 Task: Search one way flight ticket for 5 adults, 2 children, 1 infant in seat and 1 infant on lap in economy from Kodiak: Kodiak Airport (benny Bensonstate Airport) to South Bend: South Bend International Airport on 8-6-2023. Choice of flights is United. Number of bags: 10 checked bags. Price is upto 93000. Outbound departure time preference is 19:30.
Action: Mouse moved to (388, 162)
Screenshot: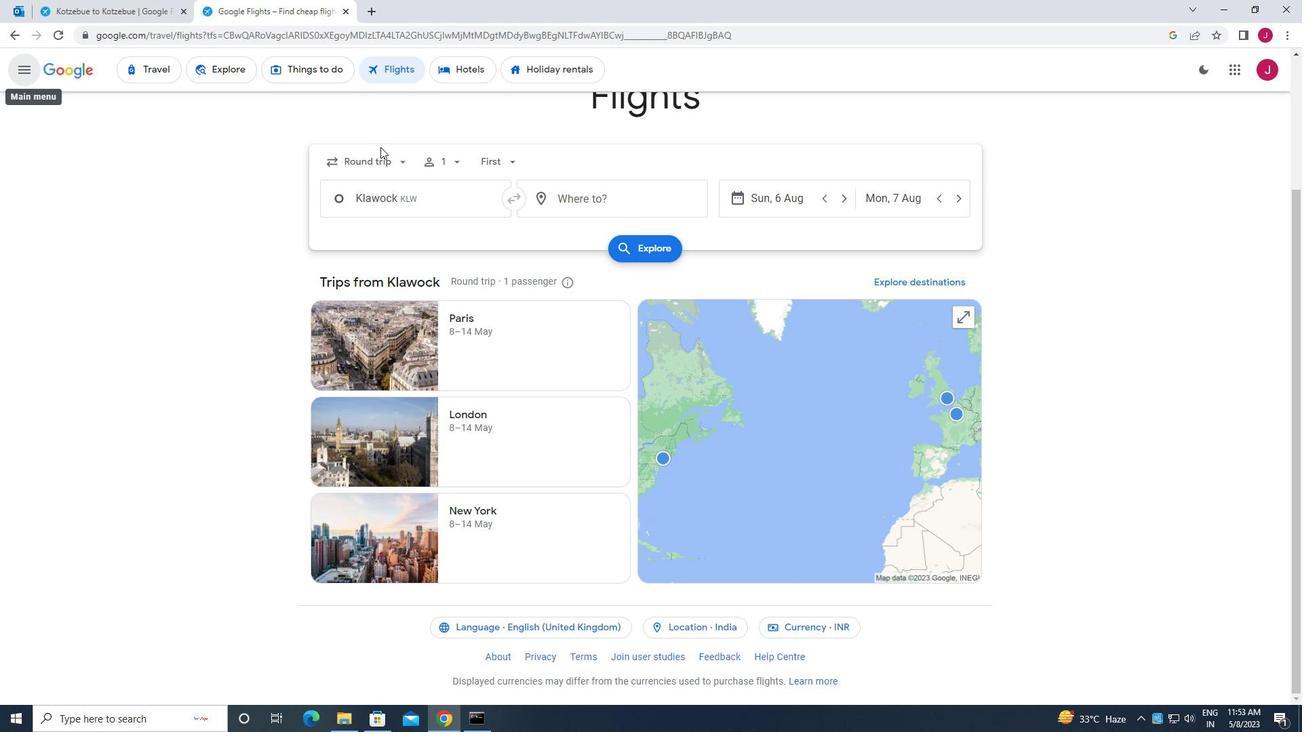
Action: Mouse pressed left at (388, 162)
Screenshot: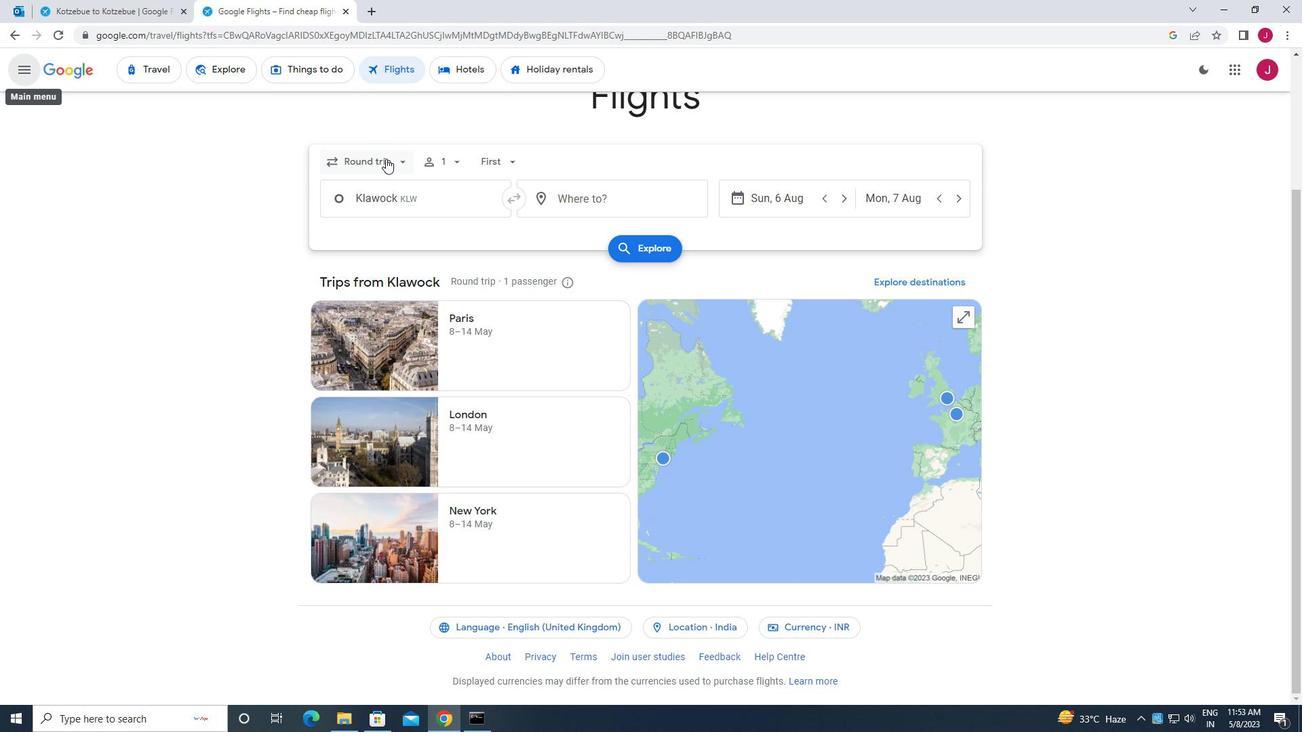 
Action: Mouse moved to (392, 225)
Screenshot: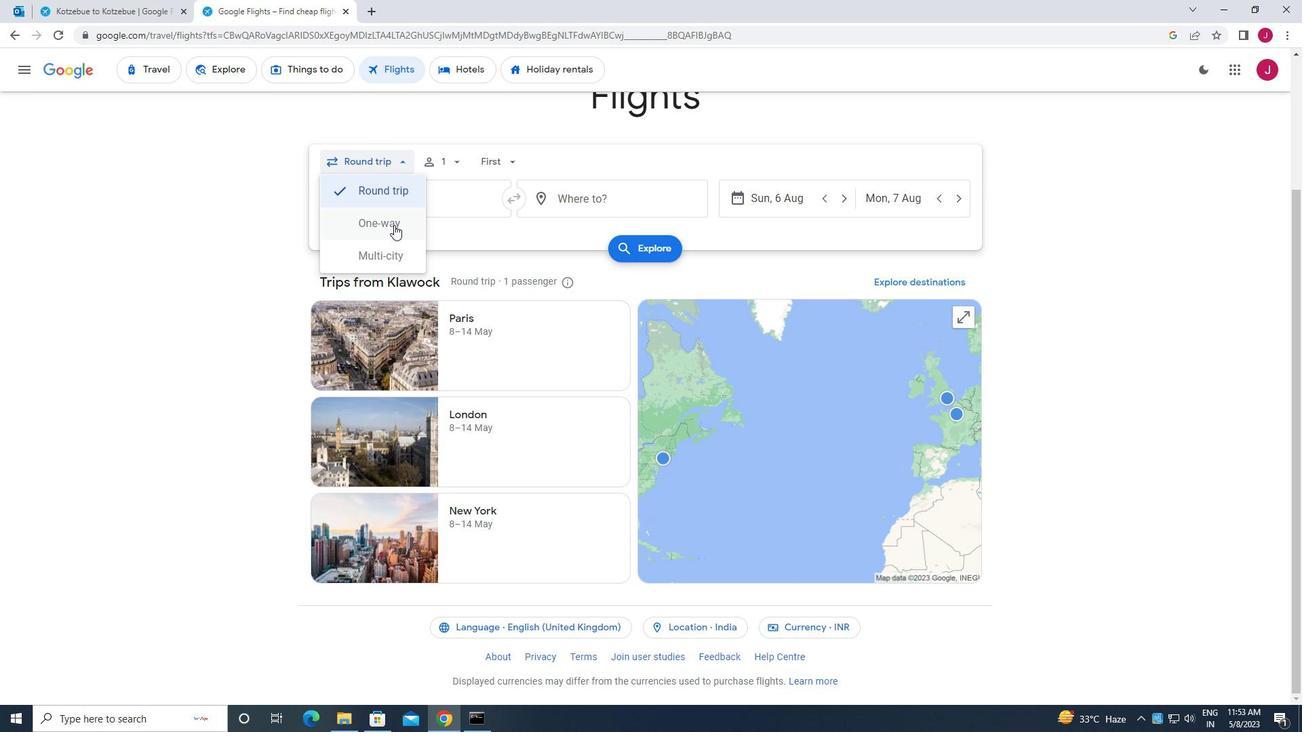 
Action: Mouse pressed left at (392, 225)
Screenshot: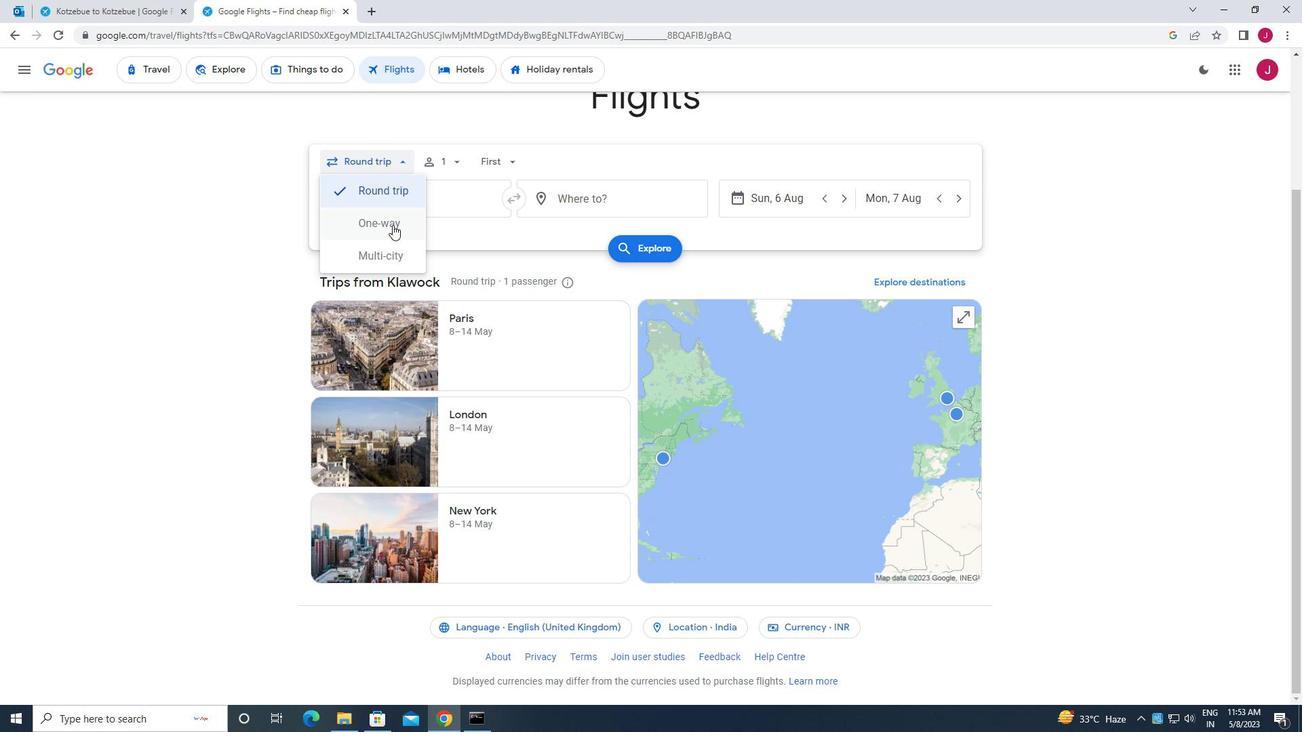 
Action: Mouse moved to (439, 158)
Screenshot: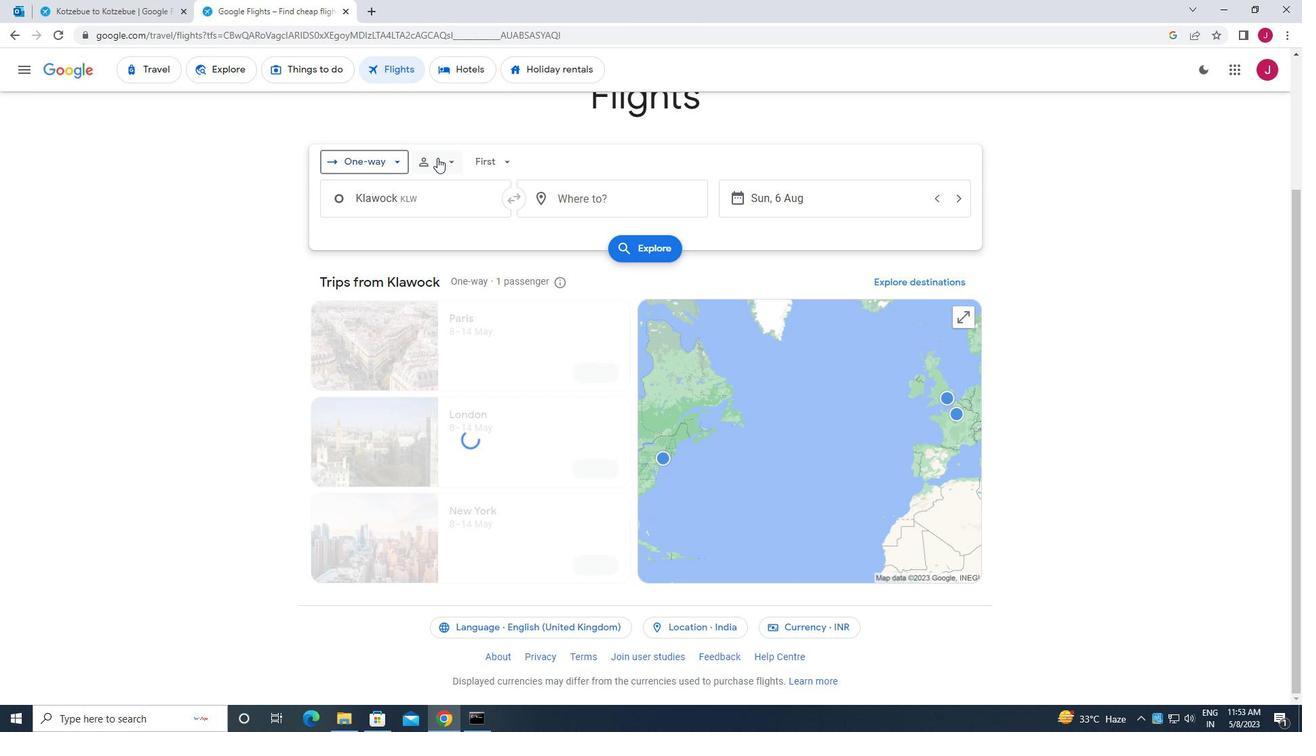 
Action: Mouse pressed left at (439, 158)
Screenshot: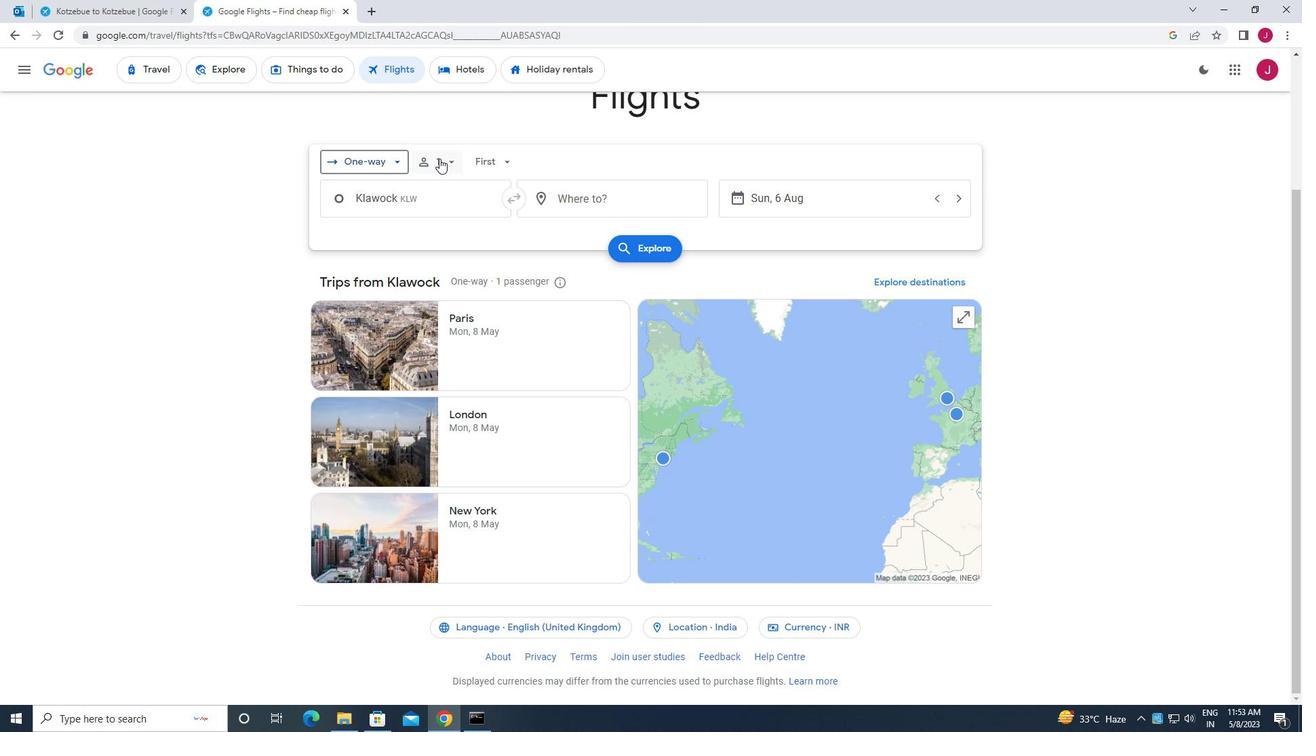 
Action: Mouse moved to (554, 200)
Screenshot: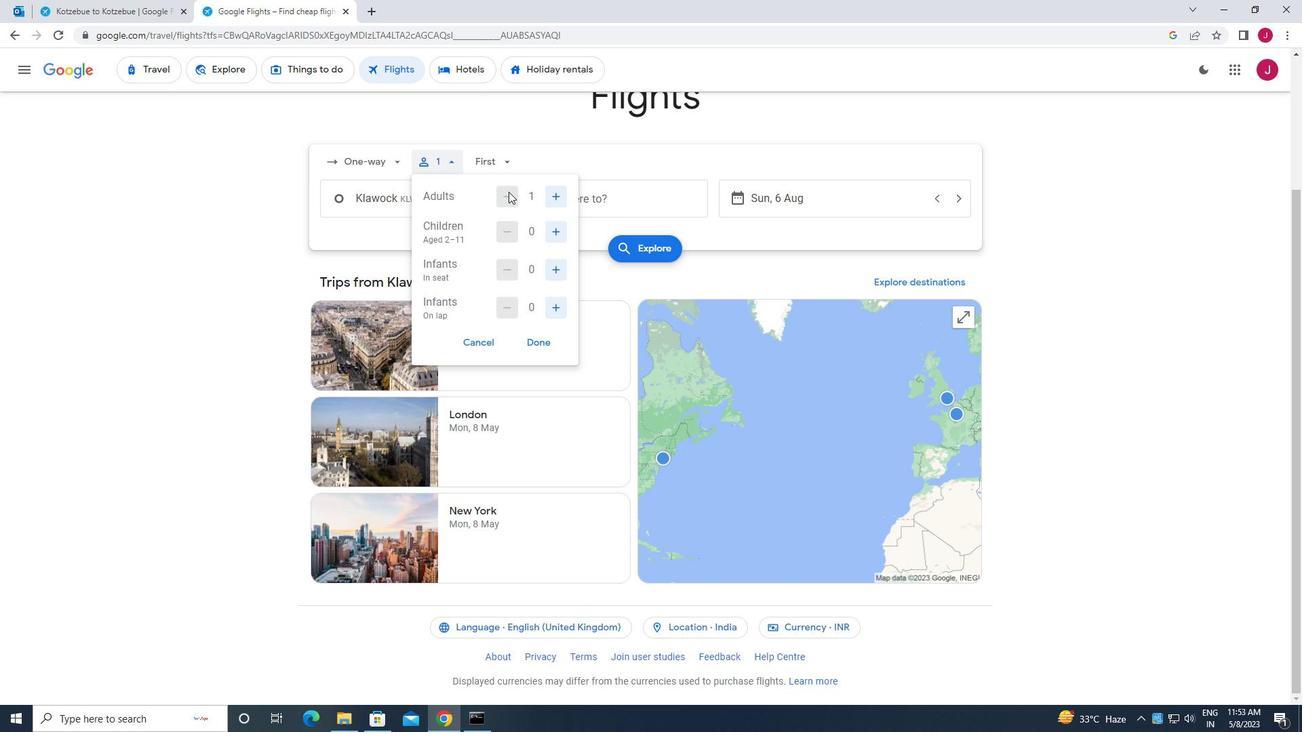 
Action: Mouse pressed left at (554, 200)
Screenshot: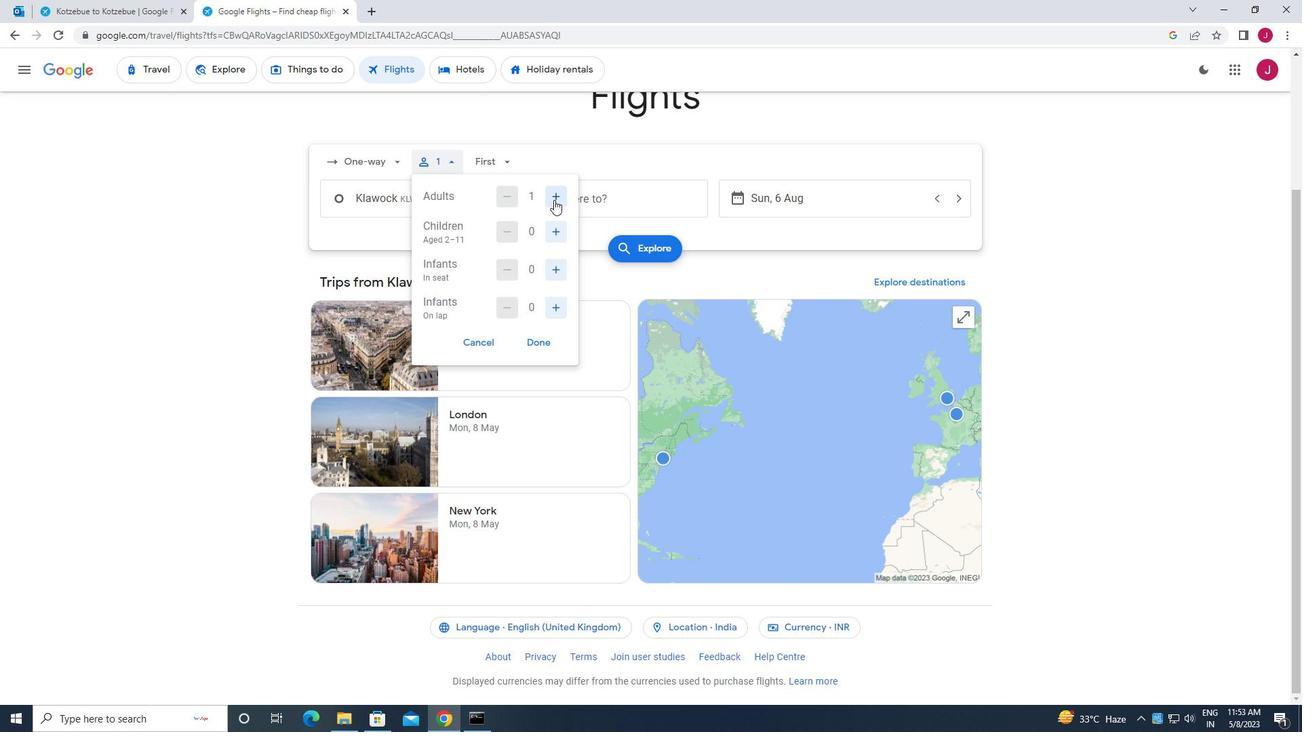 
Action: Mouse pressed left at (554, 200)
Screenshot: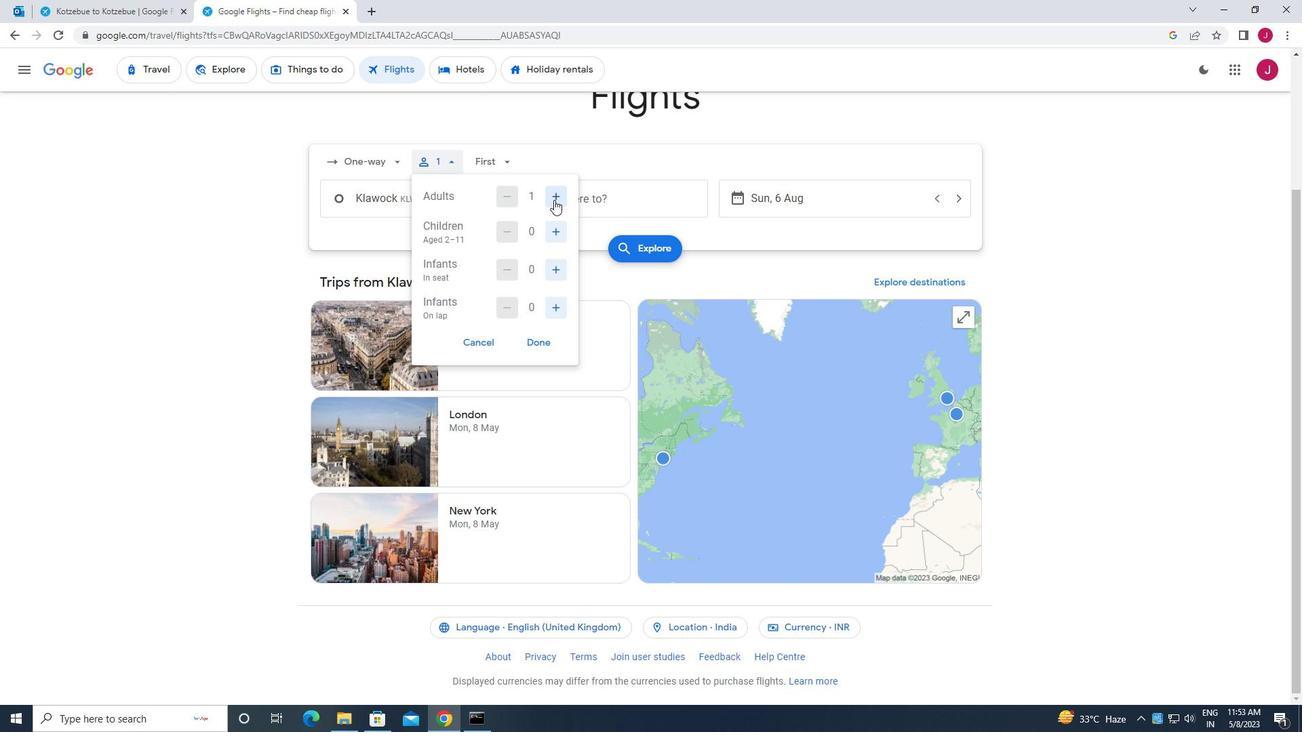 
Action: Mouse pressed left at (554, 200)
Screenshot: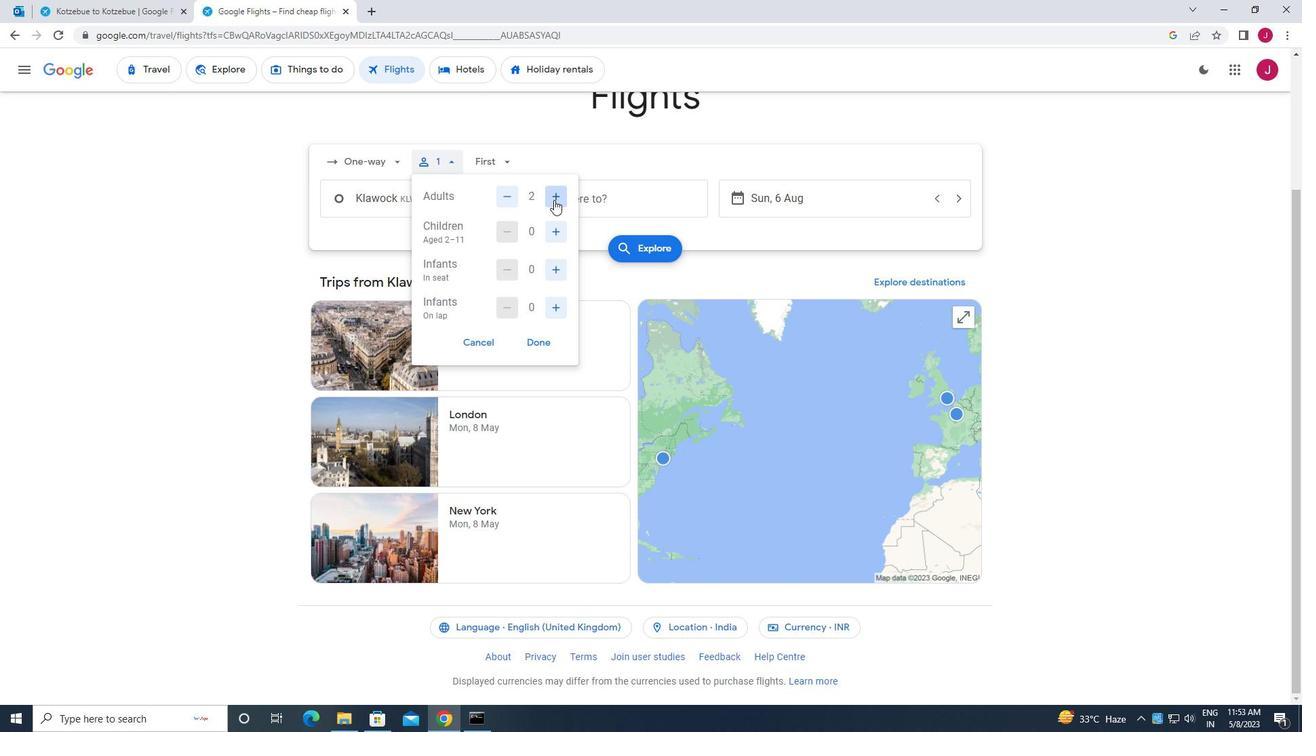 
Action: Mouse pressed left at (554, 200)
Screenshot: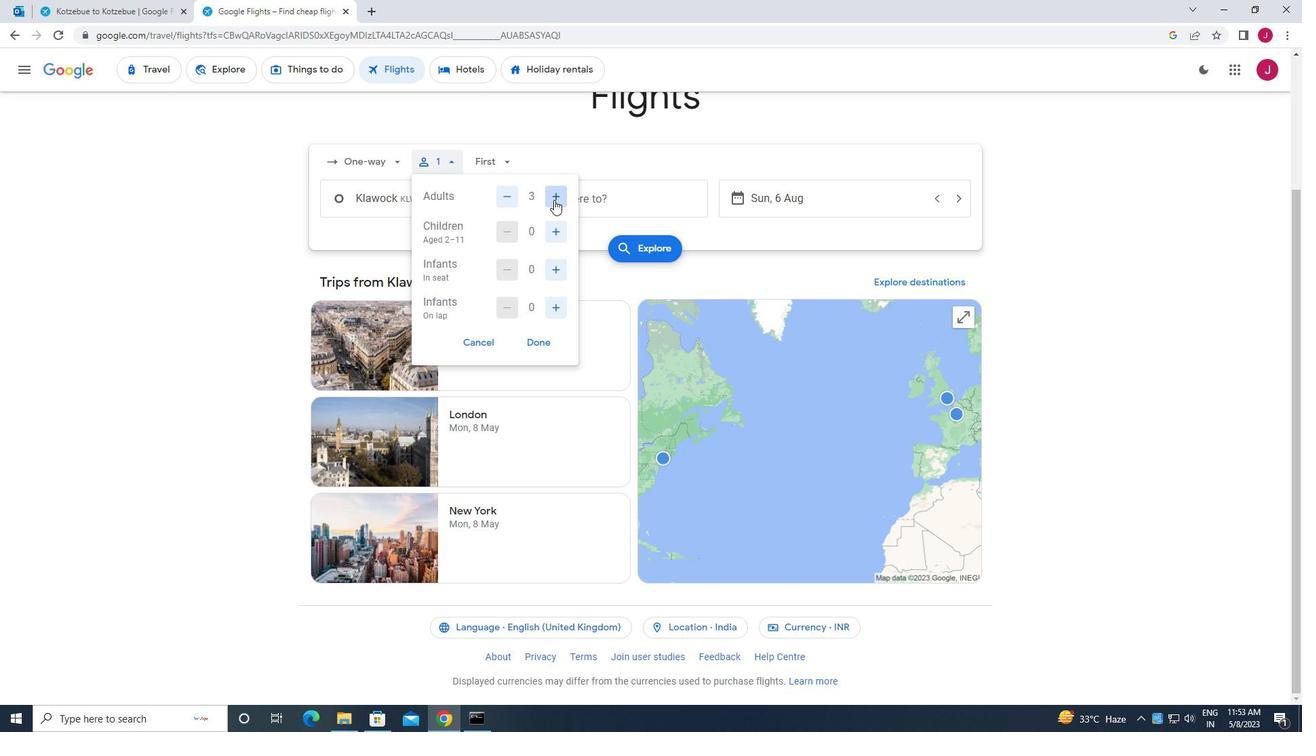 
Action: Mouse moved to (556, 233)
Screenshot: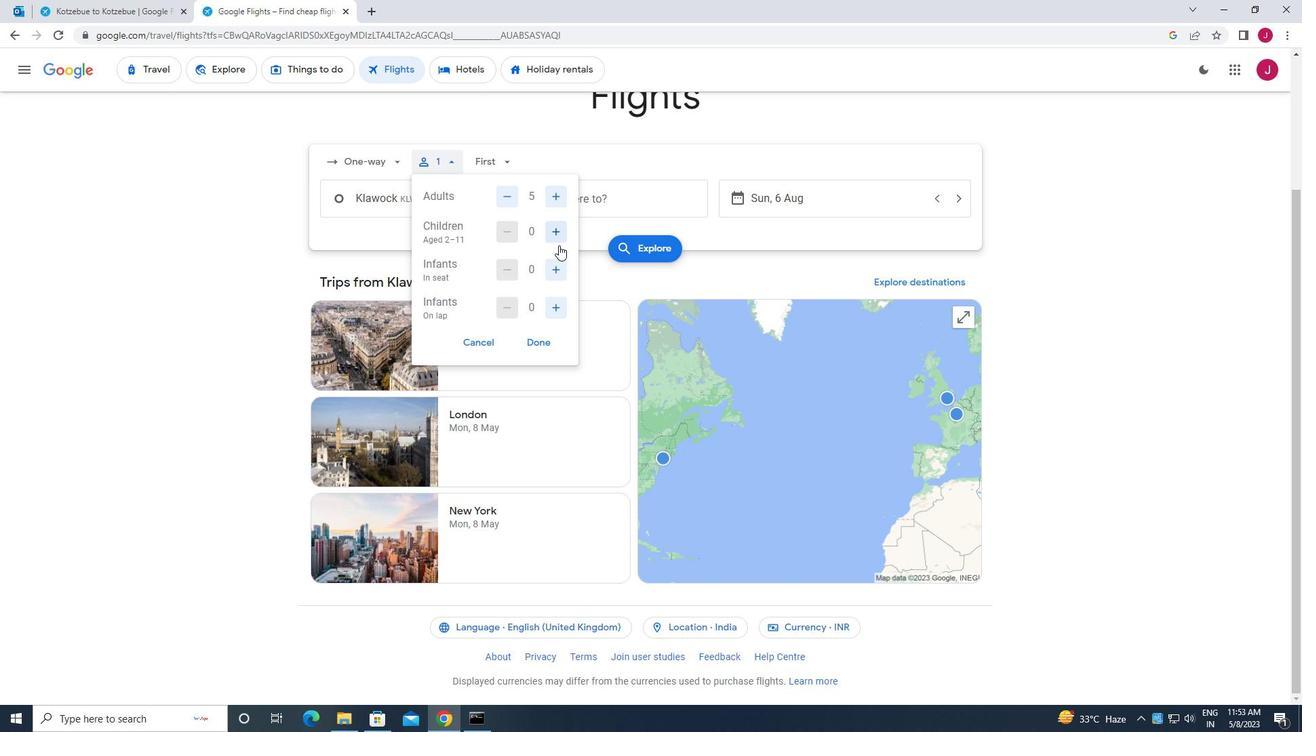 
Action: Mouse pressed left at (556, 233)
Screenshot: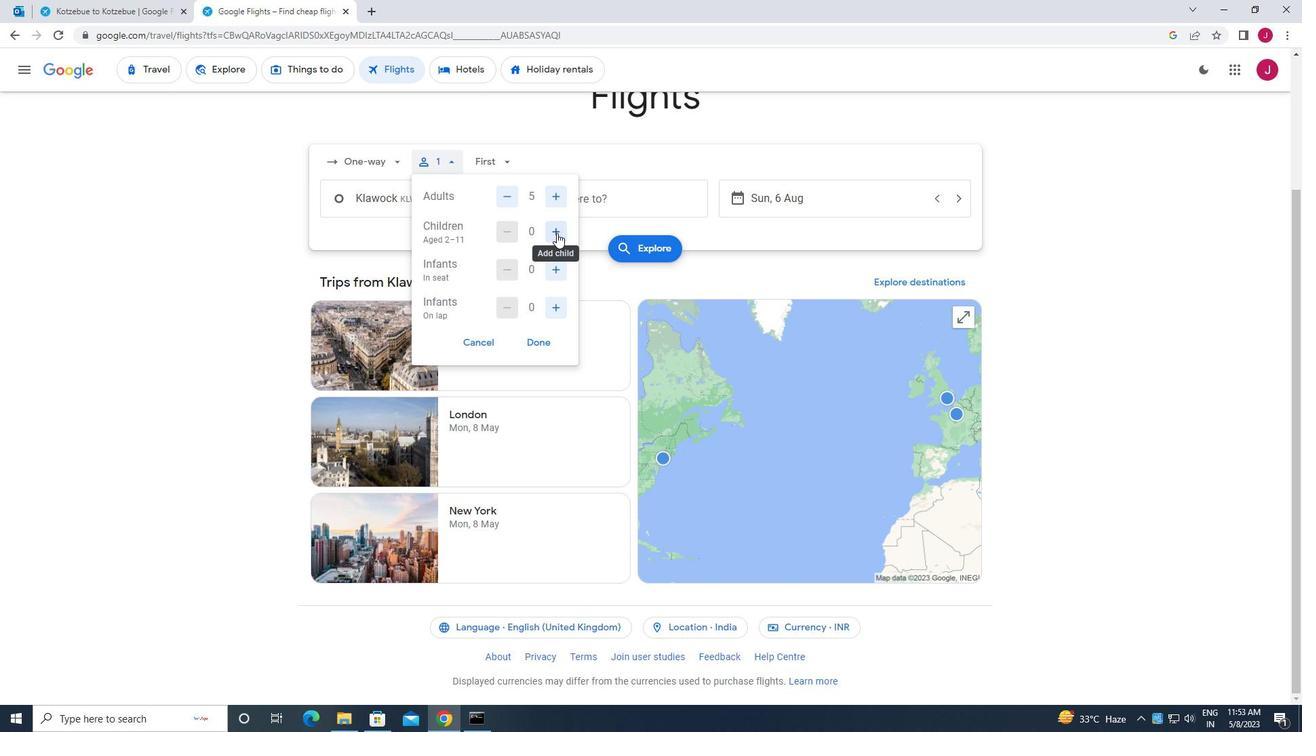 
Action: Mouse pressed left at (556, 233)
Screenshot: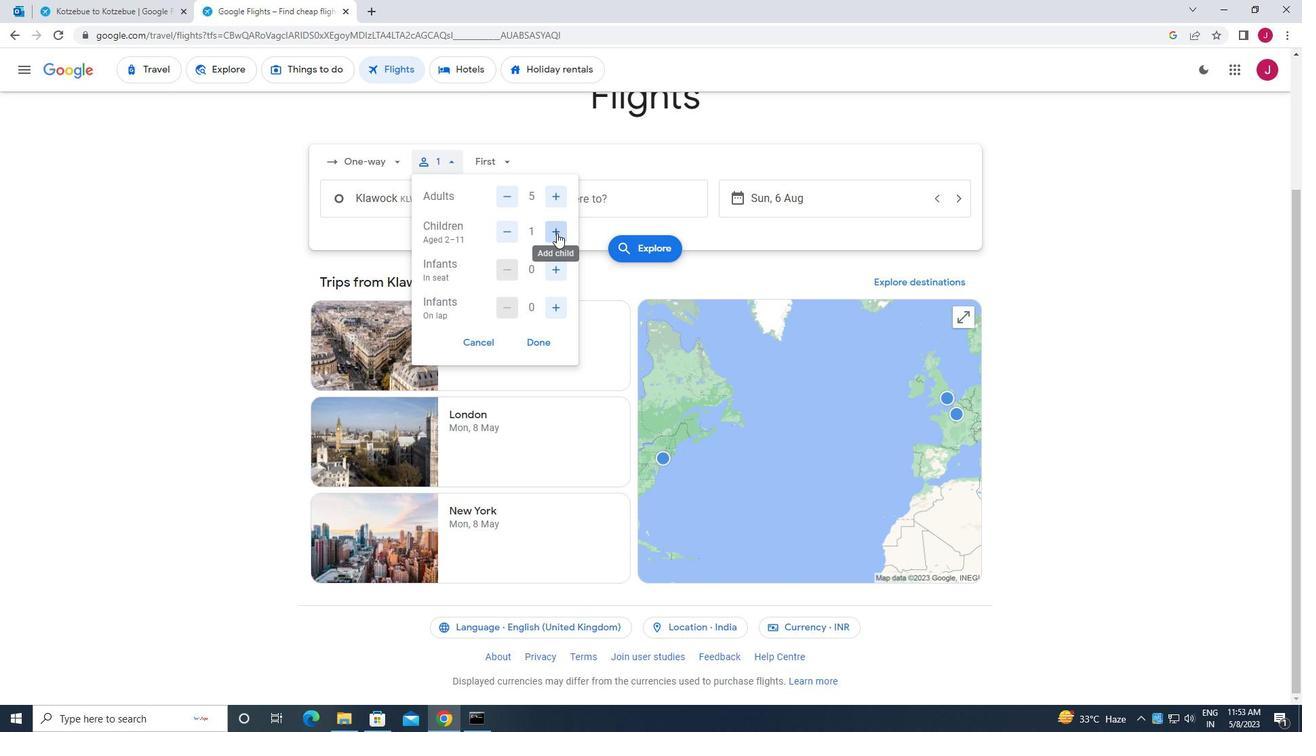 
Action: Mouse moved to (558, 269)
Screenshot: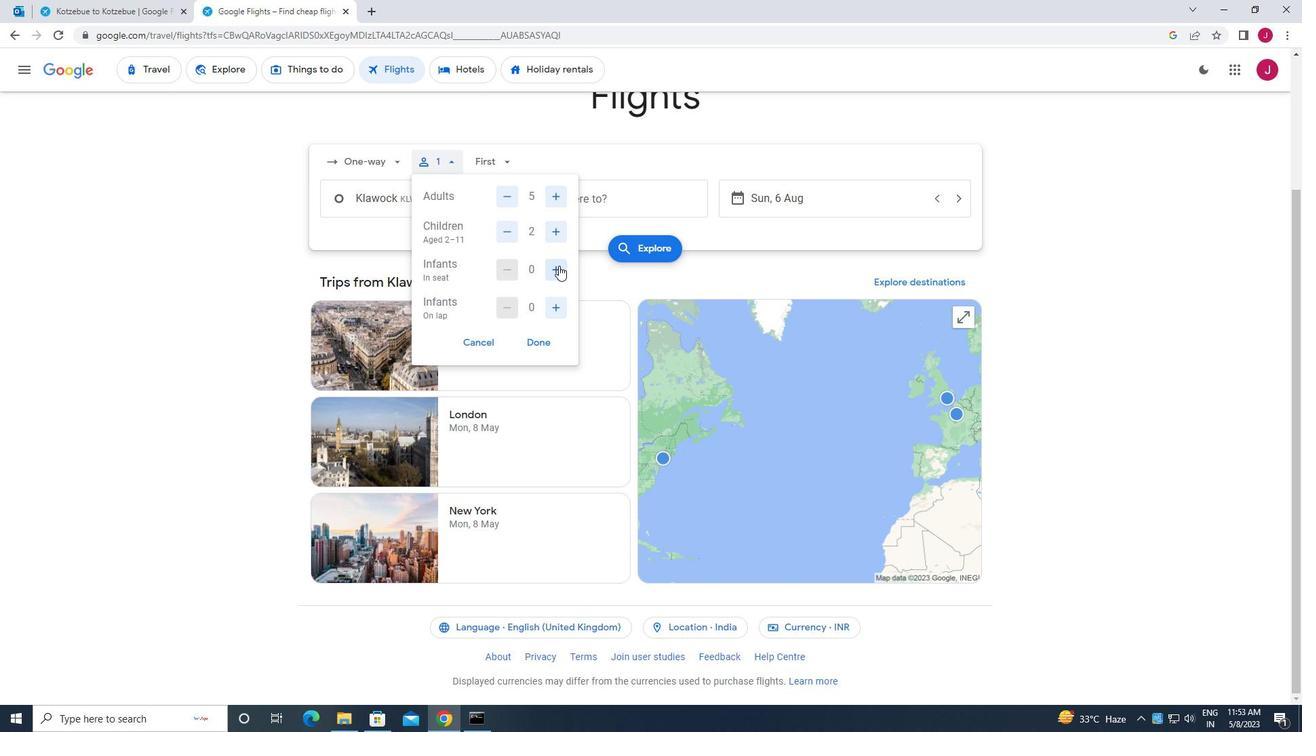
Action: Mouse pressed left at (558, 269)
Screenshot: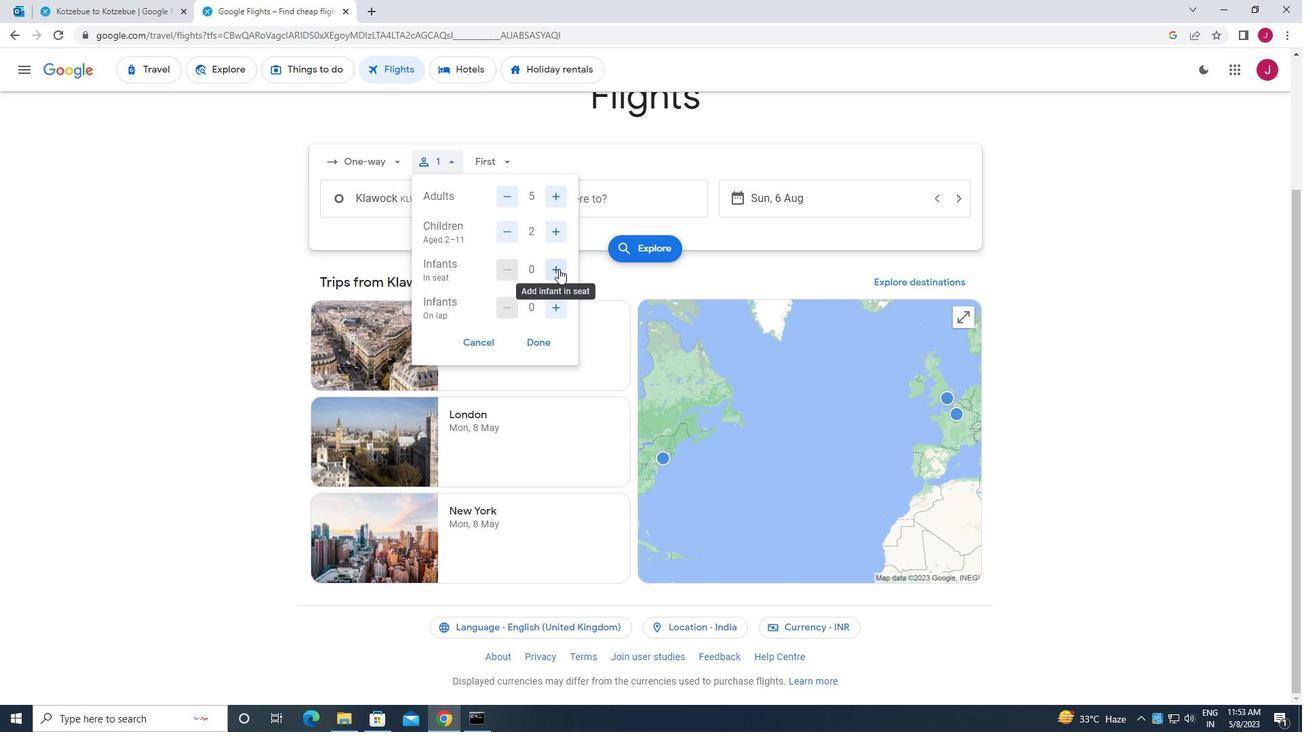 
Action: Mouse moved to (558, 308)
Screenshot: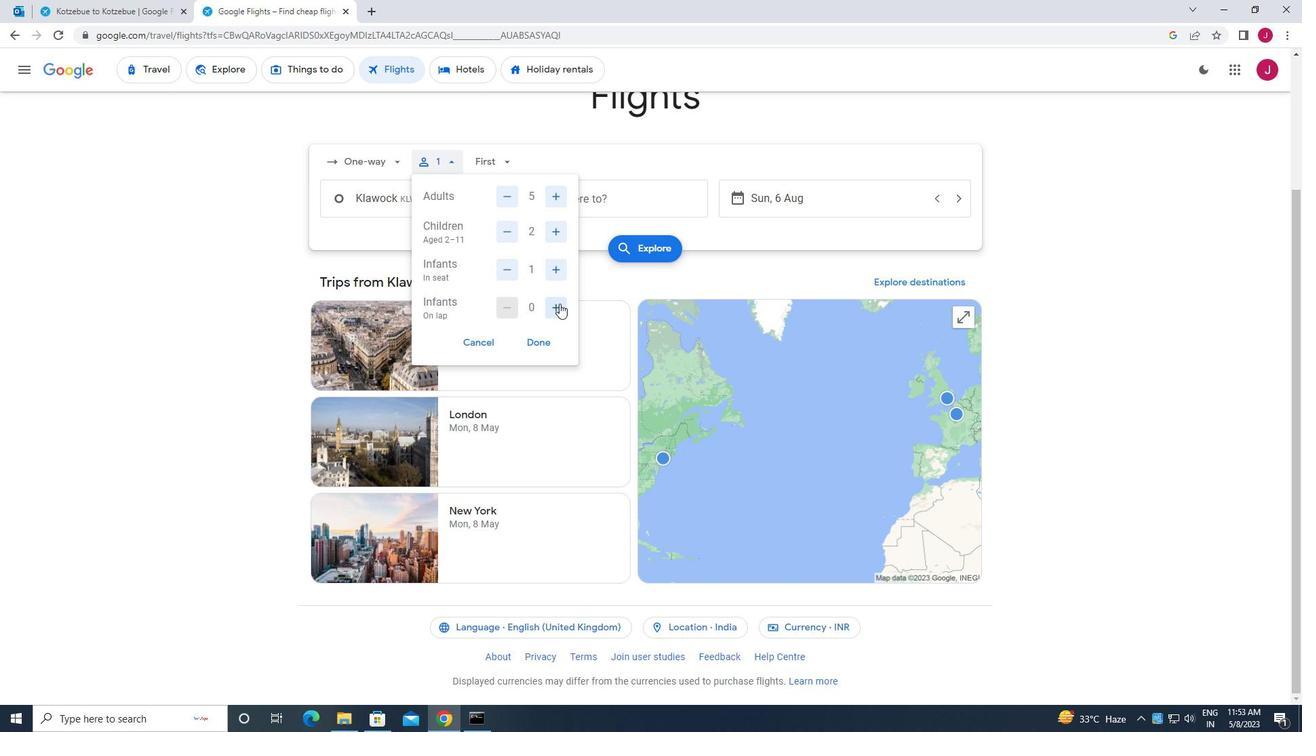 
Action: Mouse pressed left at (558, 308)
Screenshot: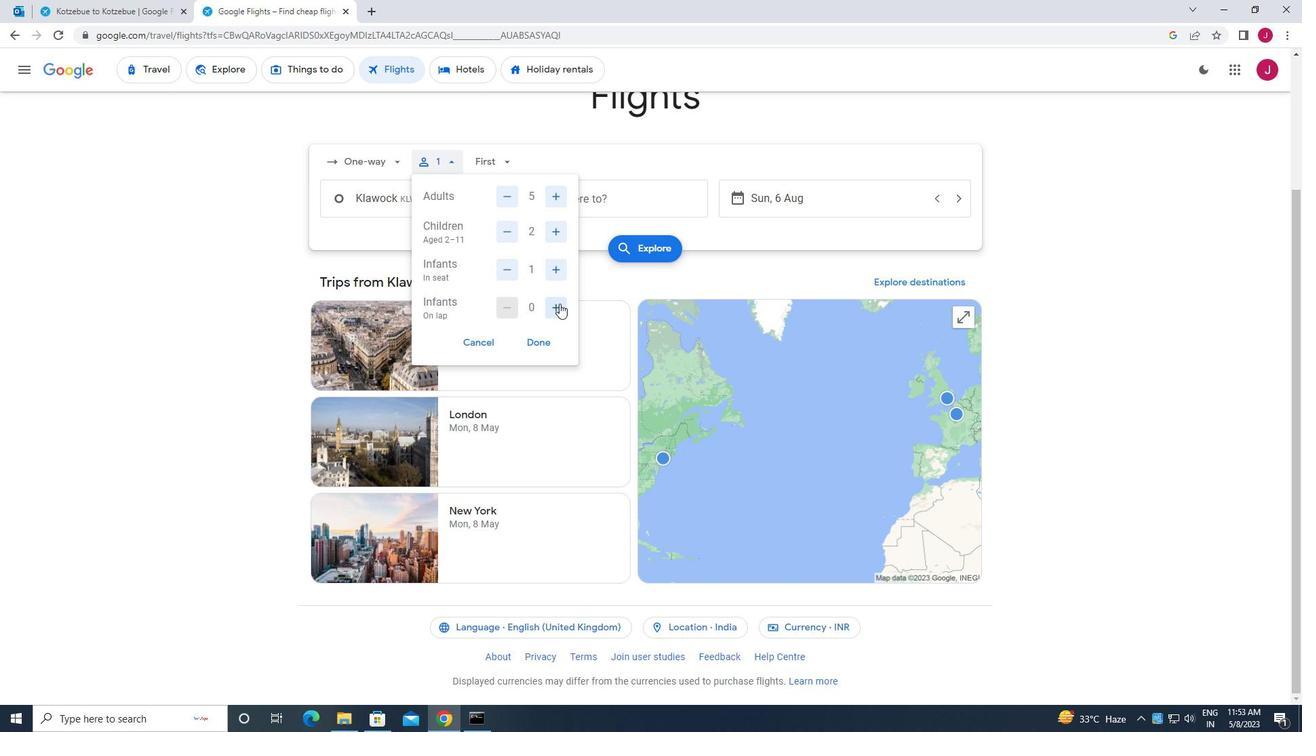 
Action: Mouse moved to (528, 344)
Screenshot: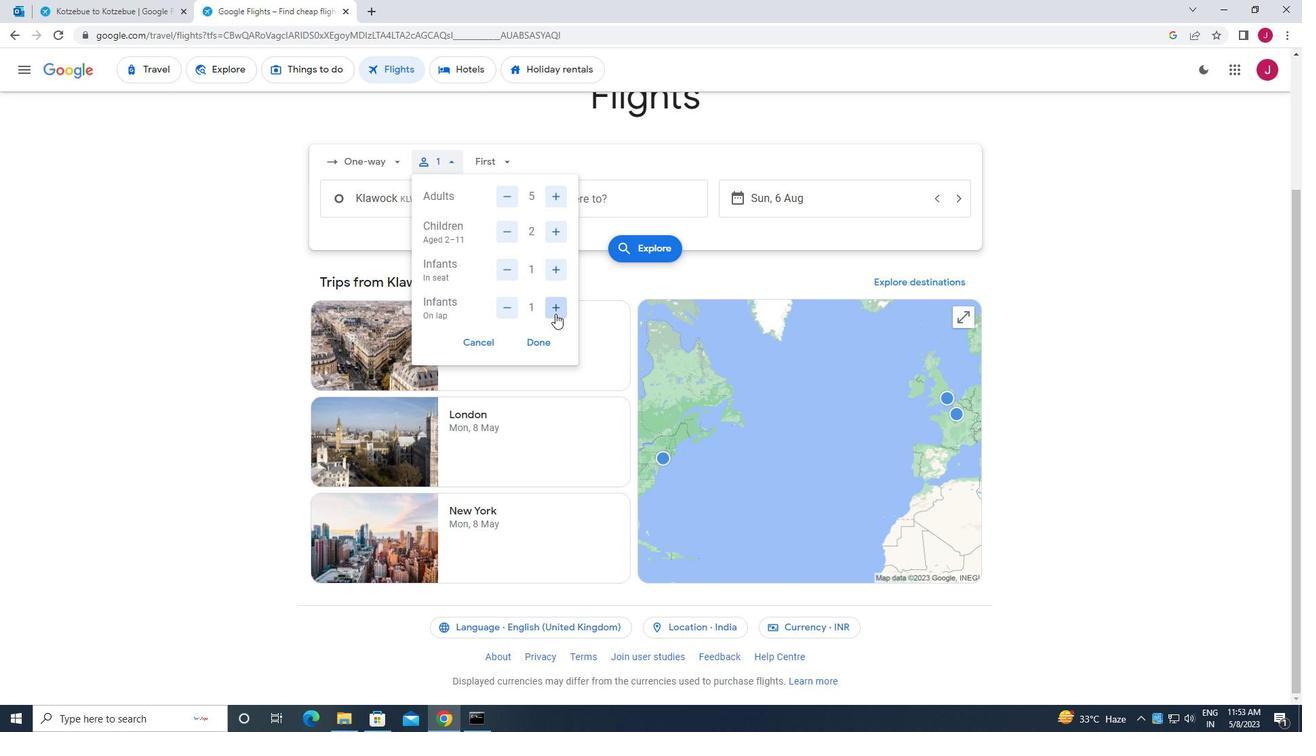 
Action: Mouse pressed left at (528, 344)
Screenshot: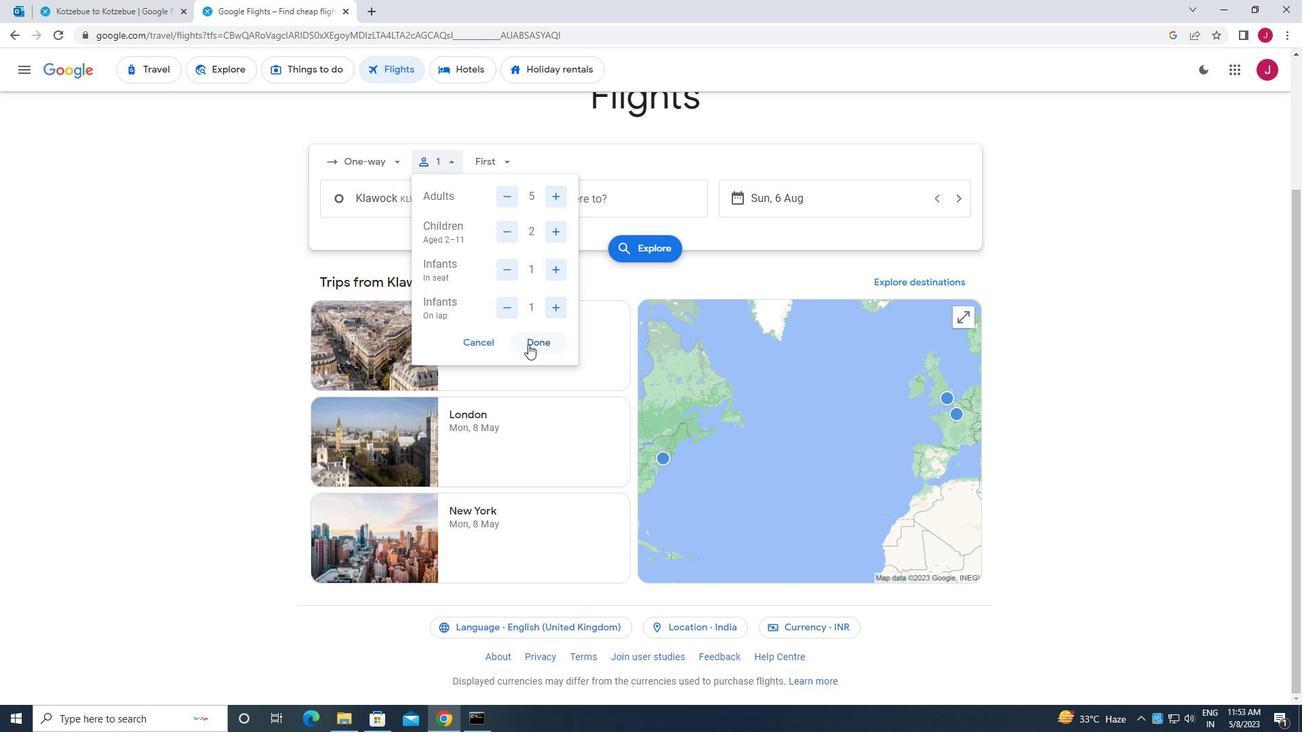 
Action: Mouse moved to (512, 160)
Screenshot: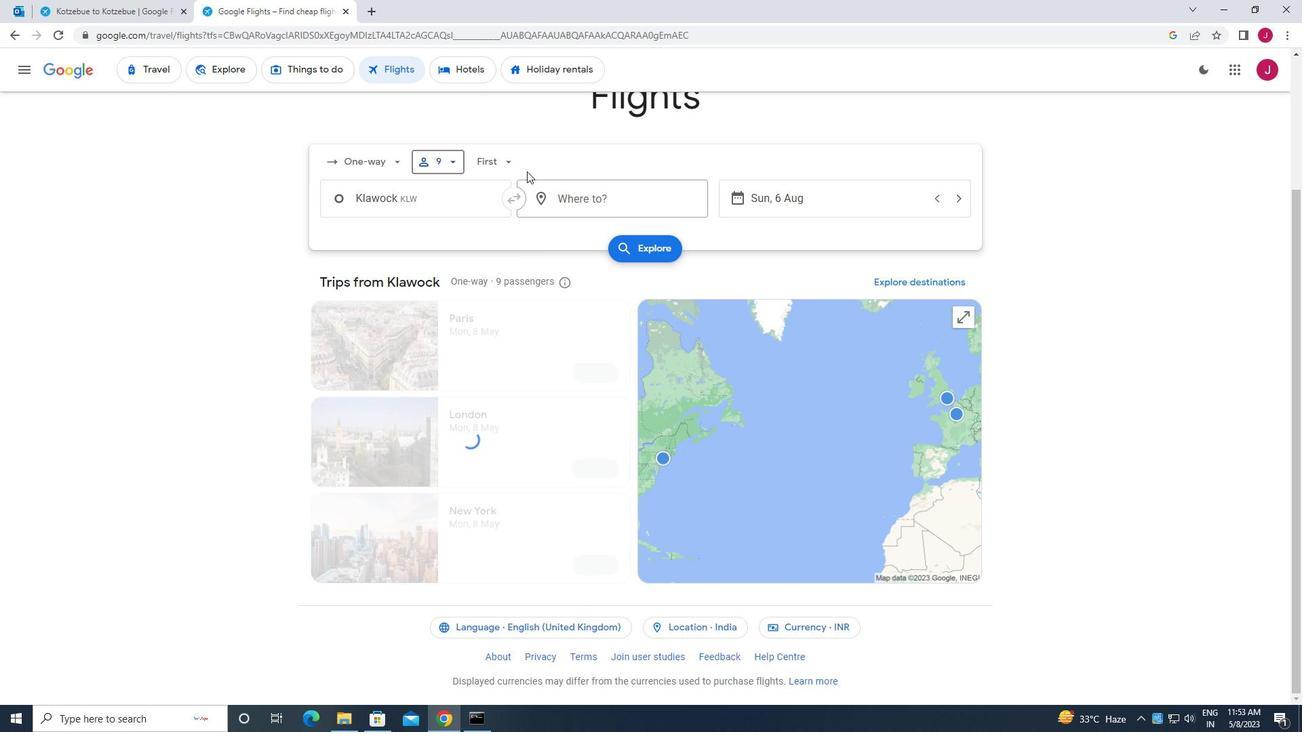 
Action: Mouse pressed left at (512, 160)
Screenshot: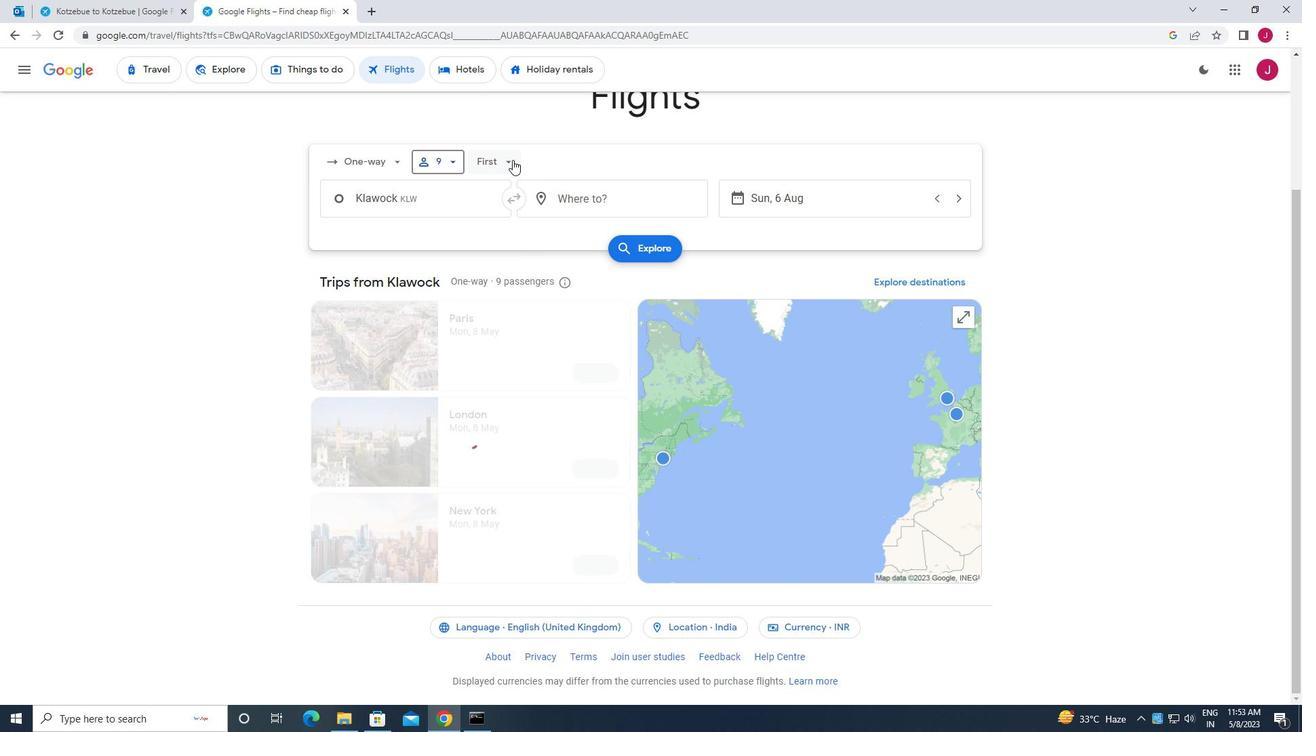 
Action: Mouse moved to (531, 195)
Screenshot: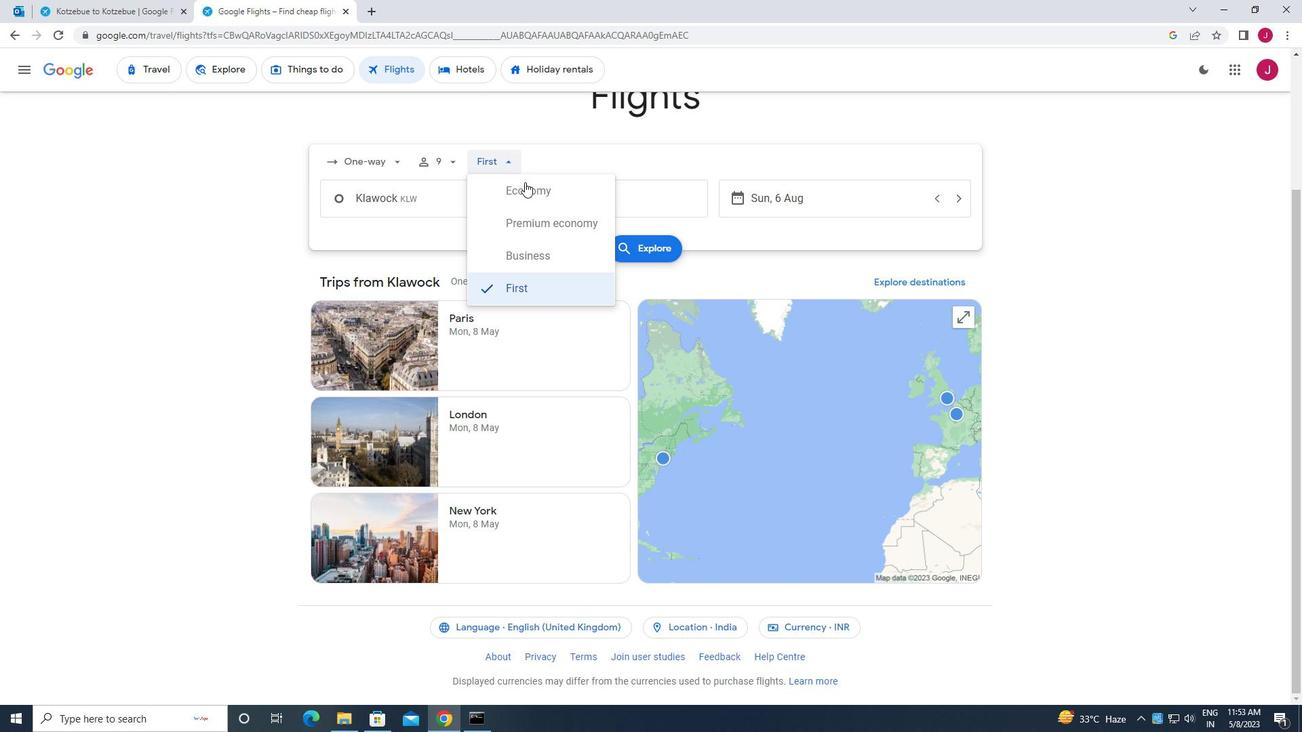 
Action: Mouse pressed left at (531, 195)
Screenshot: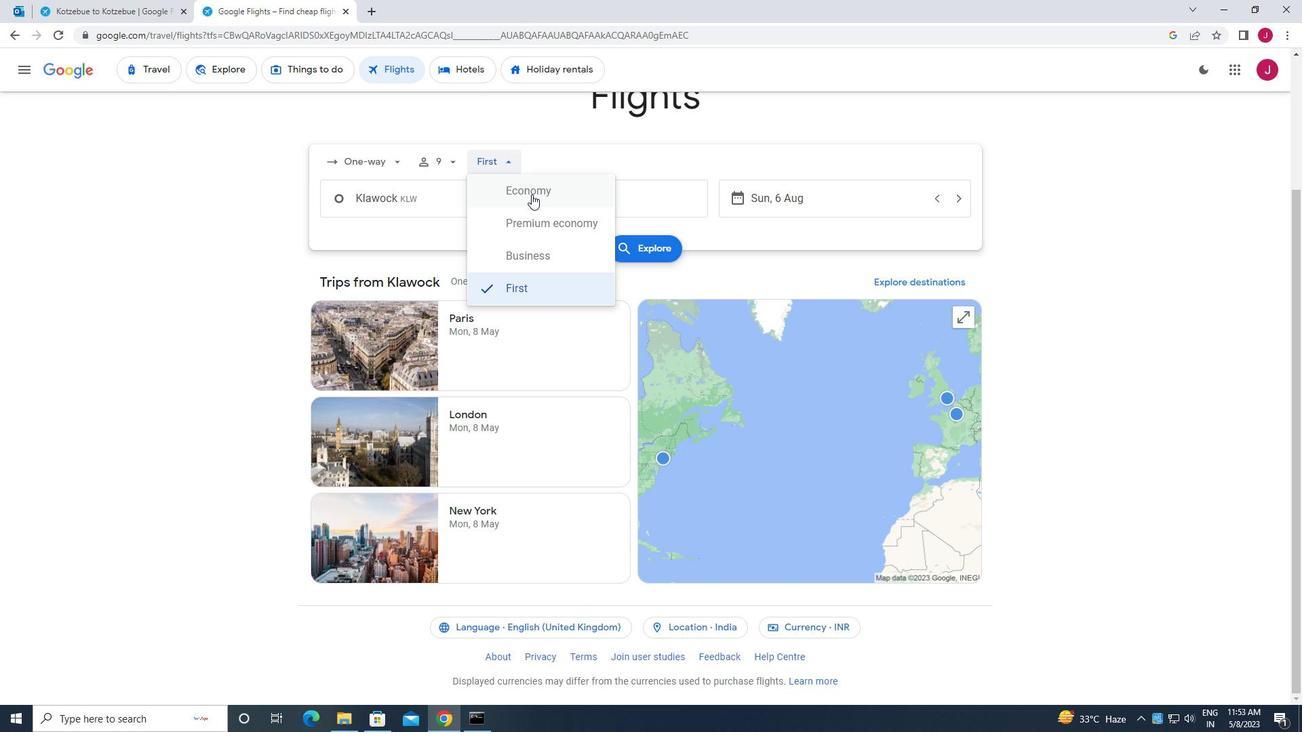 
Action: Mouse moved to (447, 197)
Screenshot: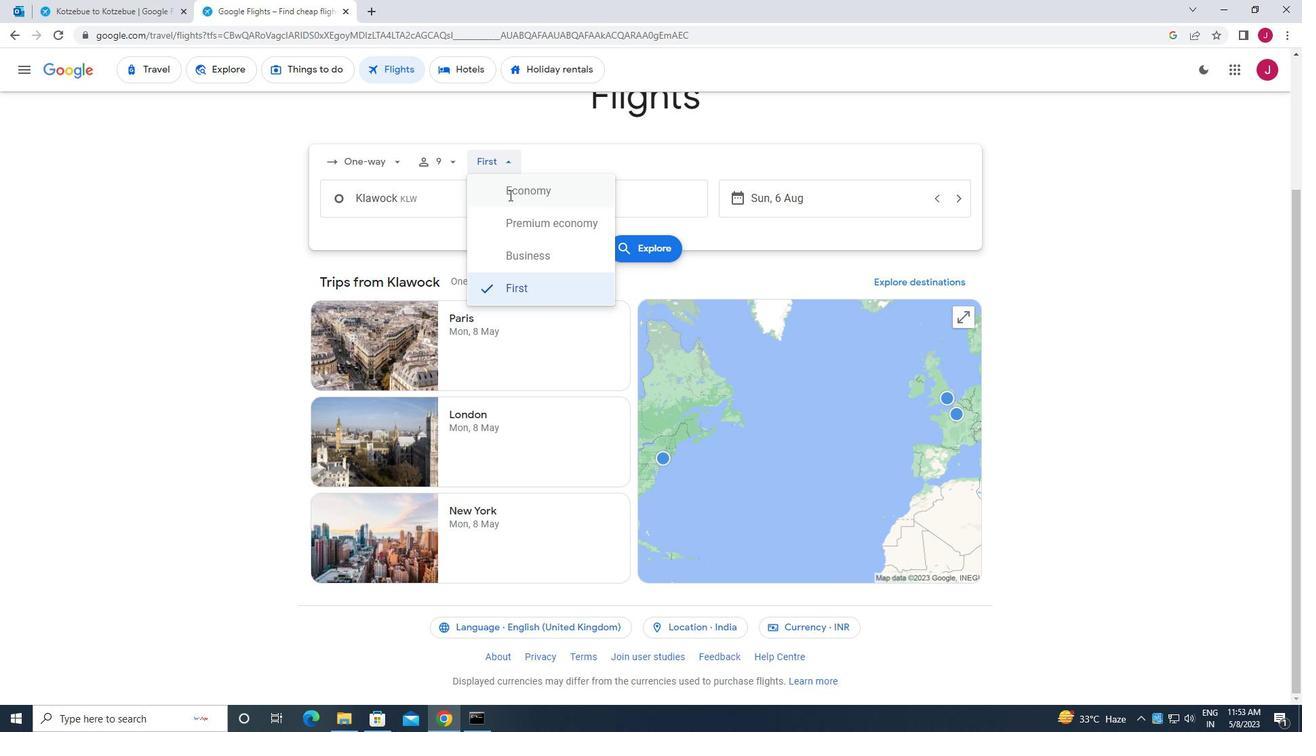 
Action: Mouse pressed left at (447, 197)
Screenshot: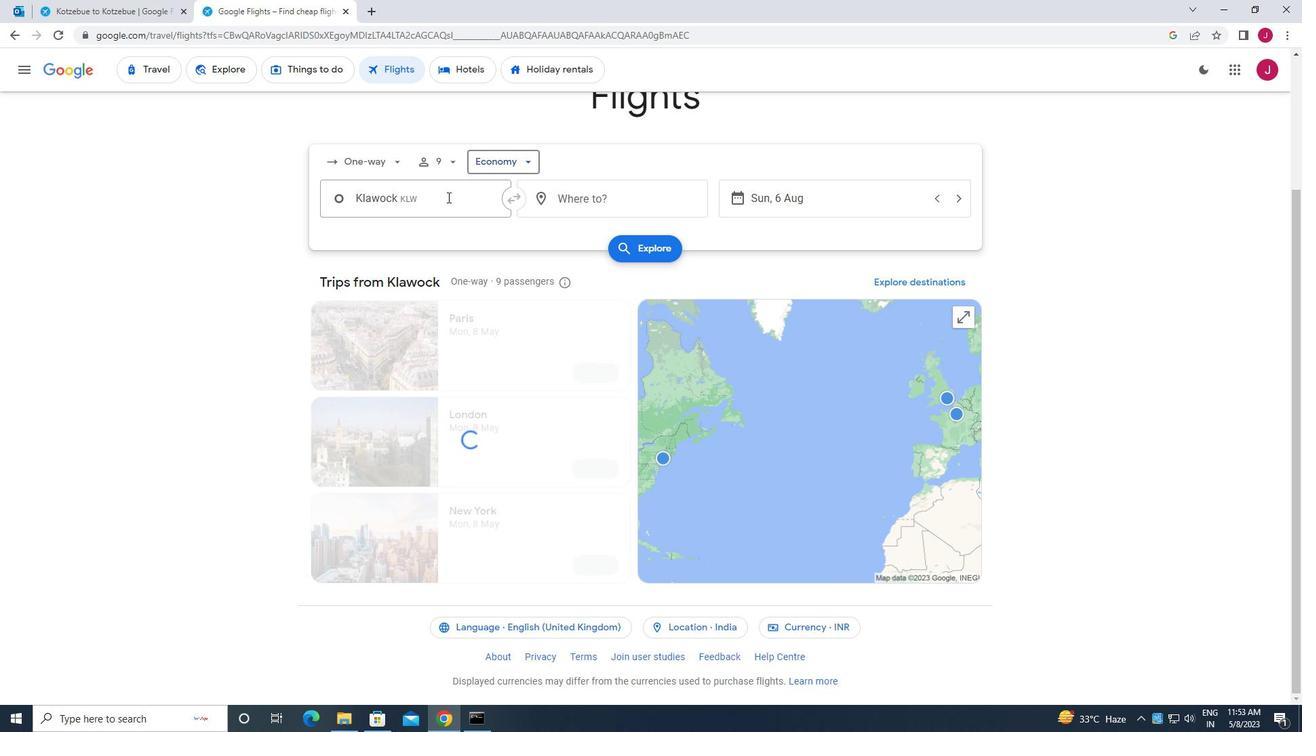 
Action: Key pressed koidak
Screenshot: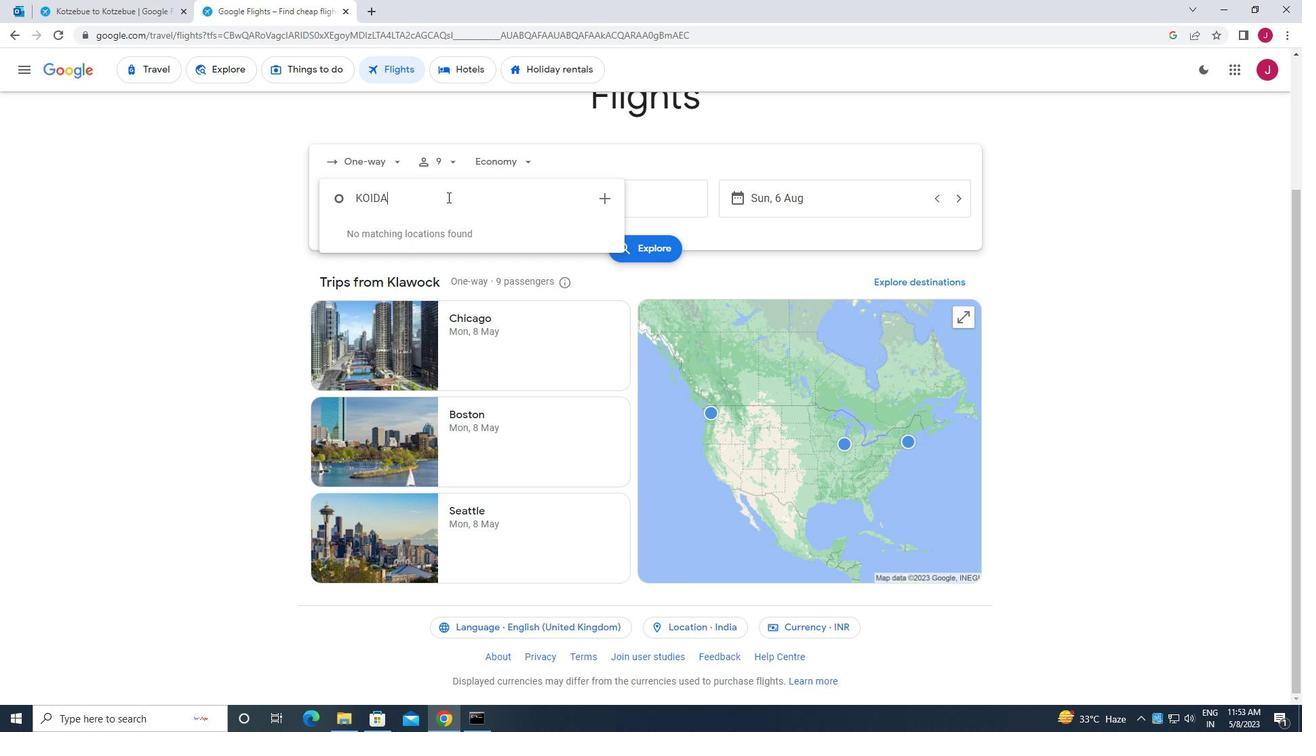 
Action: Mouse moved to (472, 192)
Screenshot: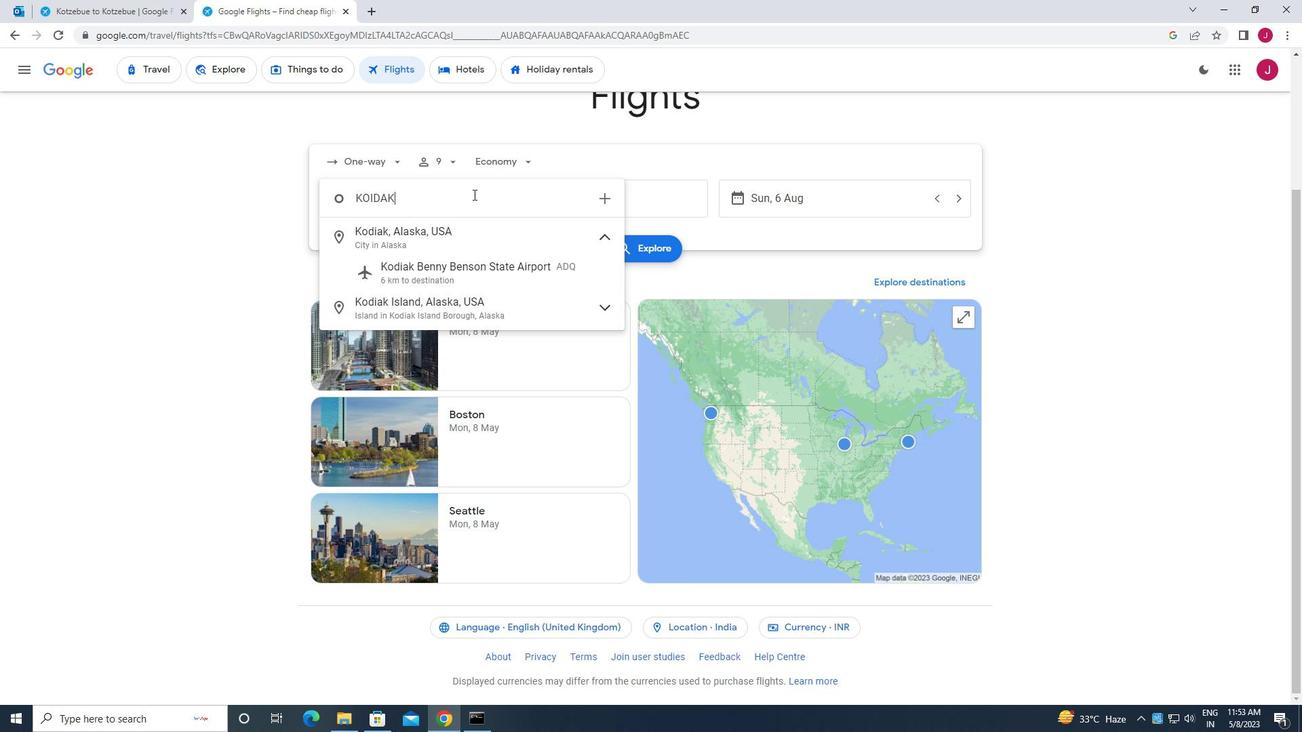 
Action: Key pressed <Key.space><Key.backspace><Key.backspace><Key.backspace><Key.backspace><Key.backspace>diak
Screenshot: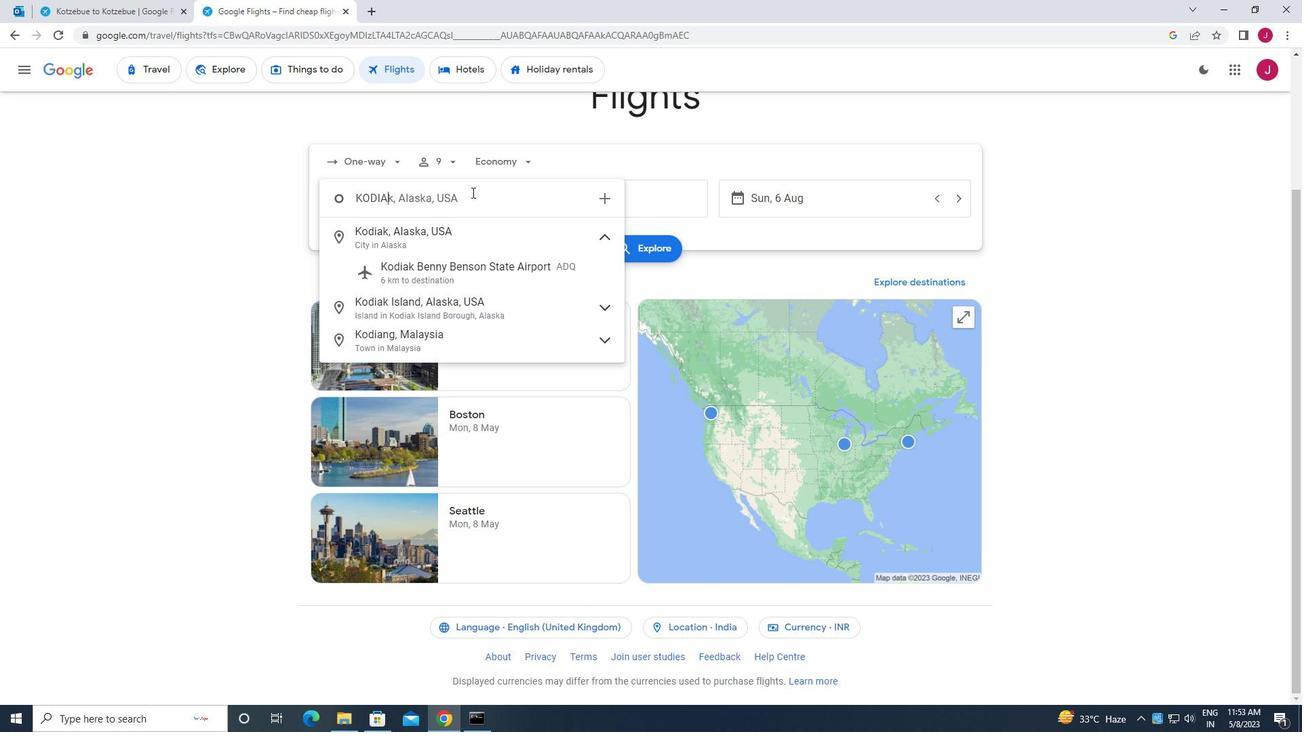 
Action: Mouse moved to (486, 265)
Screenshot: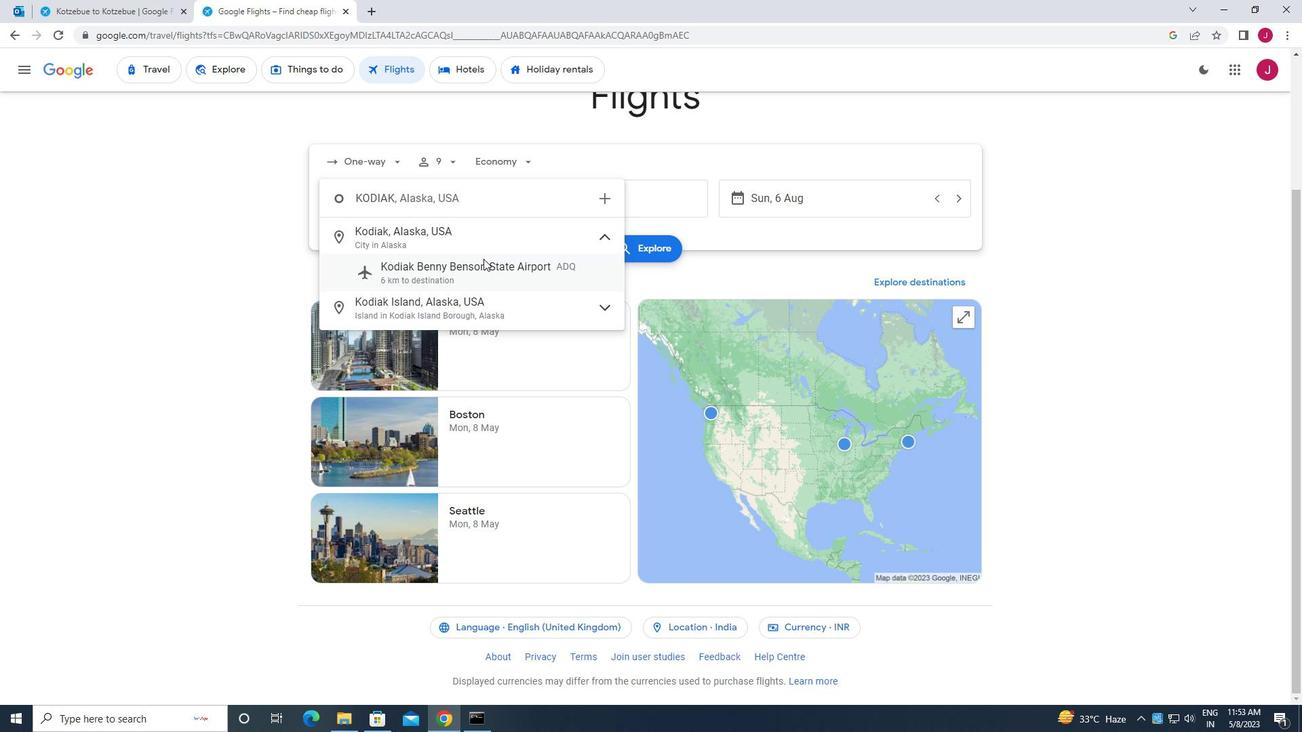 
Action: Mouse pressed left at (486, 265)
Screenshot: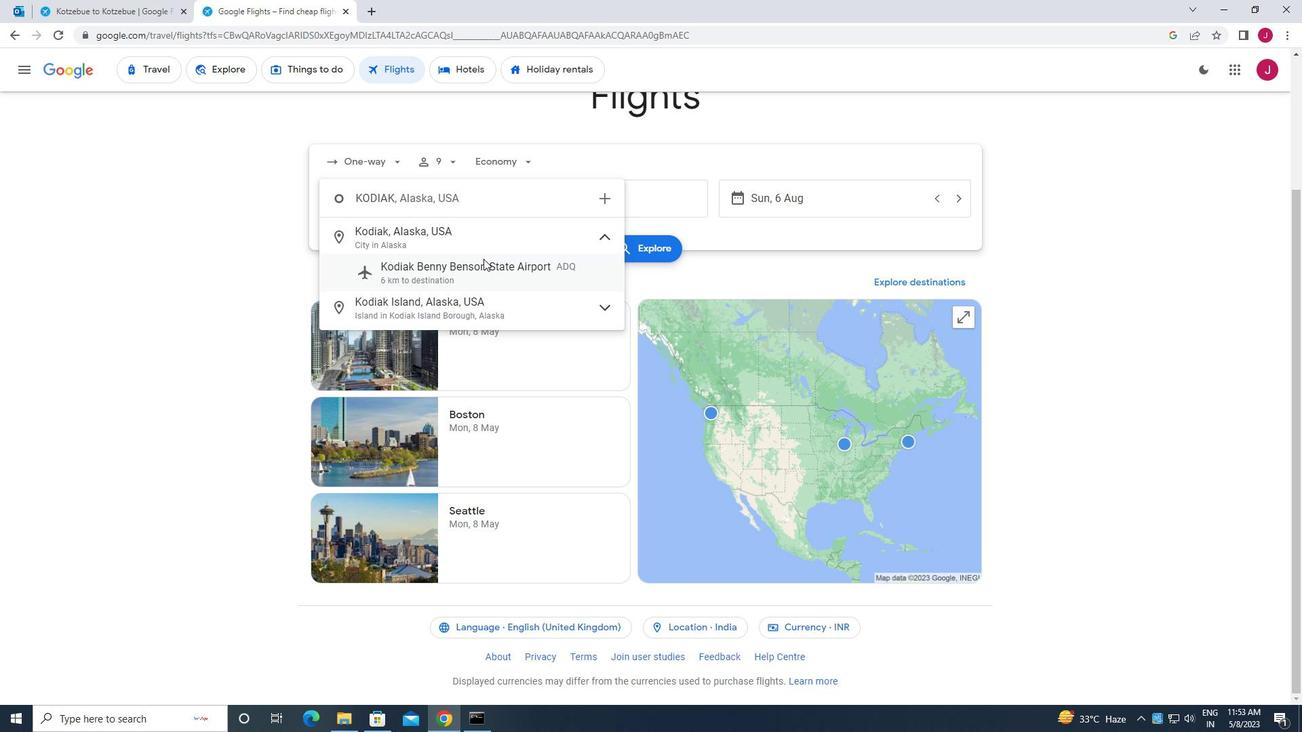 
Action: Mouse moved to (655, 187)
Screenshot: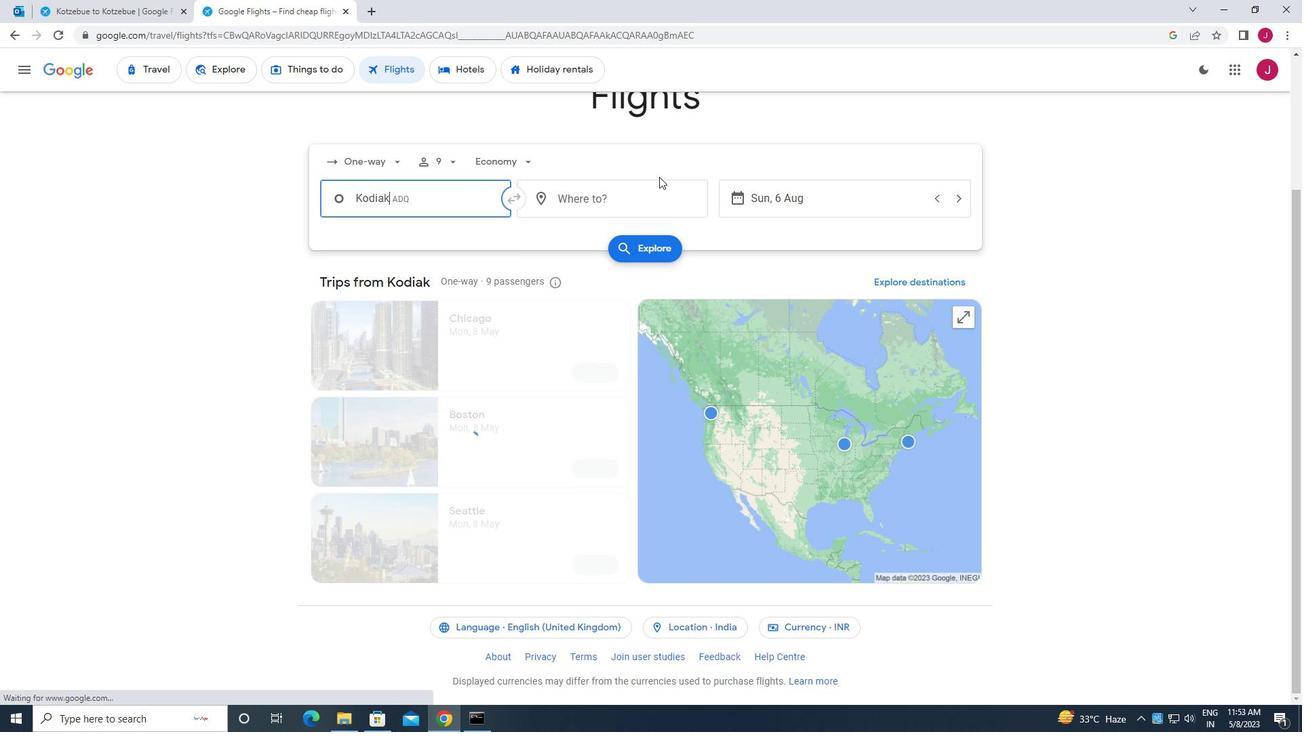 
Action: Mouse pressed left at (655, 187)
Screenshot: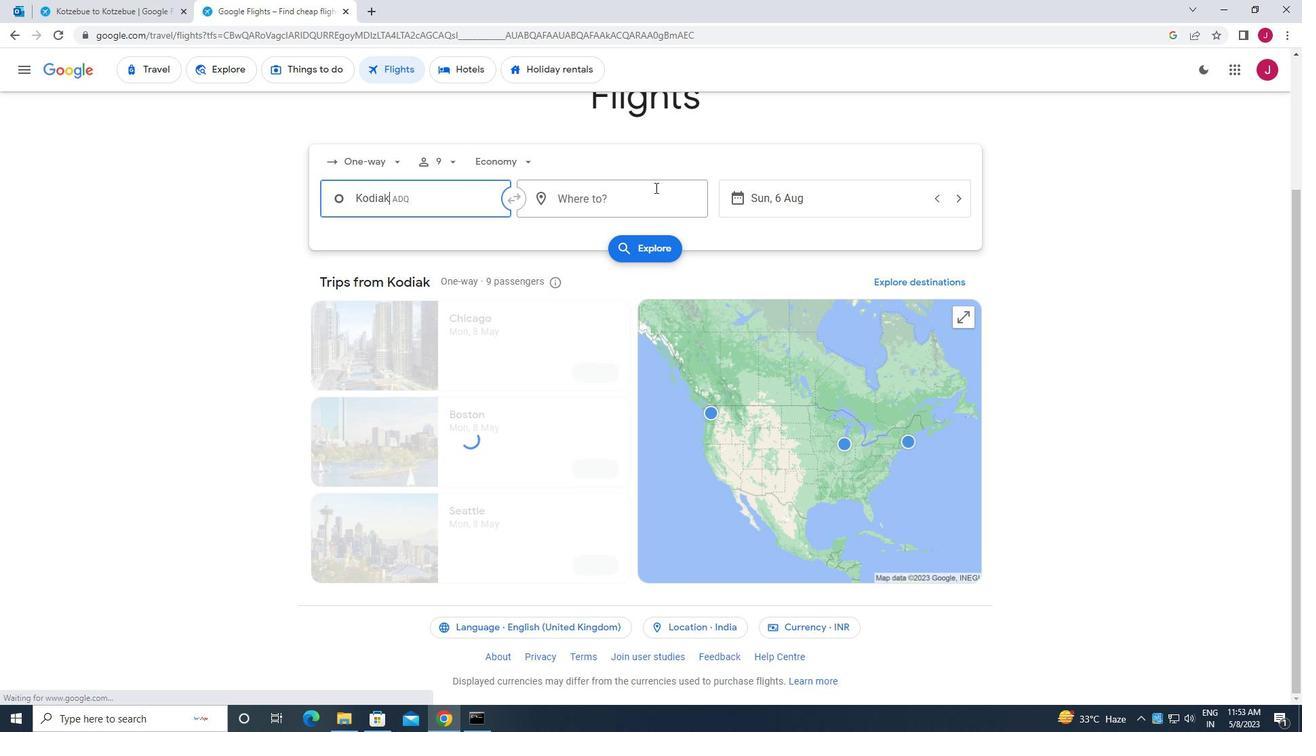 
Action: Key pressed south<Key.space>bend
Screenshot: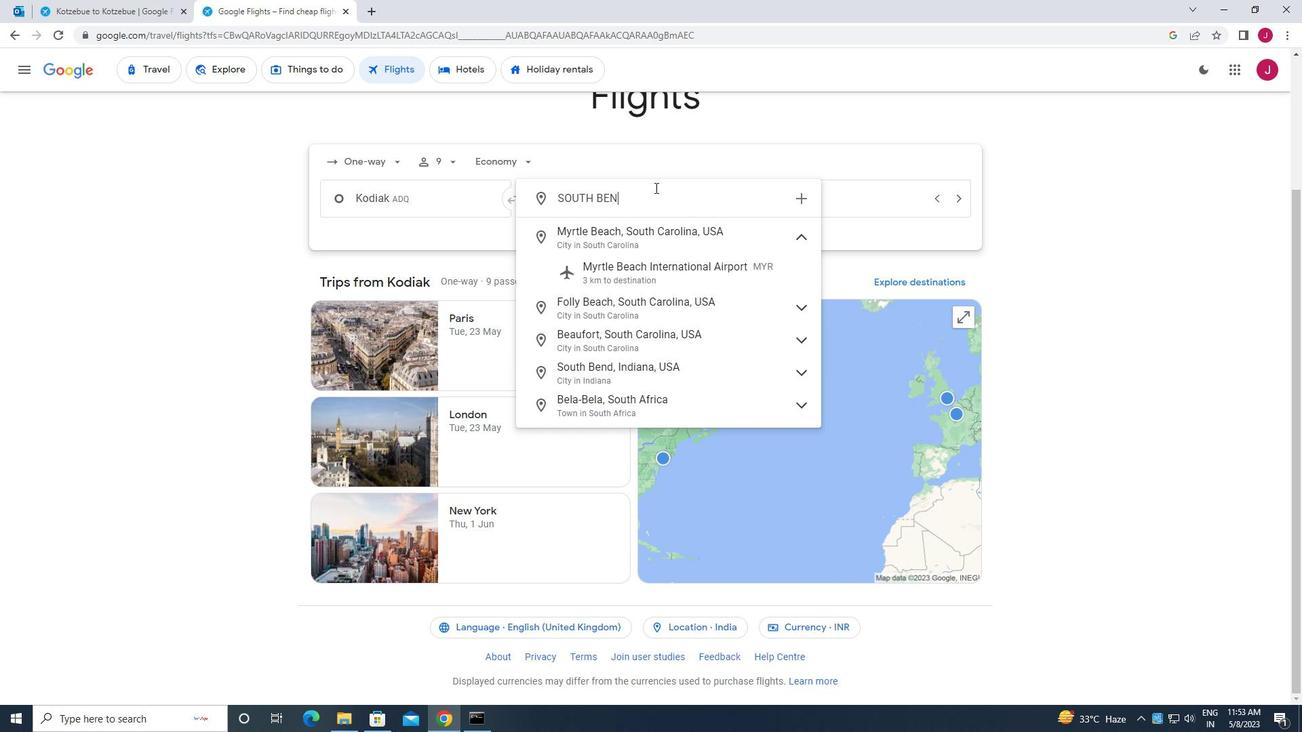 
Action: Mouse moved to (670, 275)
Screenshot: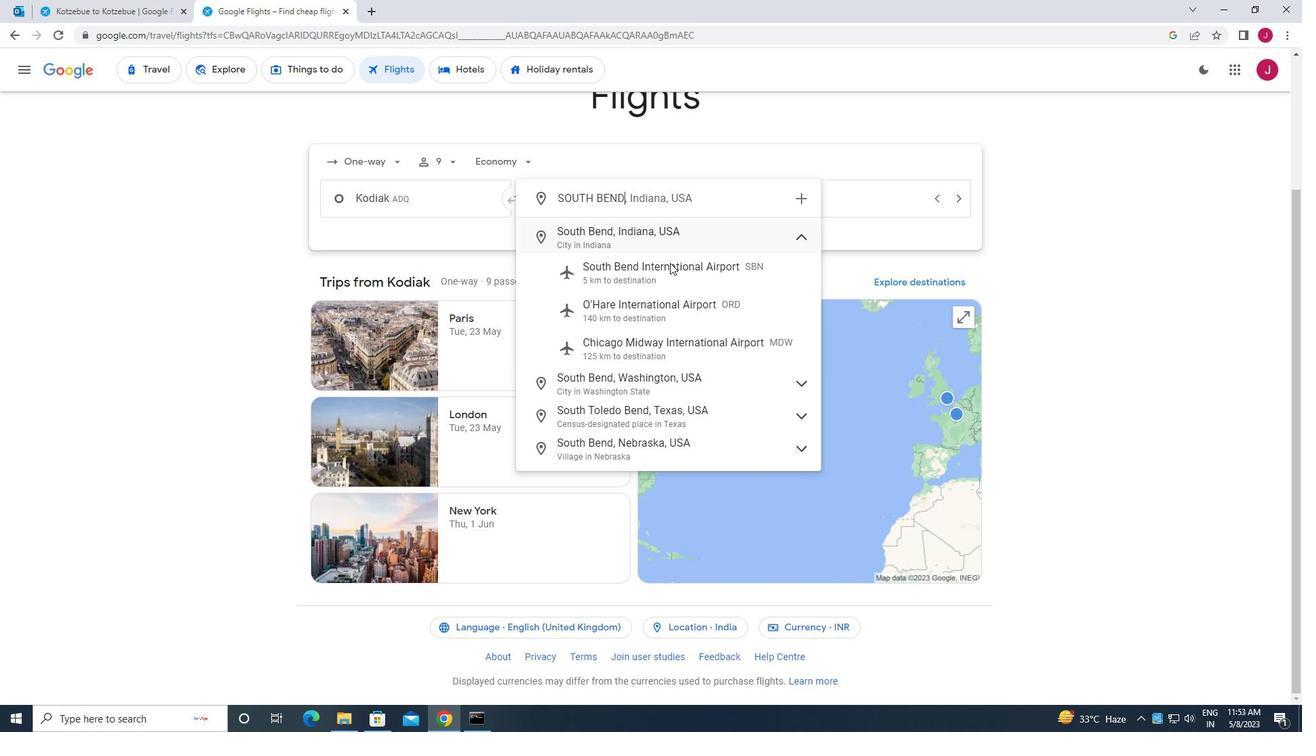
Action: Mouse pressed left at (670, 275)
Screenshot: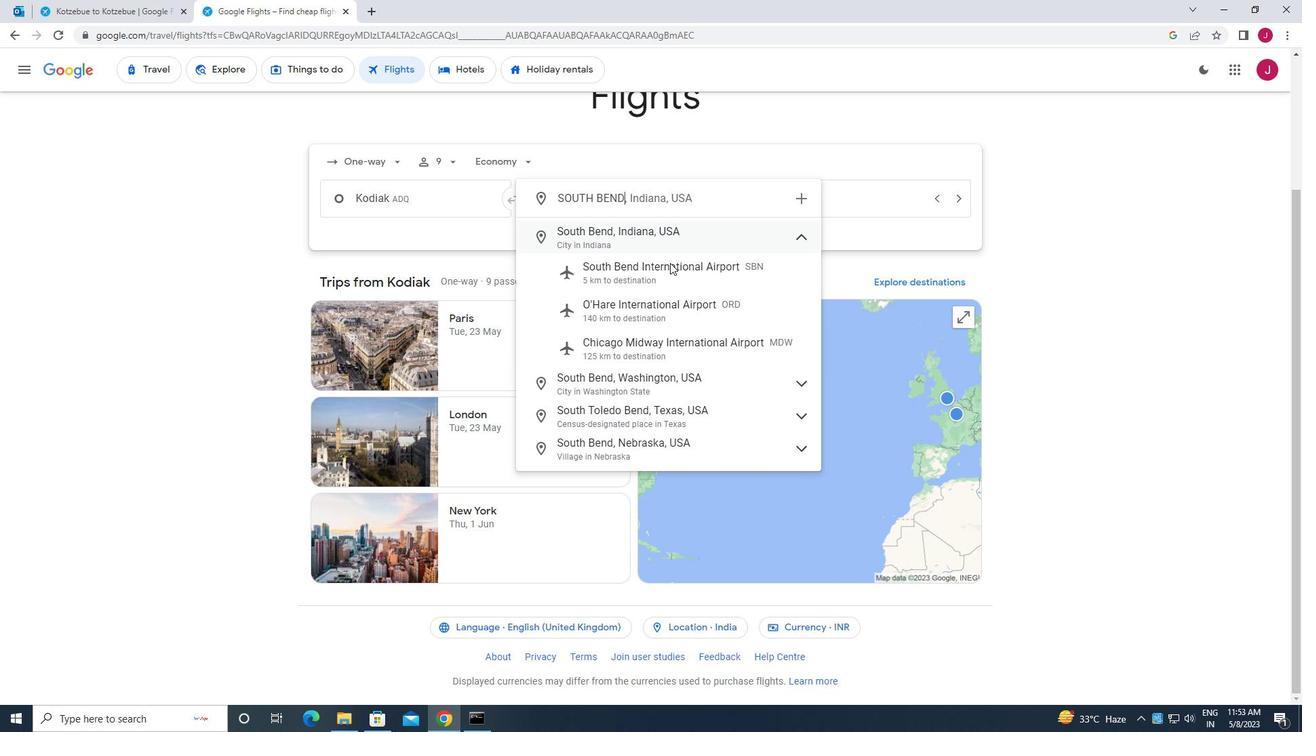 
Action: Mouse moved to (795, 210)
Screenshot: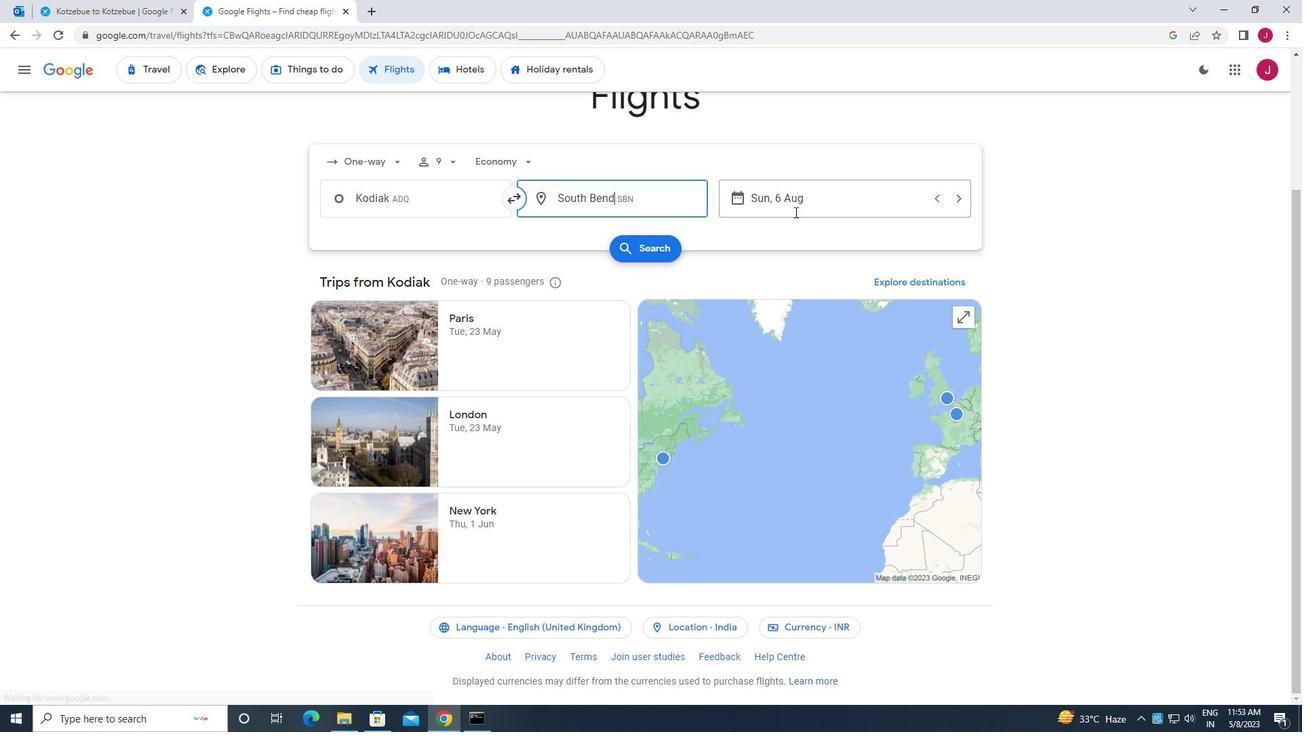 
Action: Mouse pressed left at (795, 210)
Screenshot: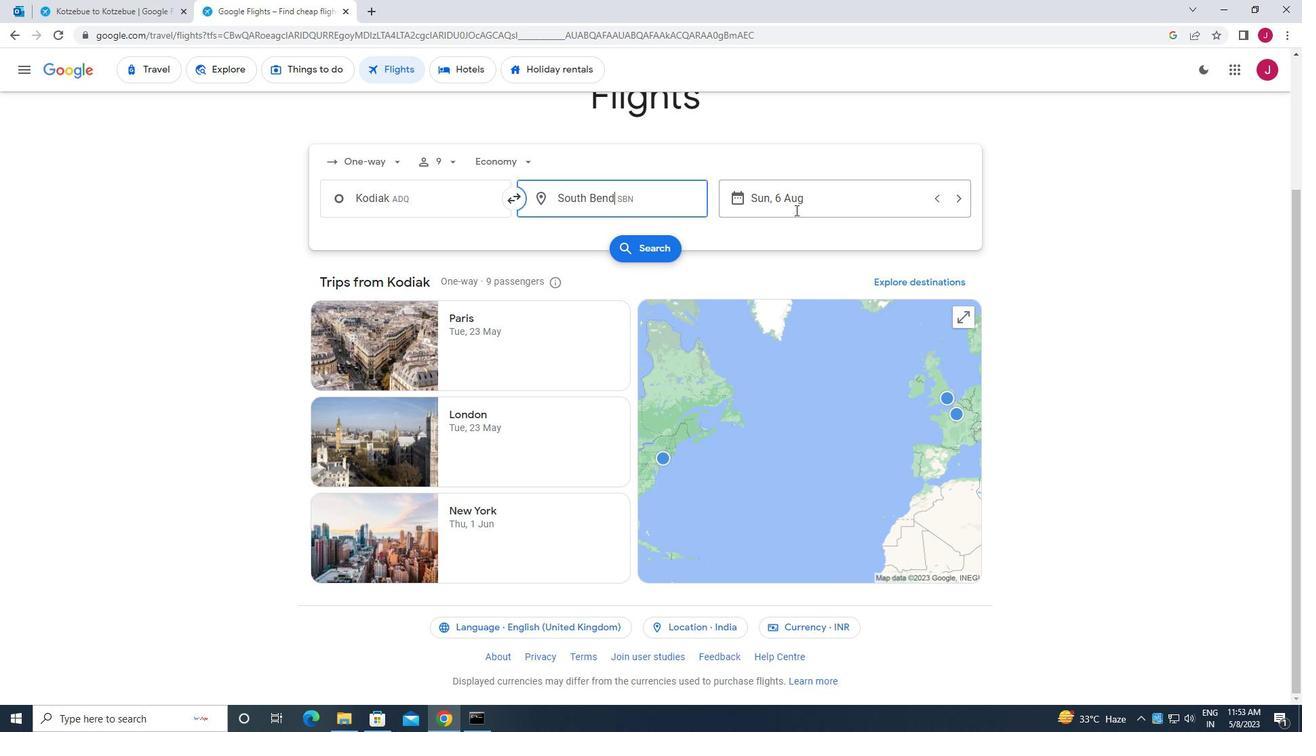 
Action: Mouse moved to (491, 345)
Screenshot: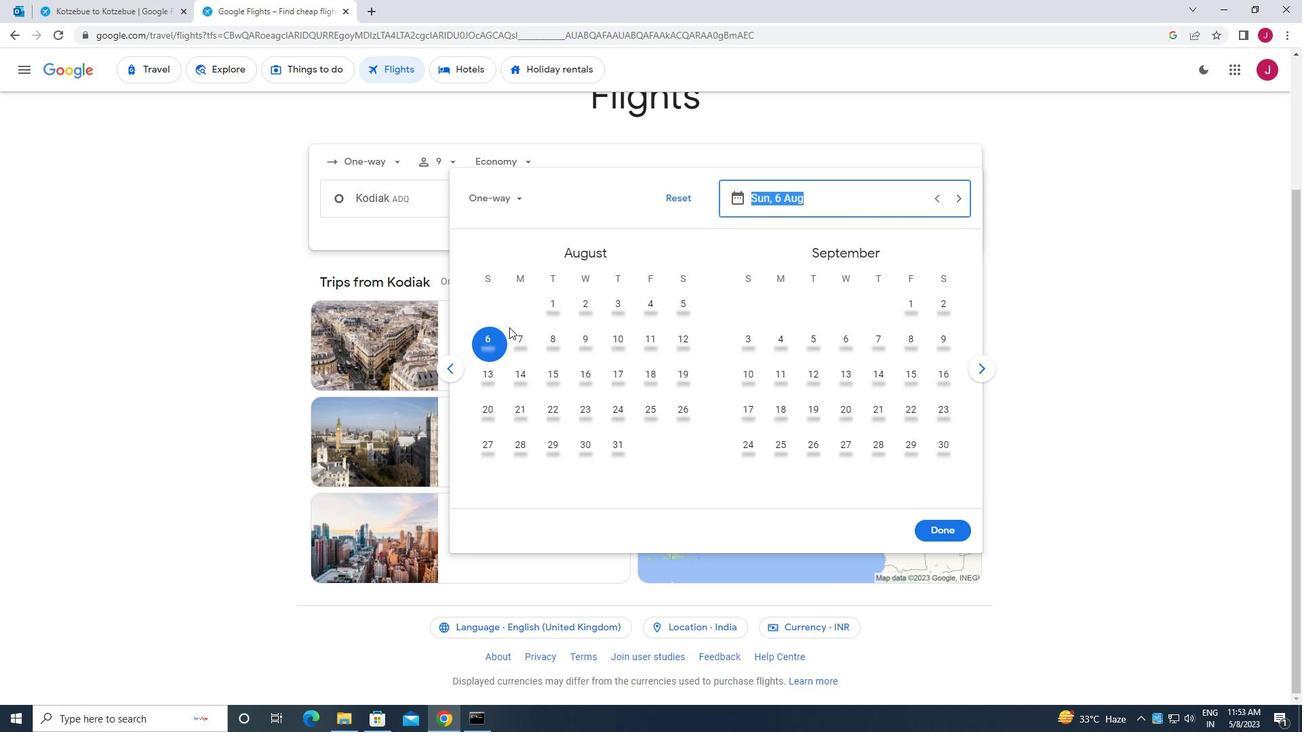 
Action: Mouse pressed left at (491, 345)
Screenshot: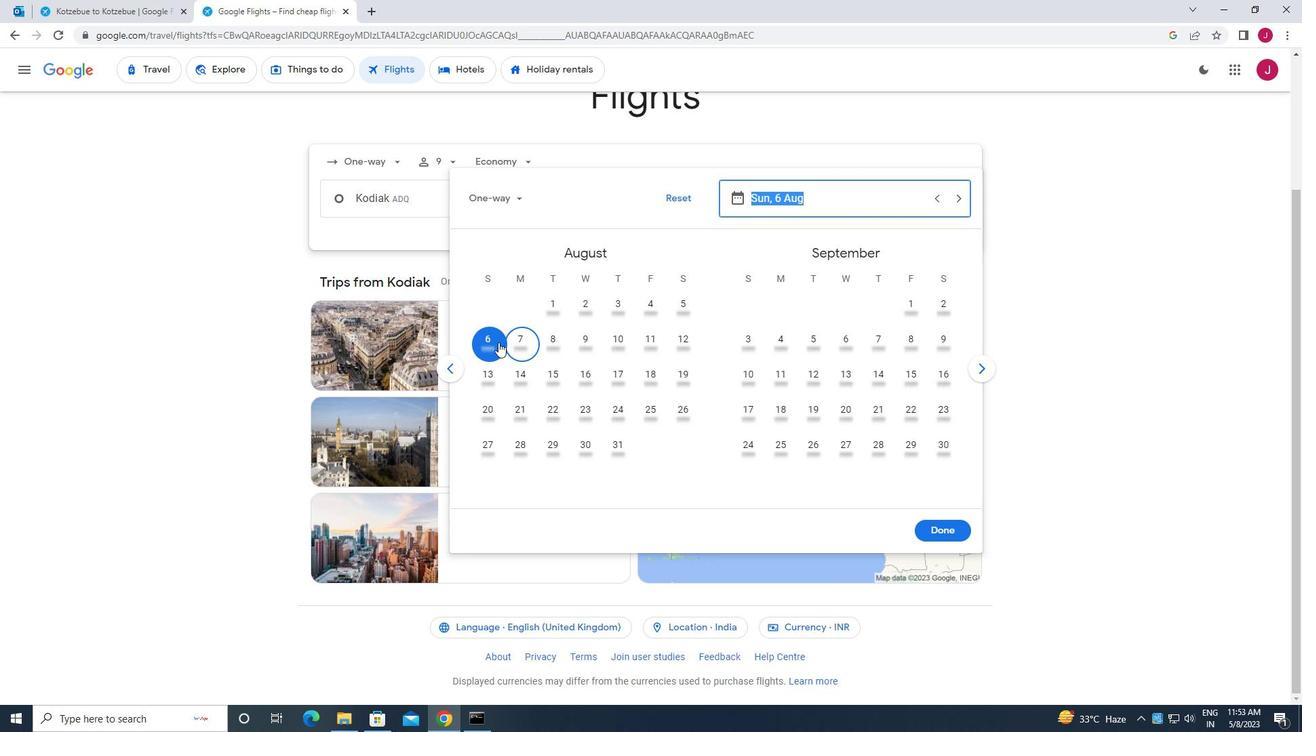 
Action: Mouse moved to (925, 529)
Screenshot: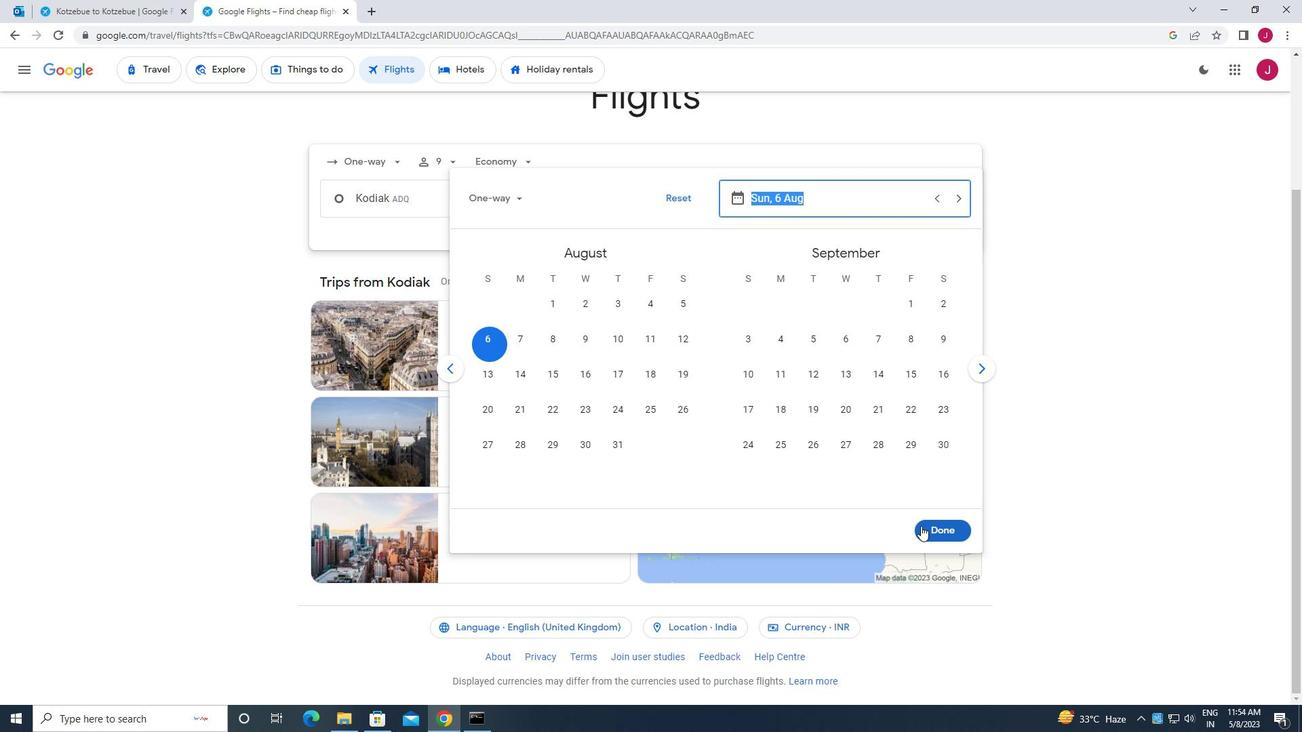 
Action: Mouse pressed left at (925, 529)
Screenshot: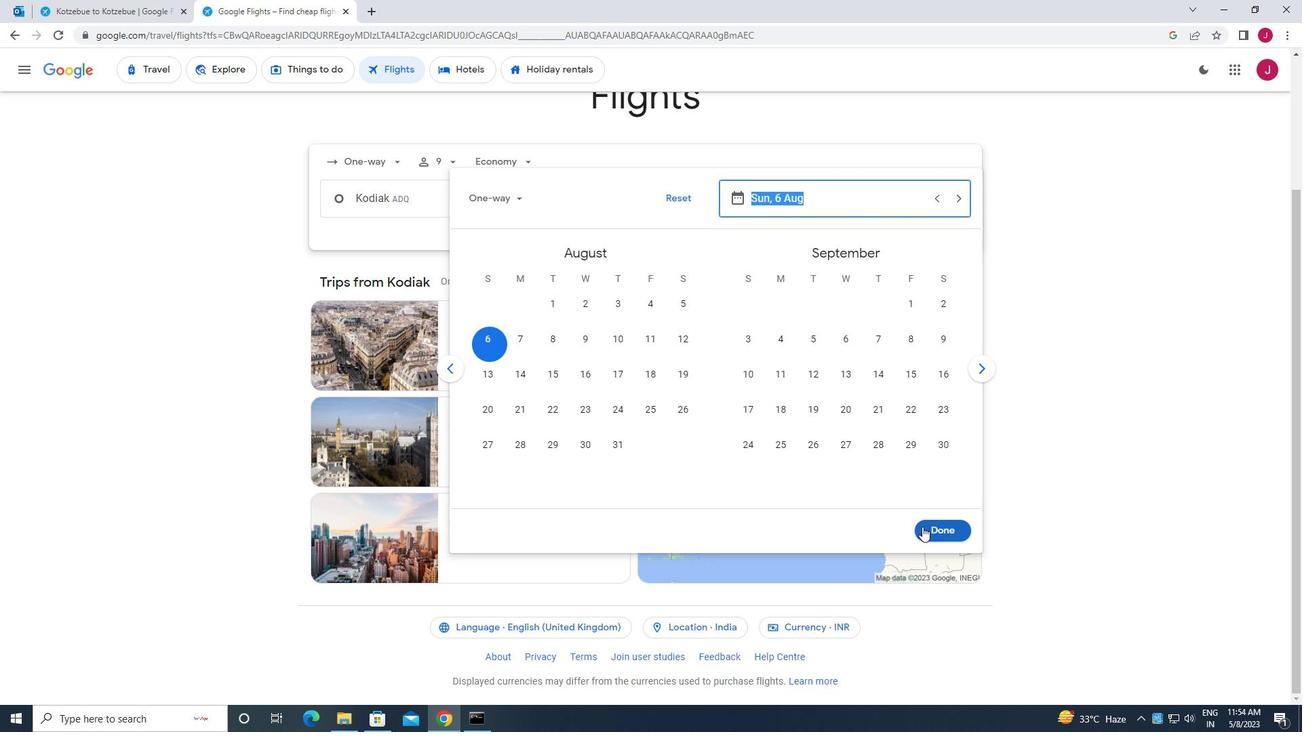 
Action: Mouse moved to (666, 239)
Screenshot: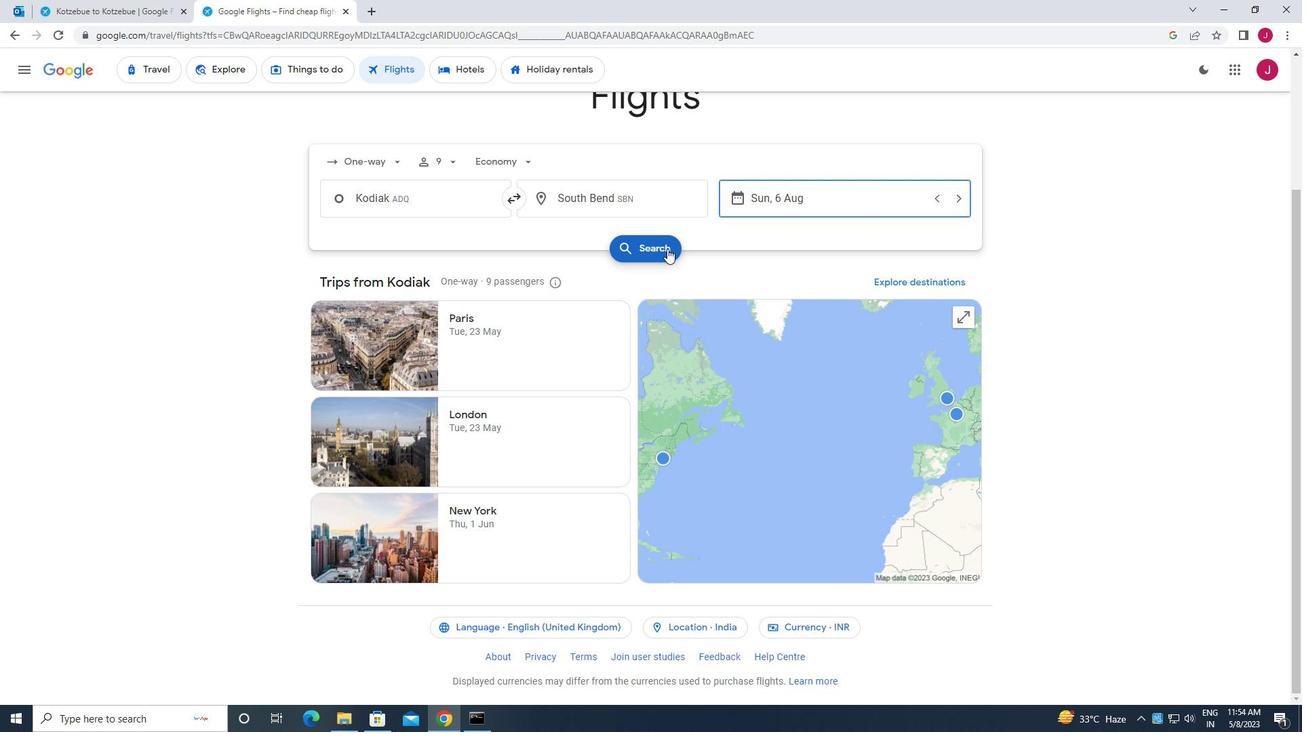 
Action: Mouse pressed left at (666, 239)
Screenshot: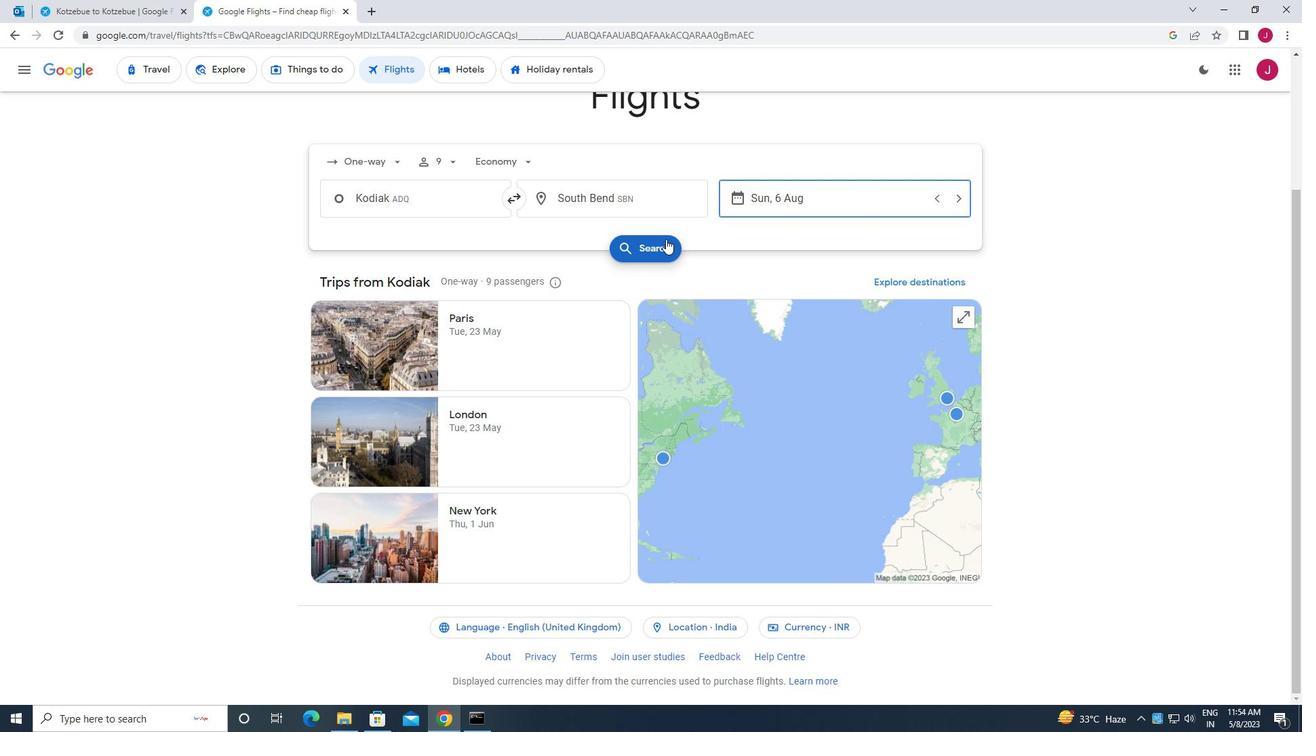
Action: Mouse moved to (345, 189)
Screenshot: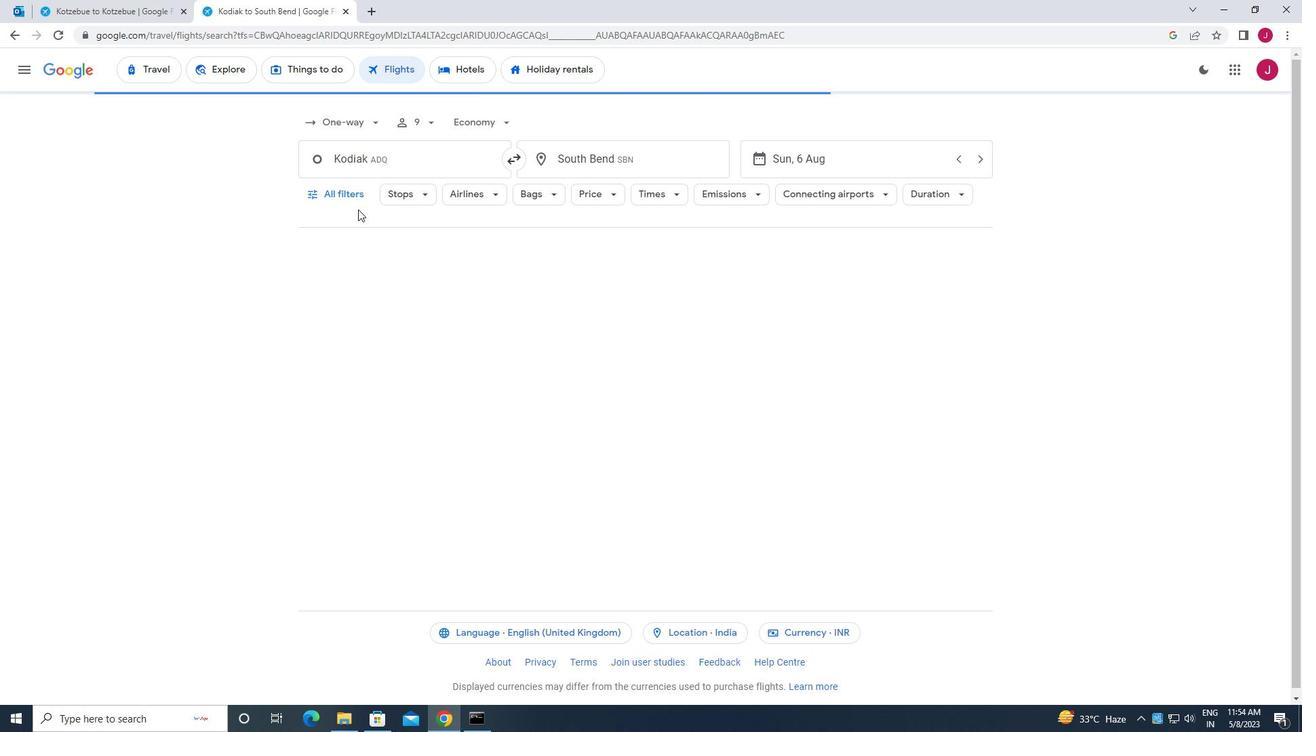 
Action: Mouse pressed left at (345, 189)
Screenshot: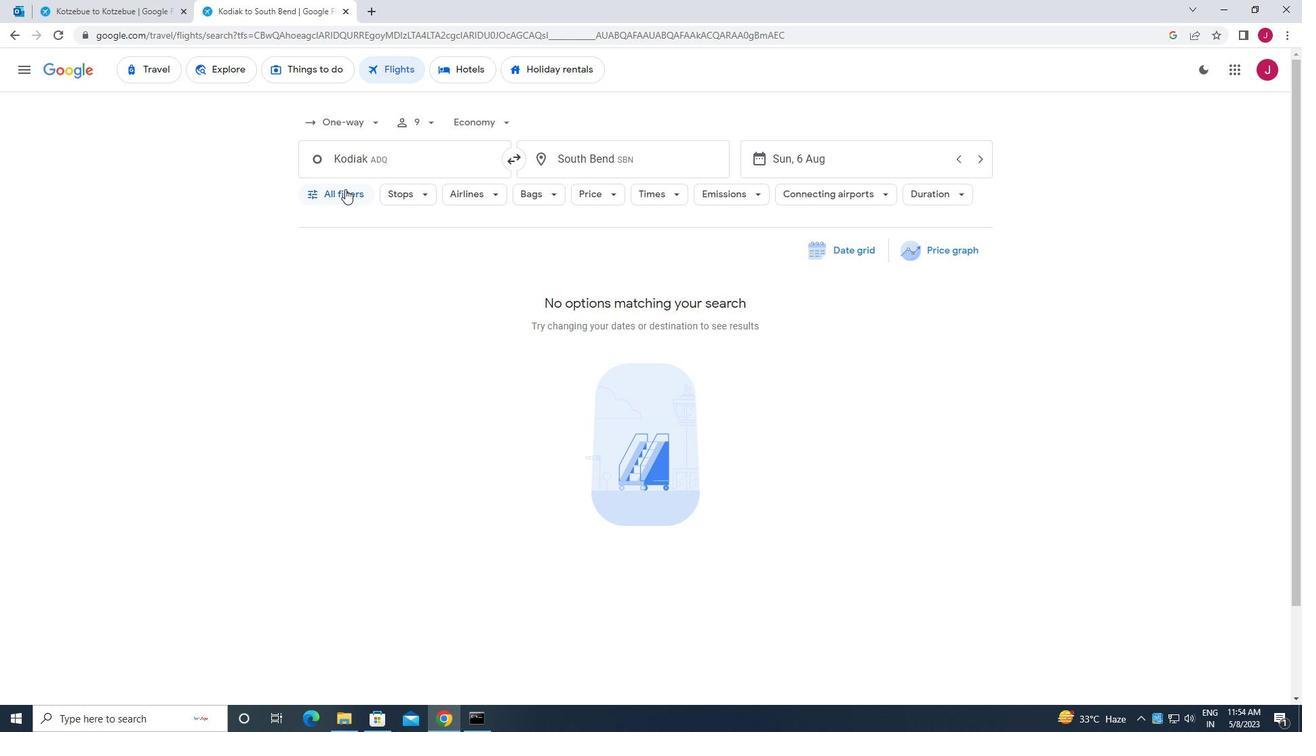 
Action: Mouse moved to (416, 326)
Screenshot: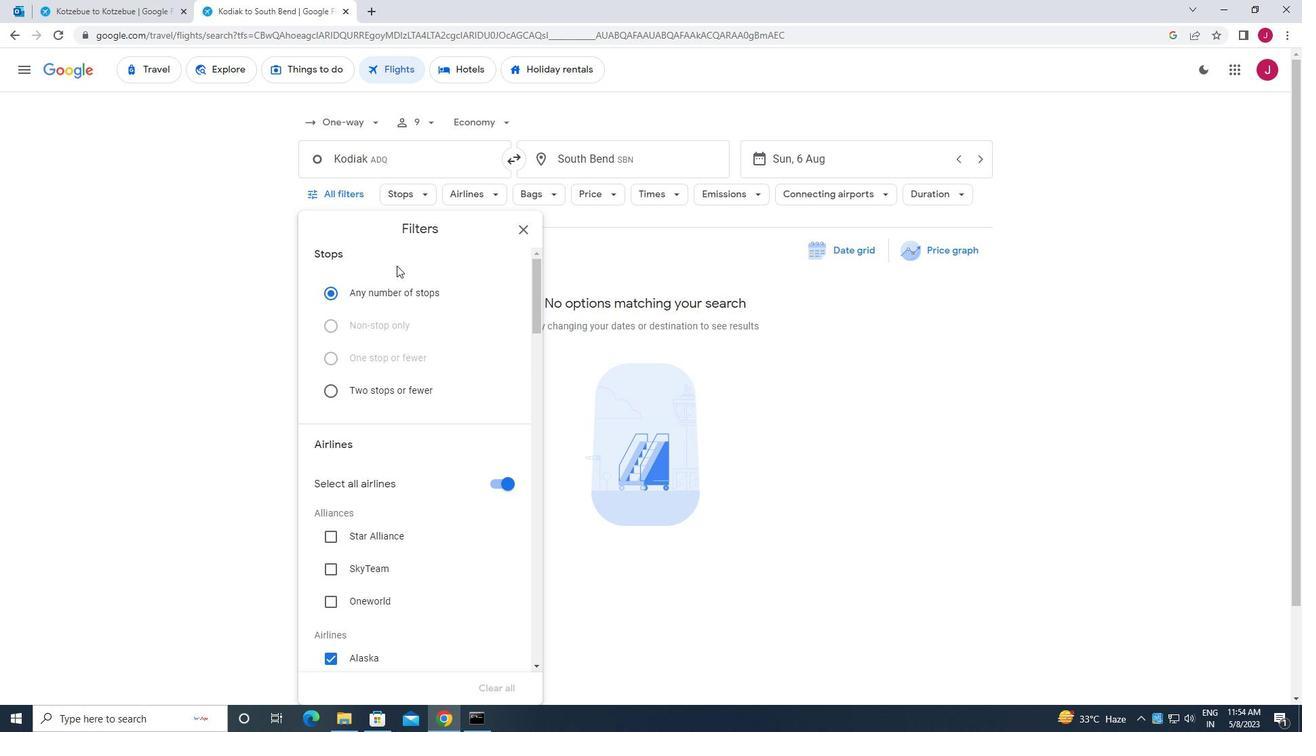 
Action: Mouse scrolled (416, 325) with delta (0, 0)
Screenshot: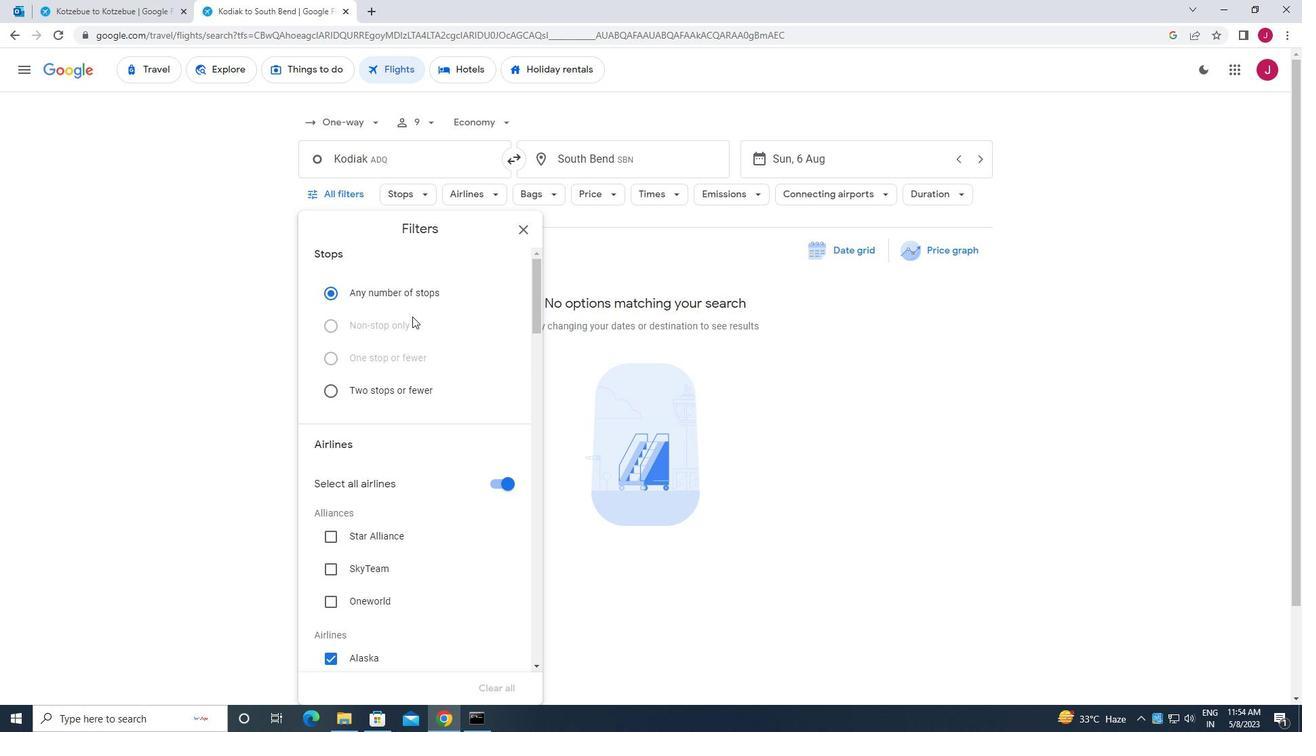 
Action: Mouse scrolled (416, 325) with delta (0, 0)
Screenshot: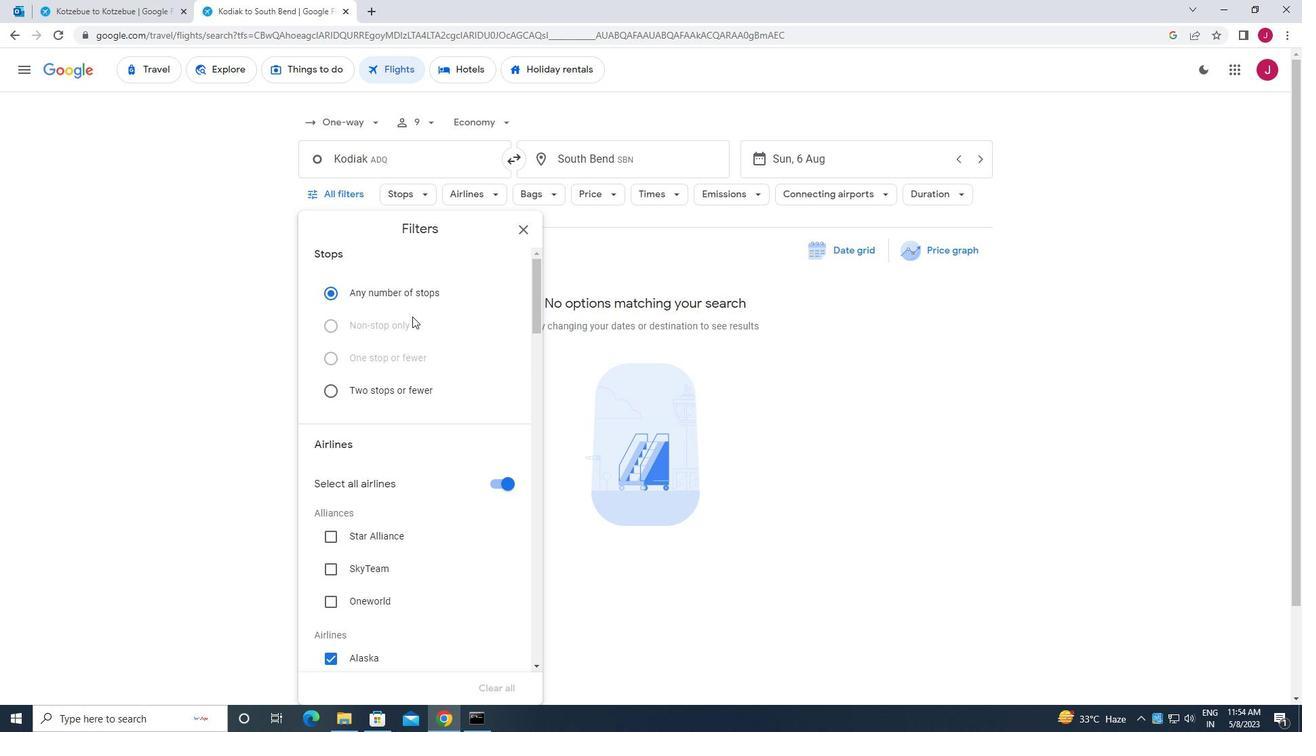 
Action: Mouse scrolled (416, 325) with delta (0, 0)
Screenshot: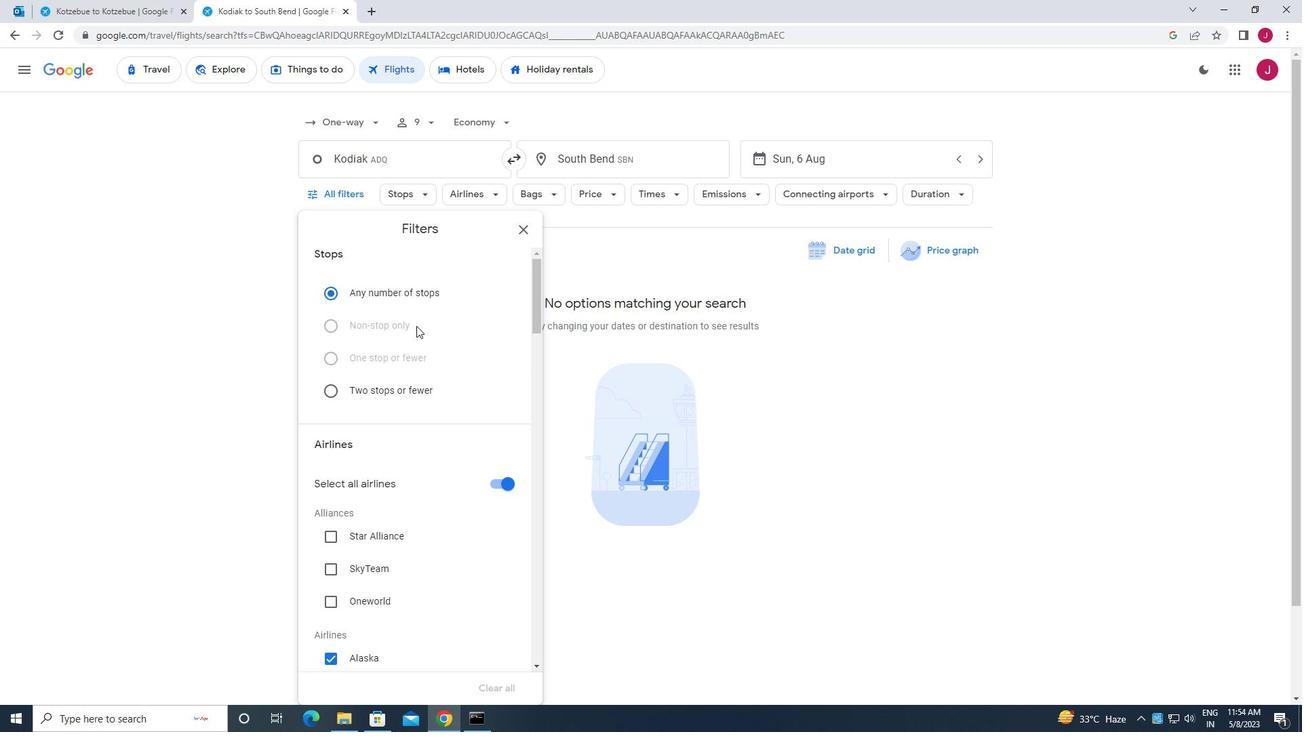 
Action: Mouse moved to (493, 280)
Screenshot: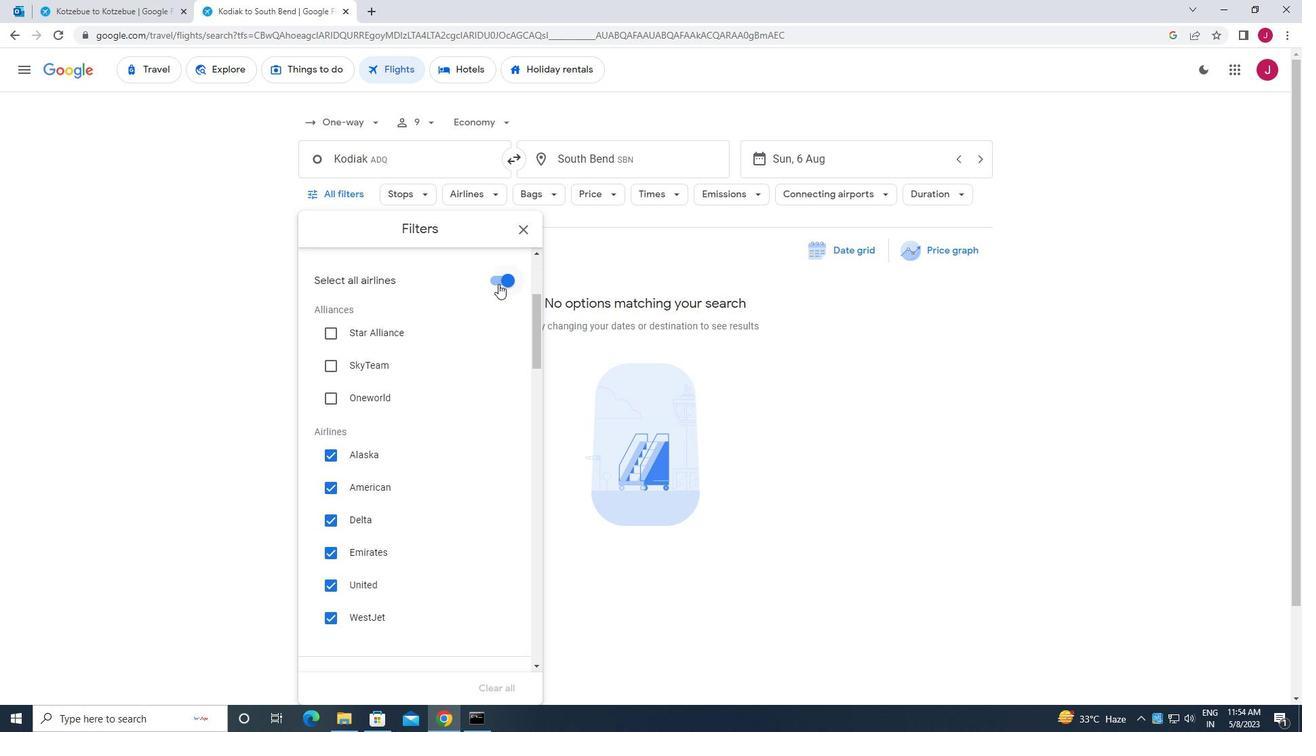 
Action: Mouse pressed left at (493, 280)
Screenshot: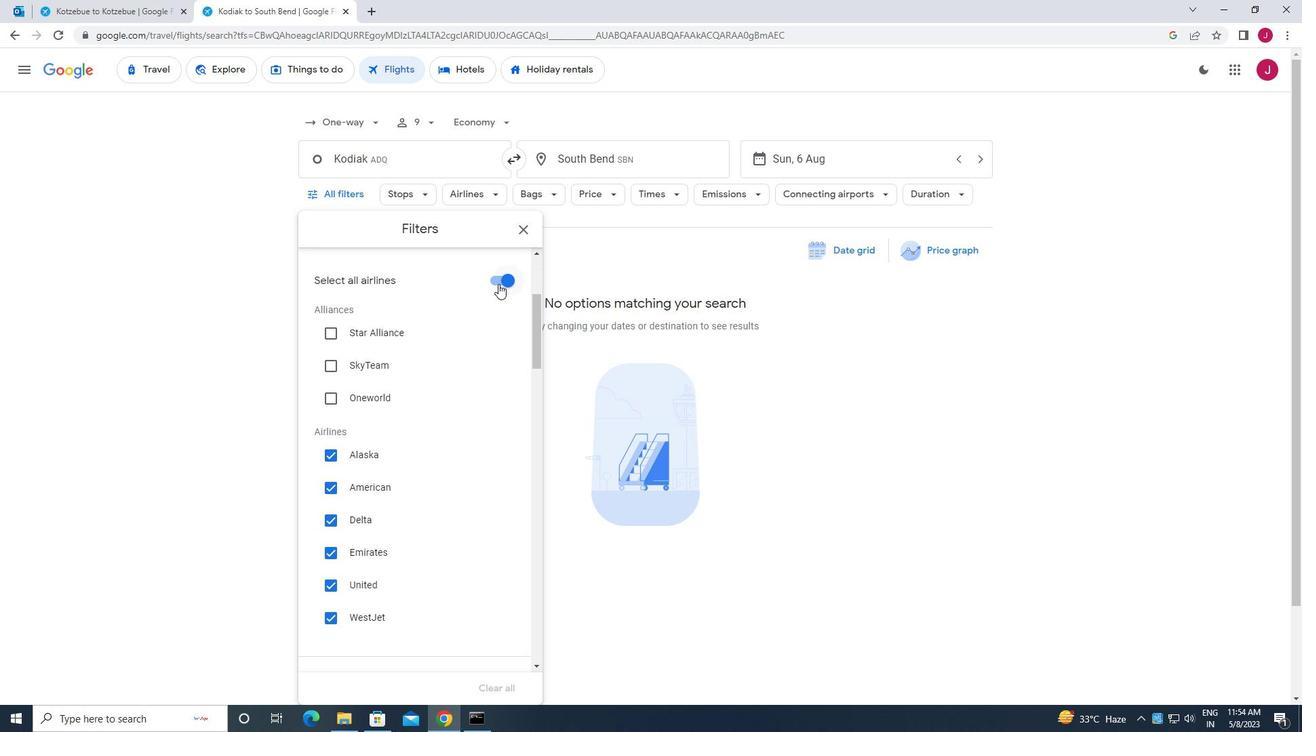 
Action: Mouse moved to (446, 335)
Screenshot: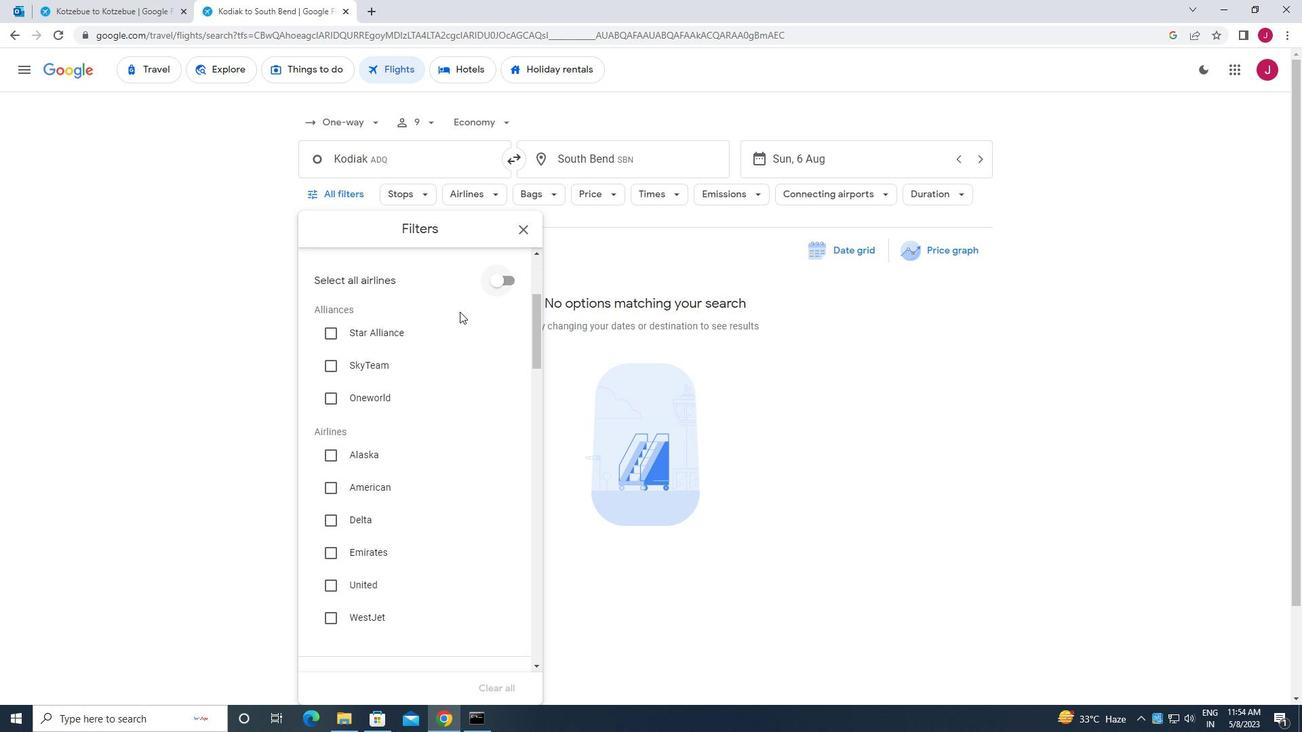 
Action: Mouse scrolled (446, 335) with delta (0, 0)
Screenshot: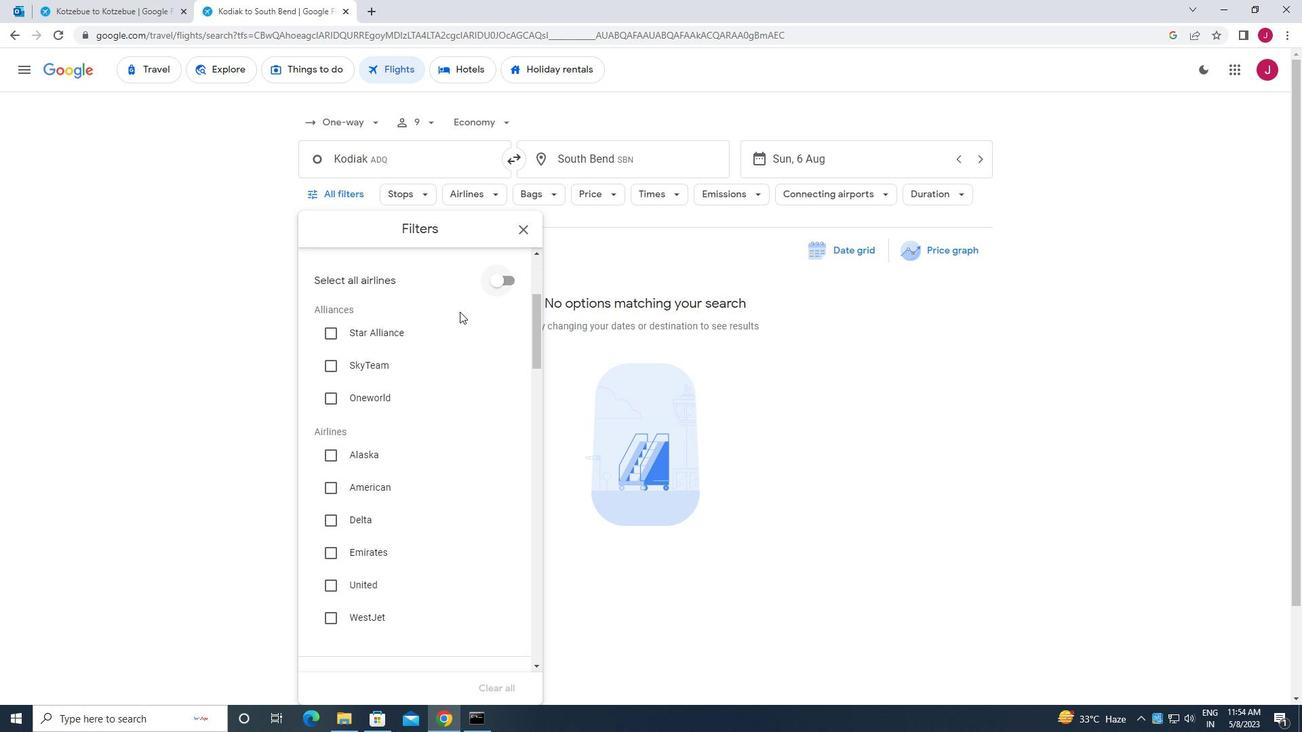 
Action: Mouse moved to (446, 335)
Screenshot: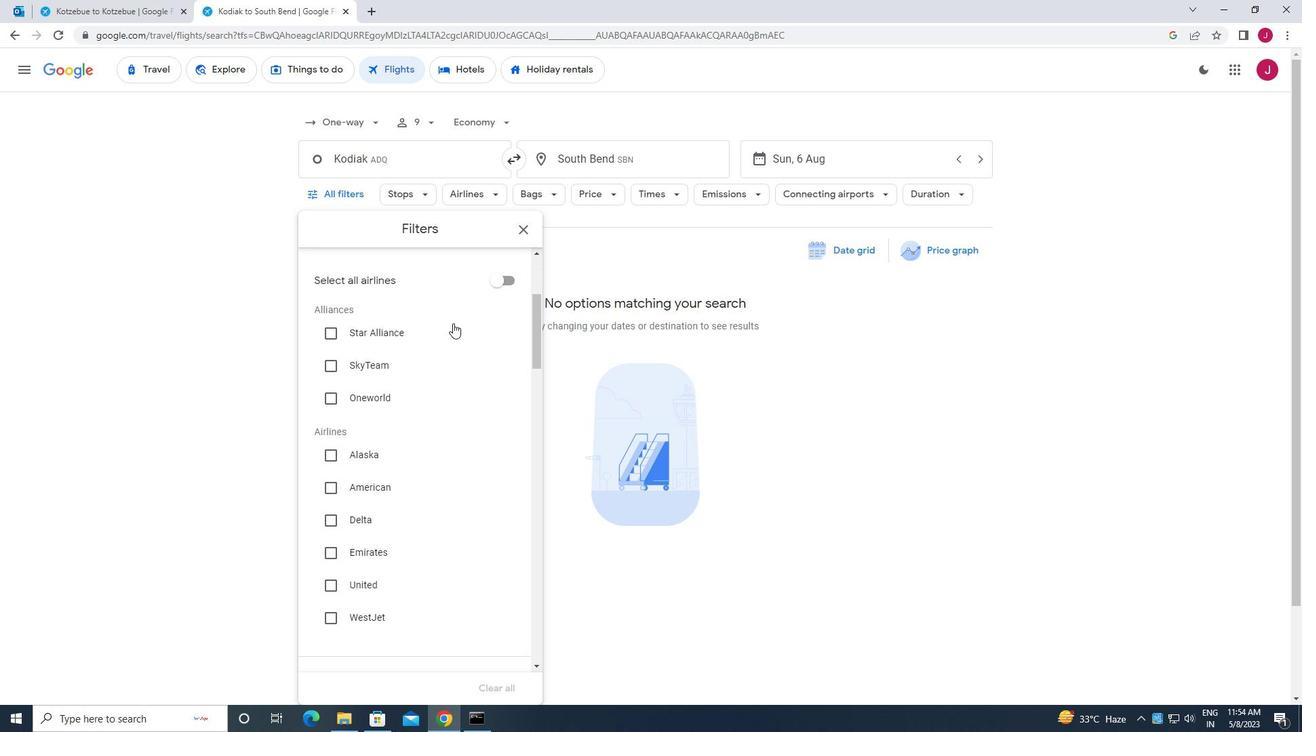 
Action: Mouse scrolled (446, 335) with delta (0, 0)
Screenshot: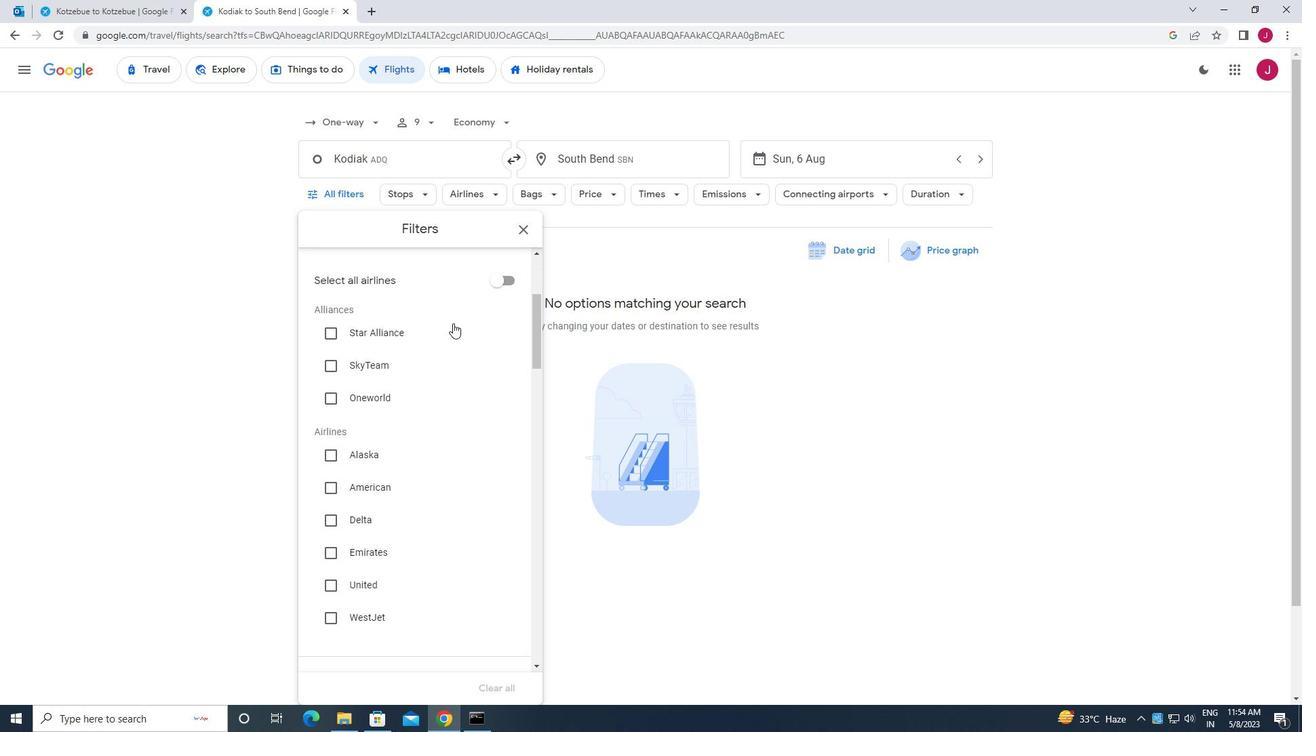 
Action: Mouse moved to (446, 336)
Screenshot: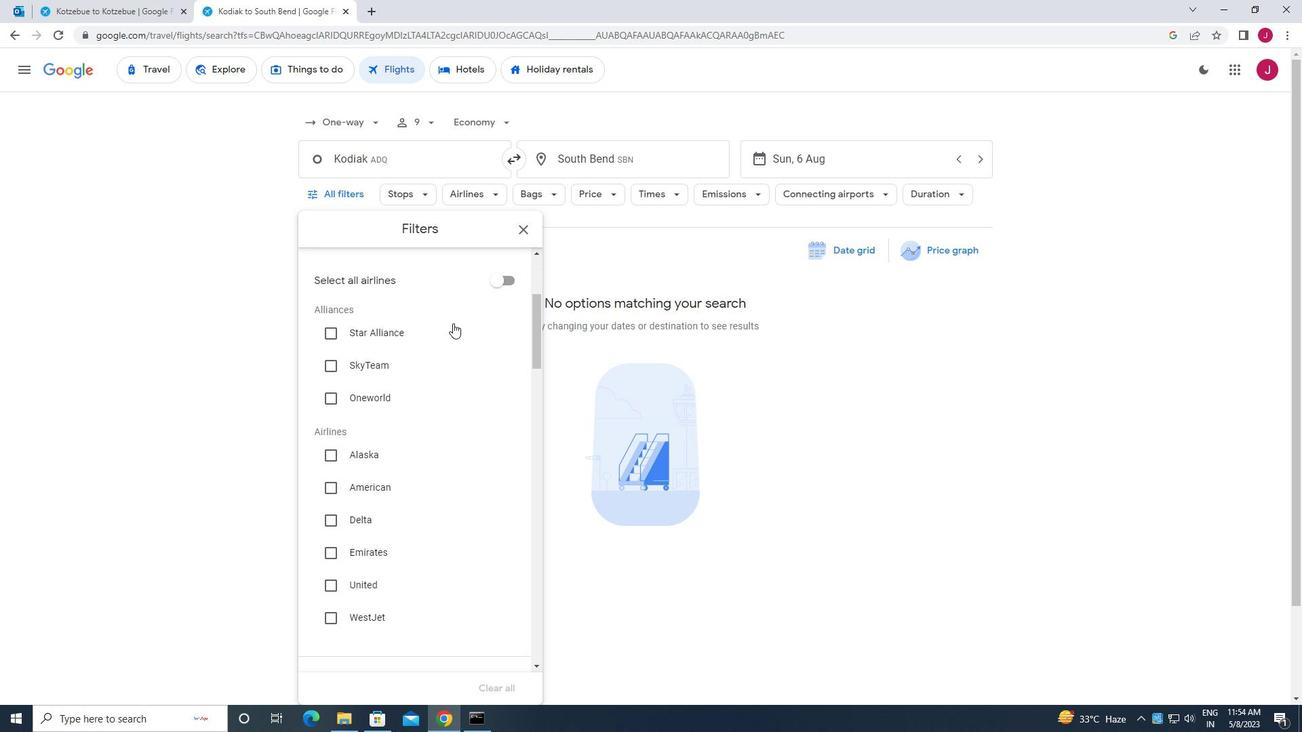 
Action: Mouse scrolled (446, 335) with delta (0, 0)
Screenshot: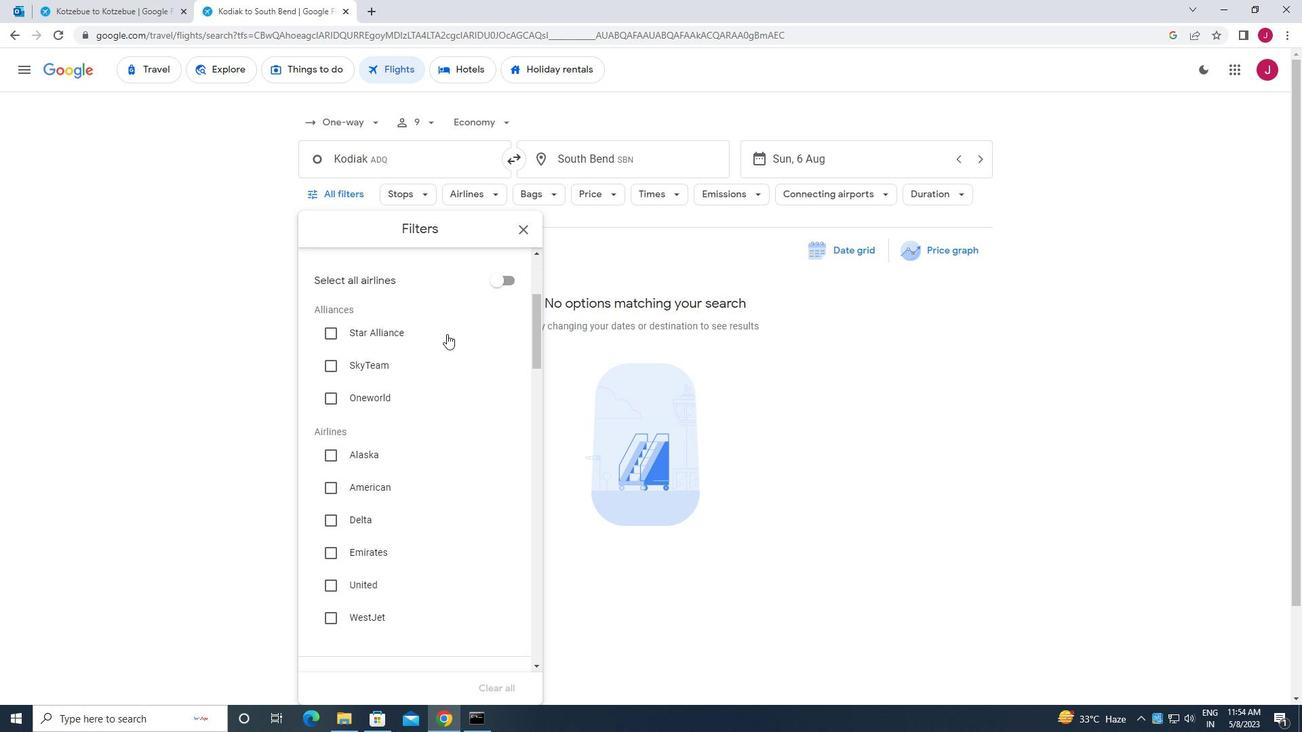 
Action: Mouse moved to (331, 378)
Screenshot: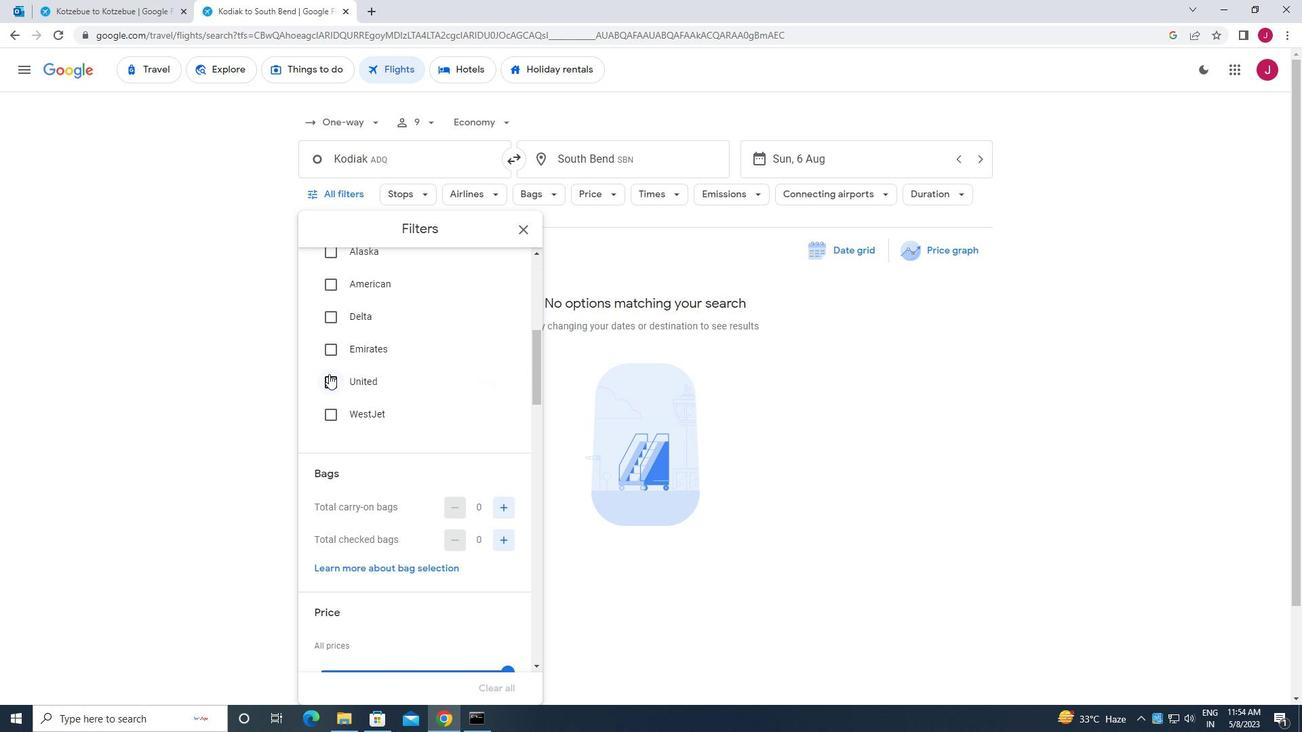 
Action: Mouse pressed left at (331, 378)
Screenshot: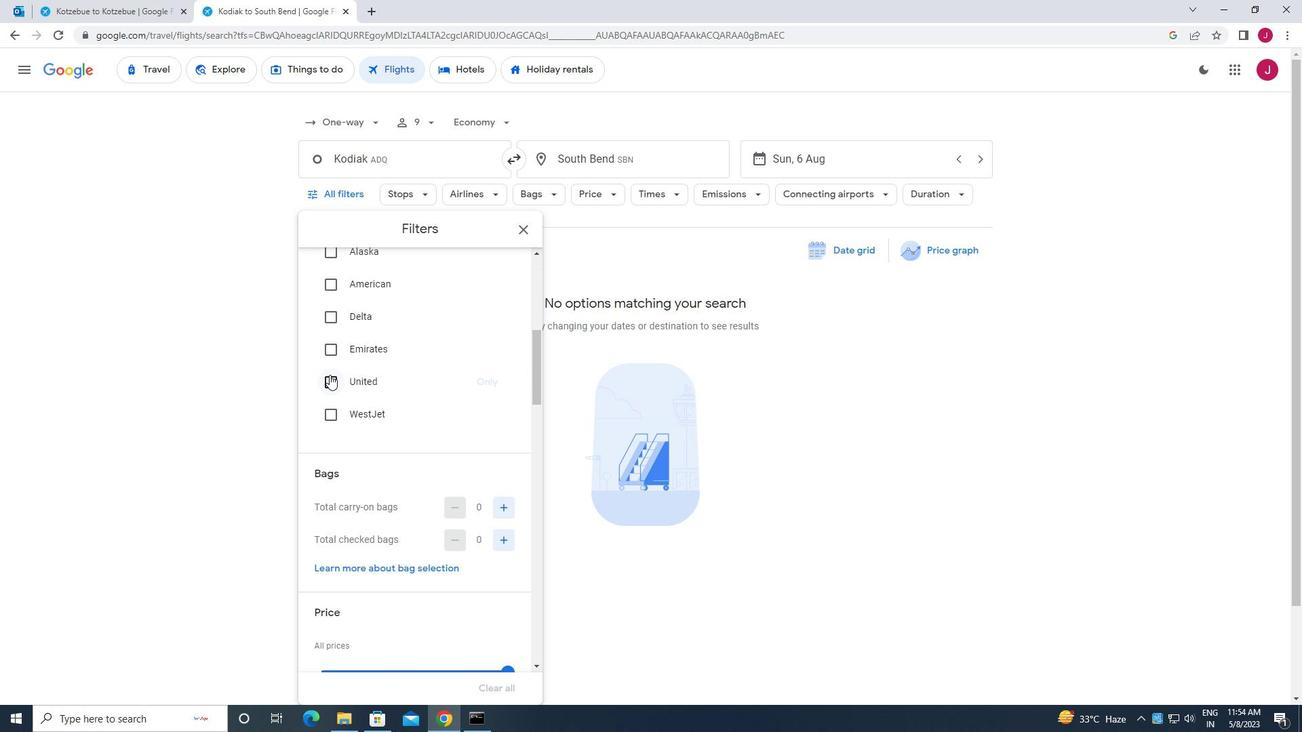 
Action: Mouse moved to (346, 377)
Screenshot: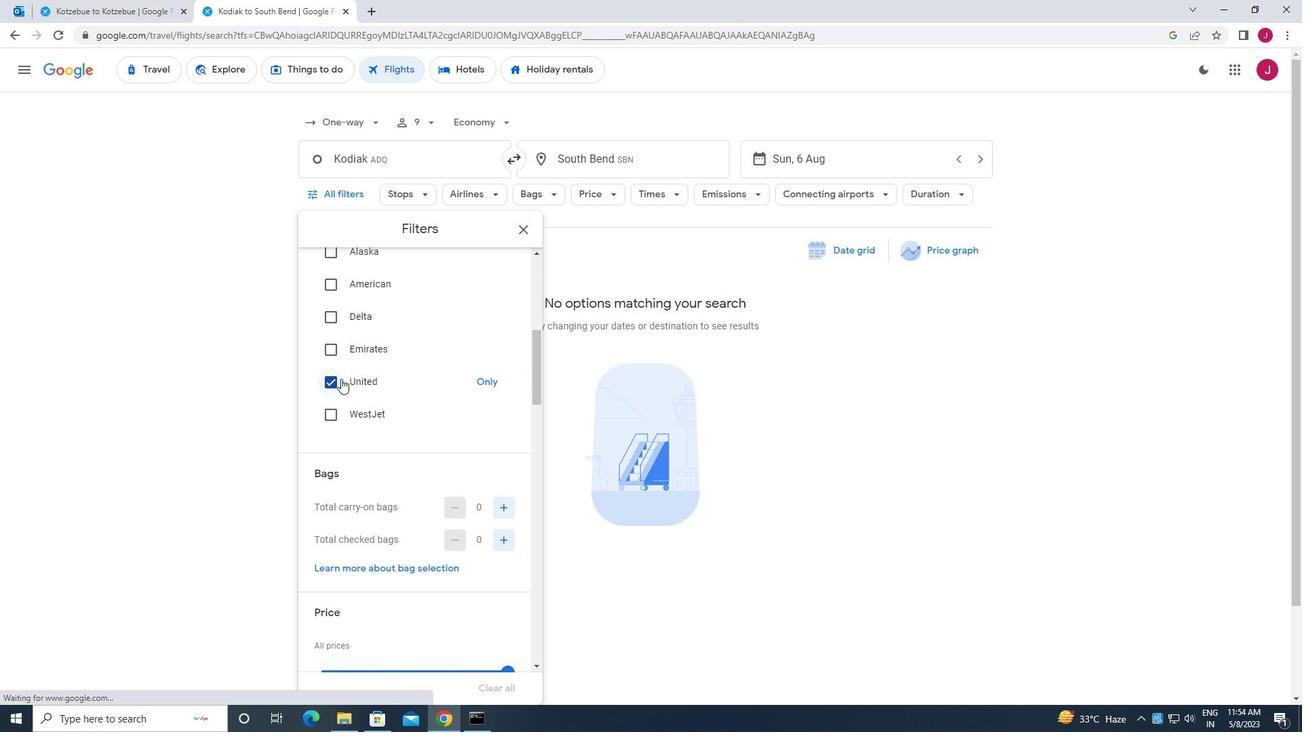 
Action: Mouse scrolled (346, 376) with delta (0, 0)
Screenshot: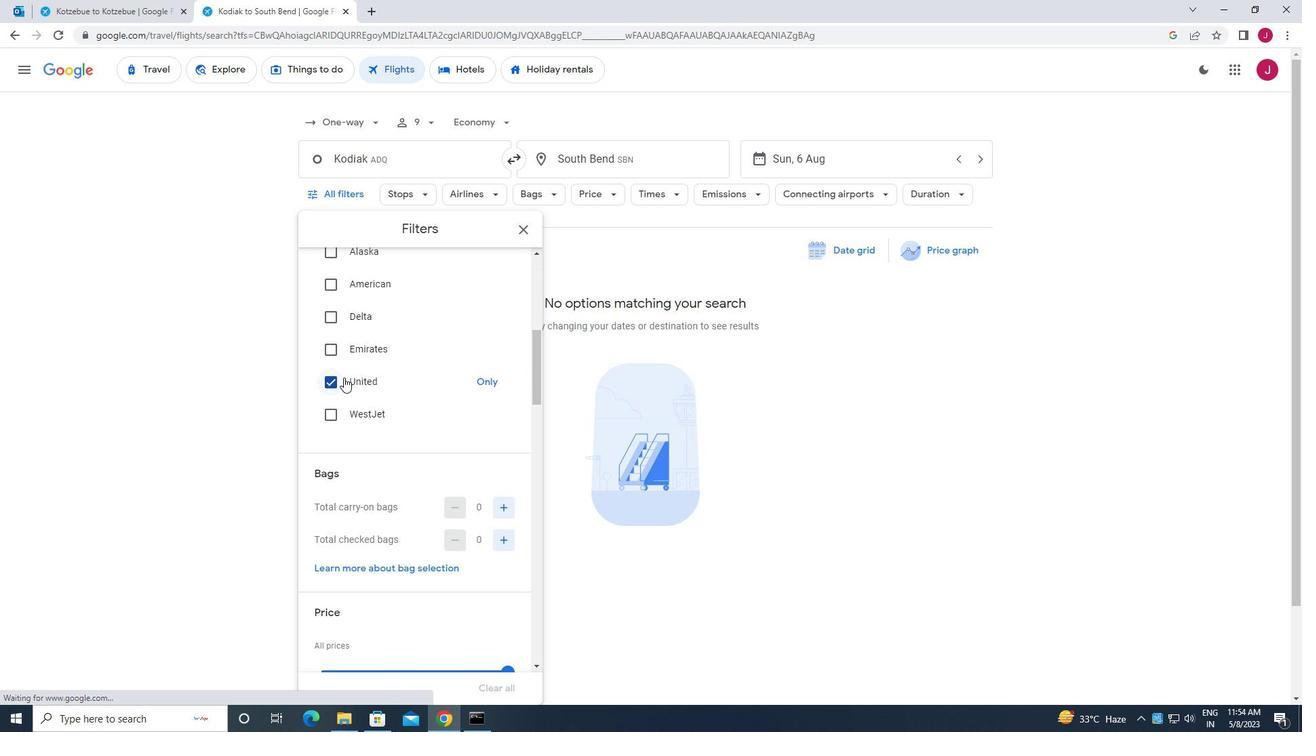 
Action: Mouse scrolled (346, 376) with delta (0, 0)
Screenshot: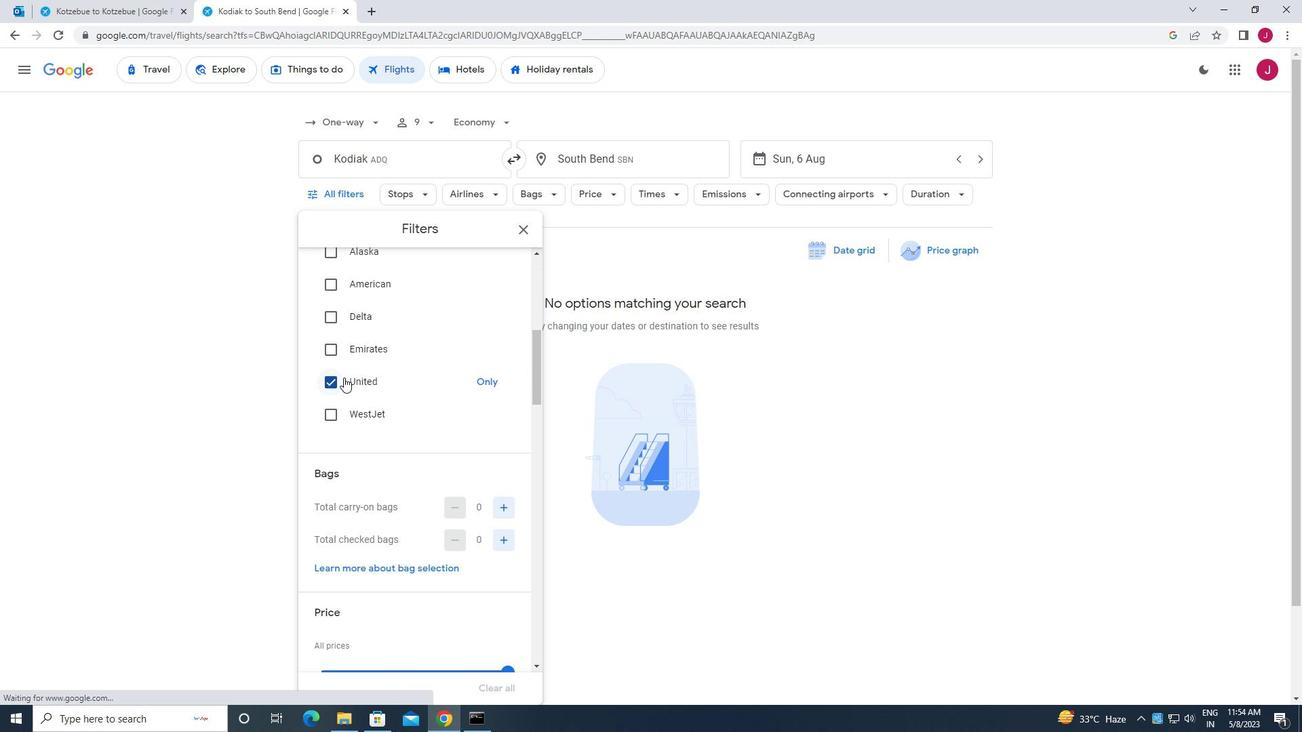 
Action: Mouse scrolled (346, 376) with delta (0, 0)
Screenshot: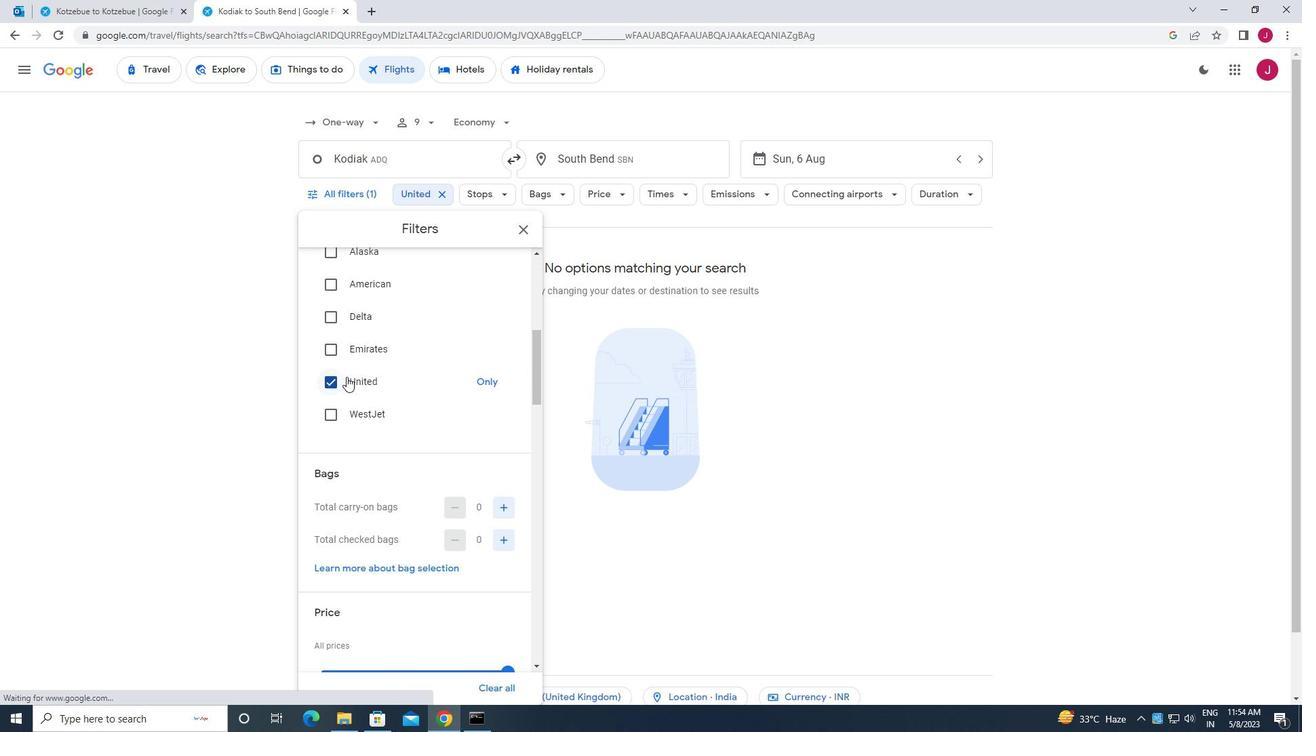 
Action: Mouse moved to (508, 331)
Screenshot: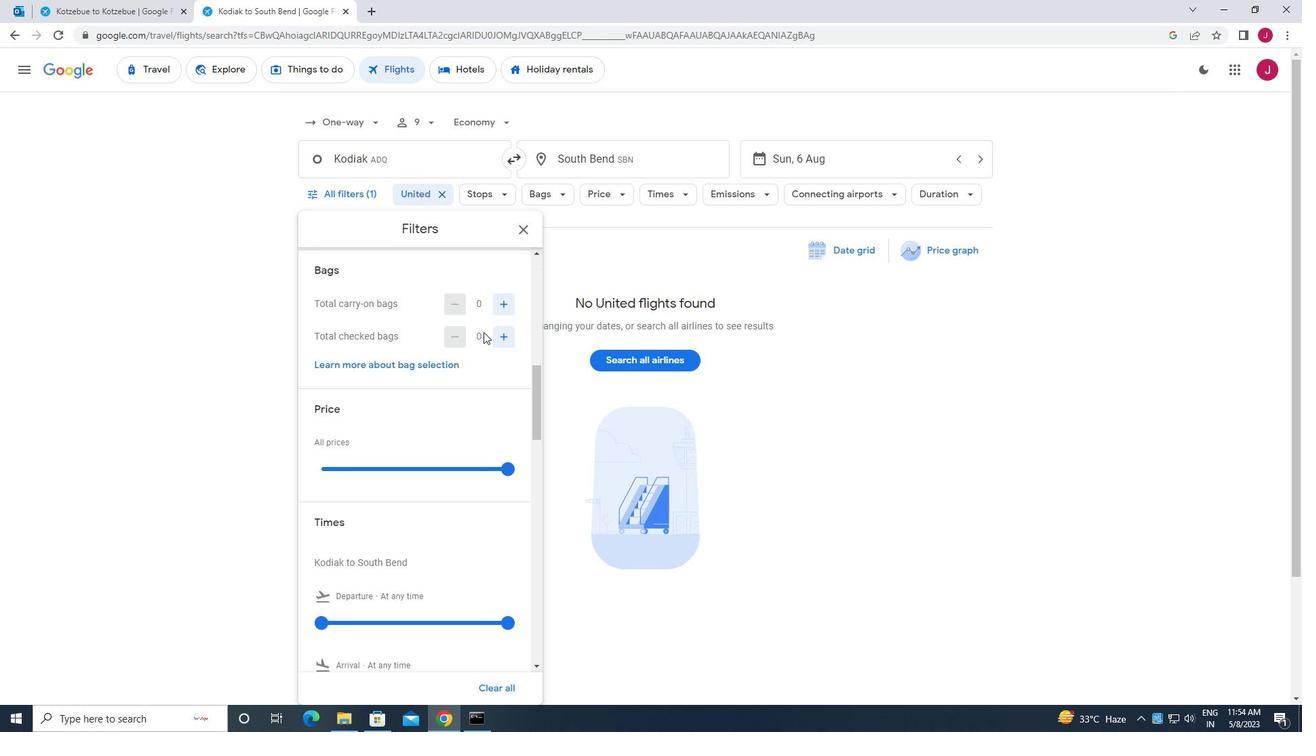 
Action: Mouse pressed left at (508, 331)
Screenshot: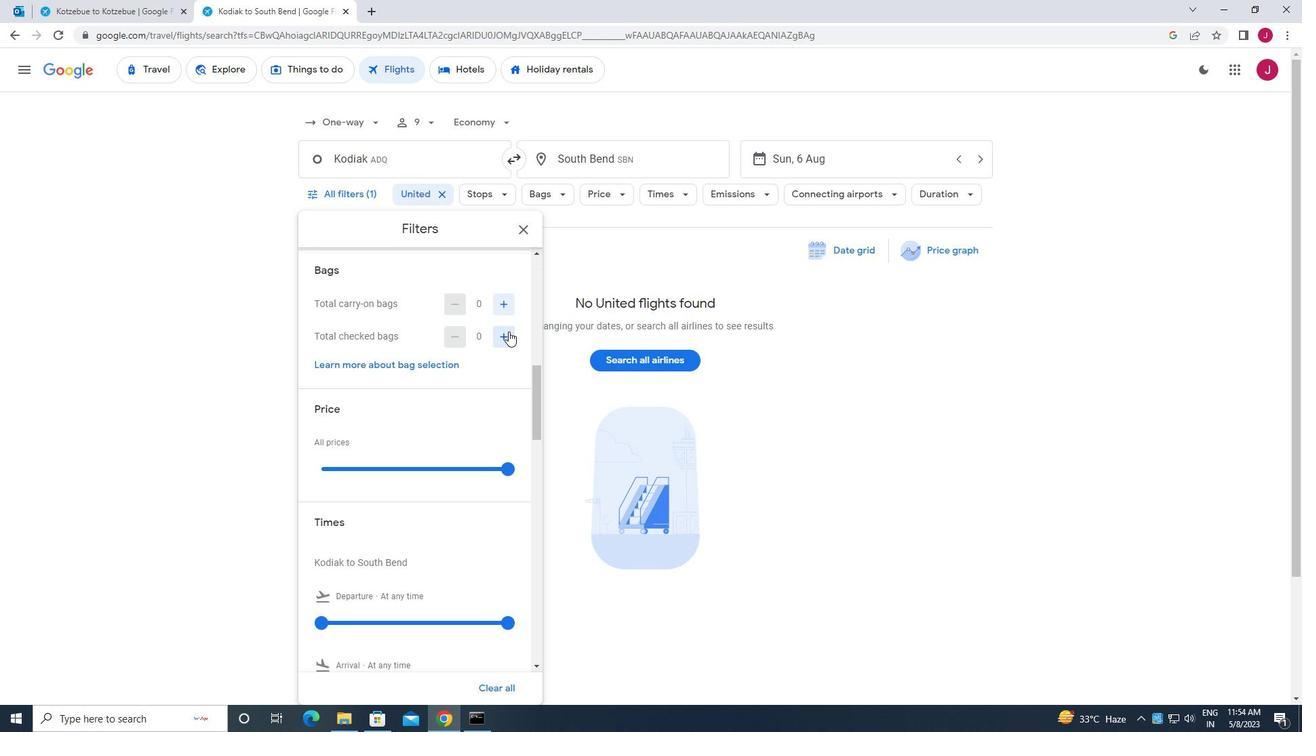 
Action: Mouse pressed left at (508, 331)
Screenshot: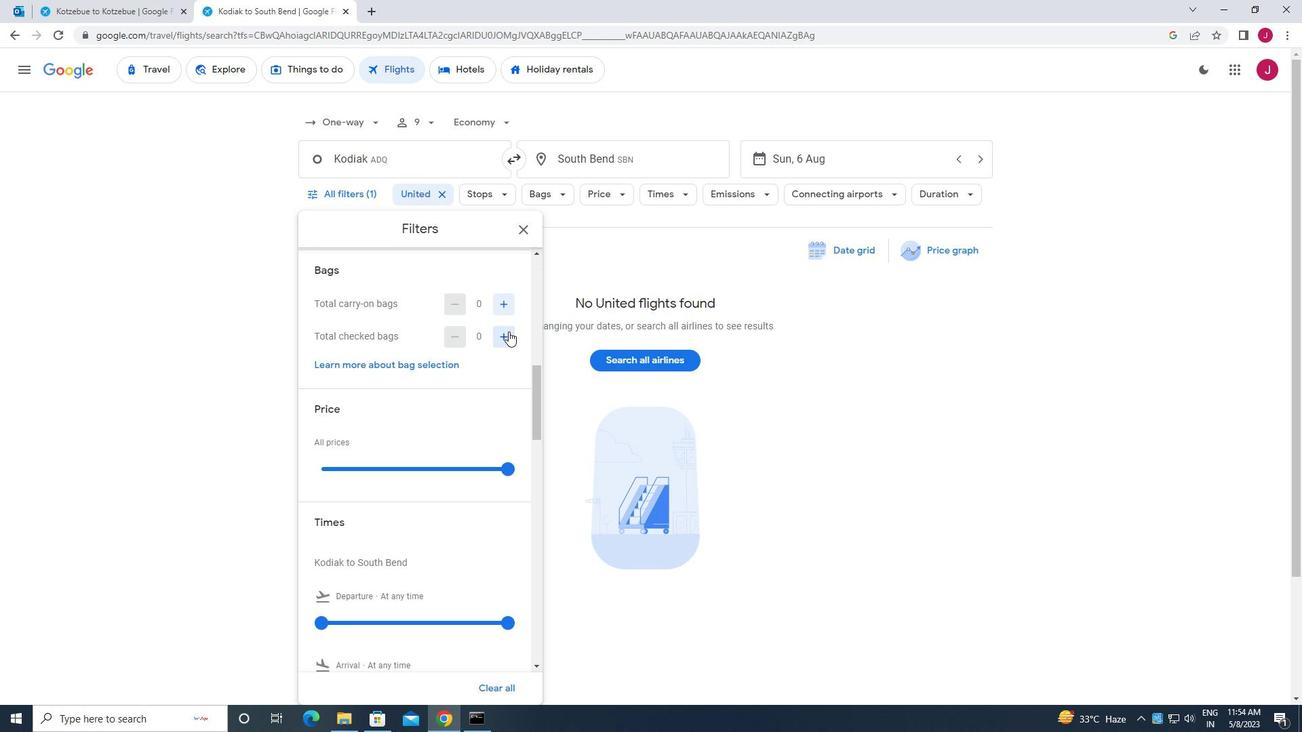 
Action: Mouse pressed left at (508, 331)
Screenshot: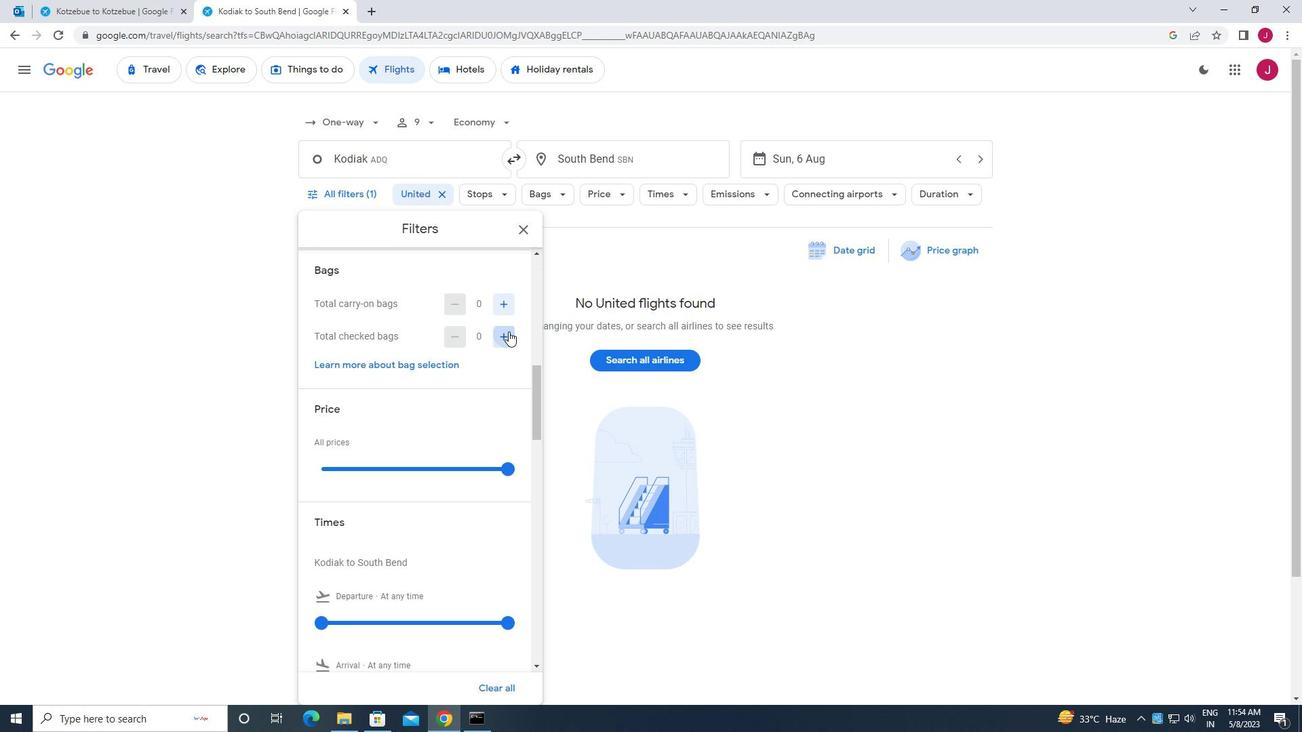 
Action: Mouse pressed left at (508, 331)
Screenshot: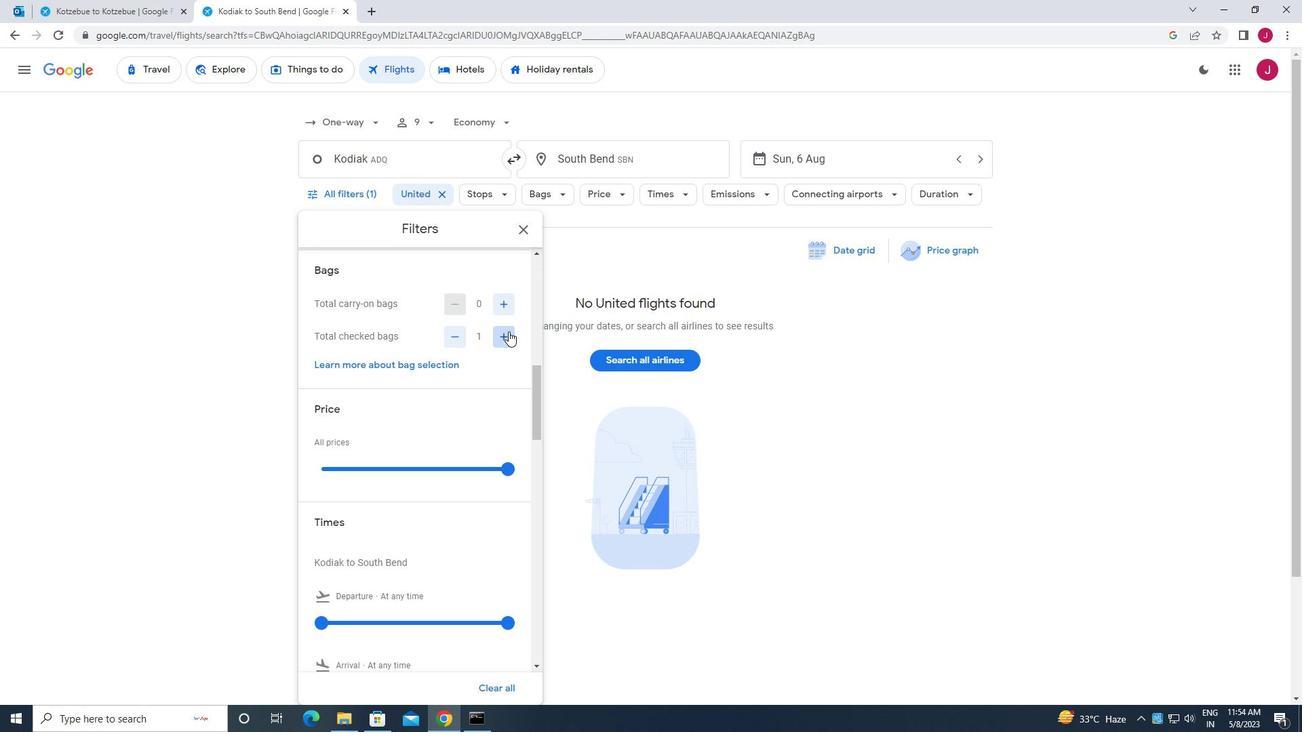
Action: Mouse pressed left at (508, 331)
Screenshot: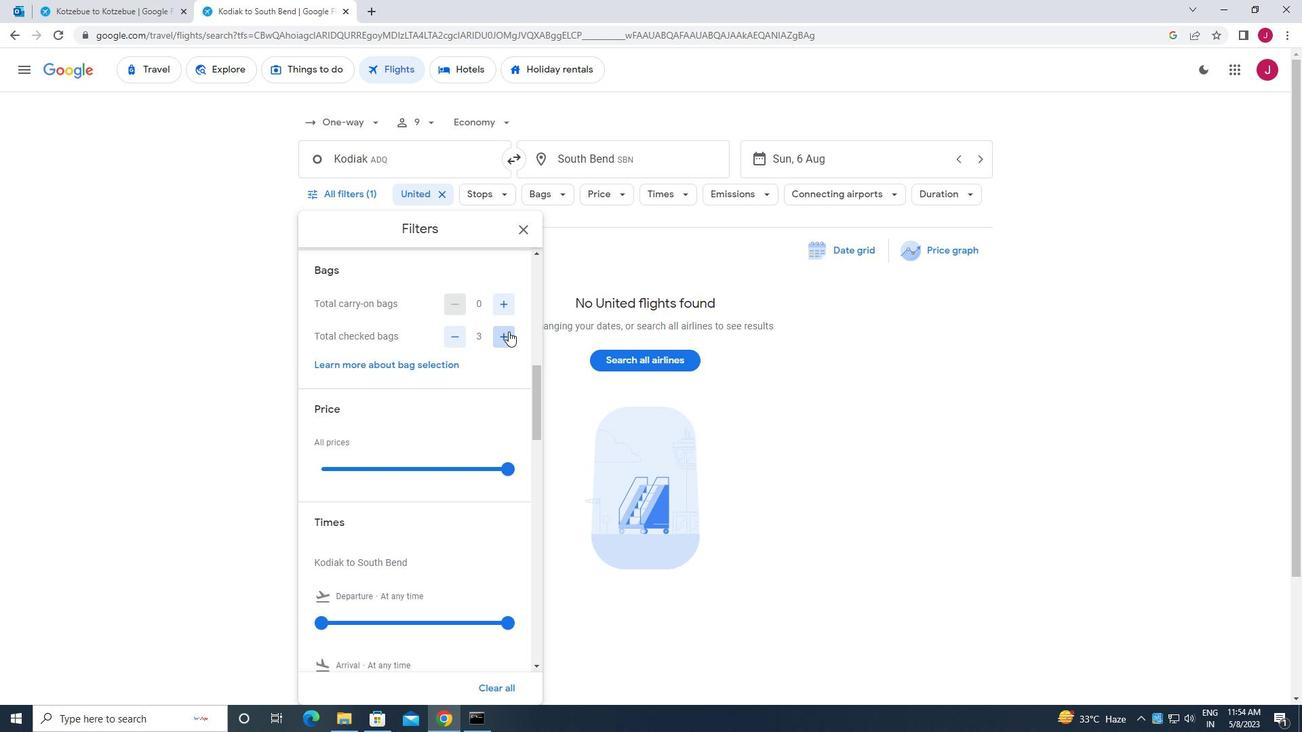 
Action: Mouse pressed left at (508, 331)
Screenshot: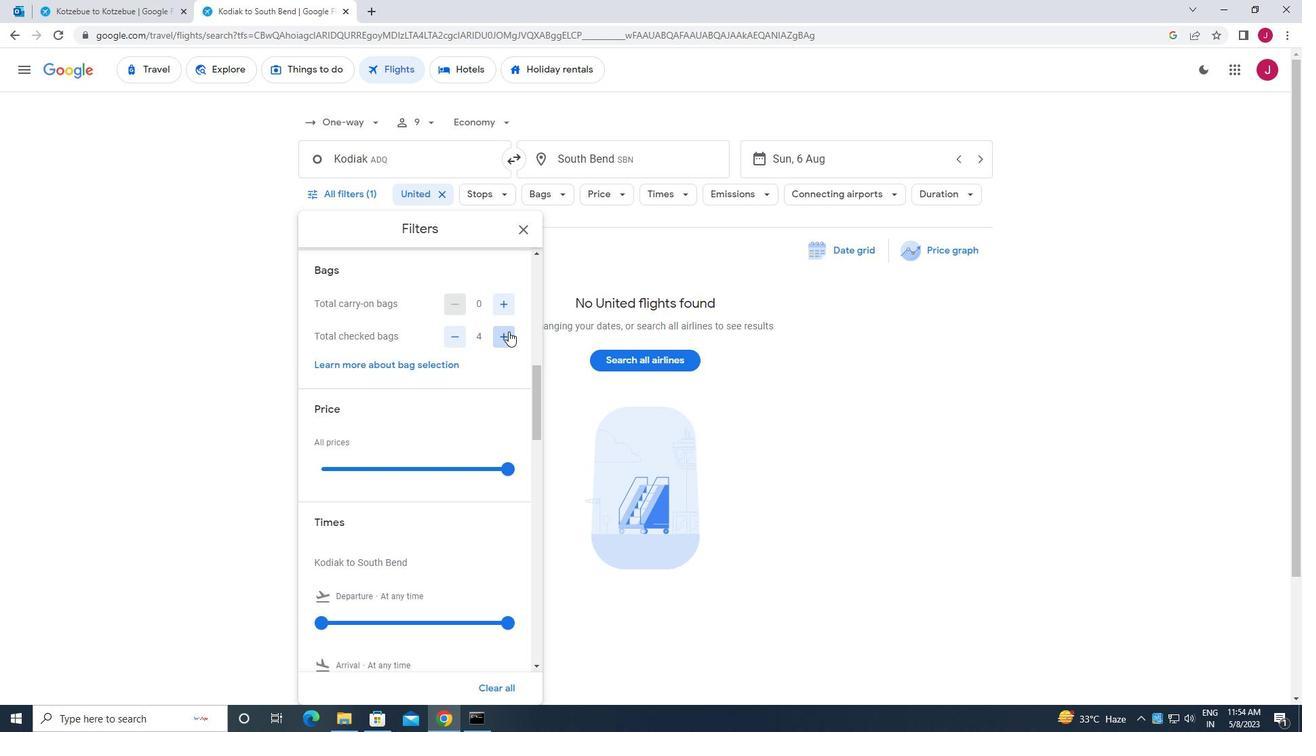 
Action: Mouse pressed left at (508, 331)
Screenshot: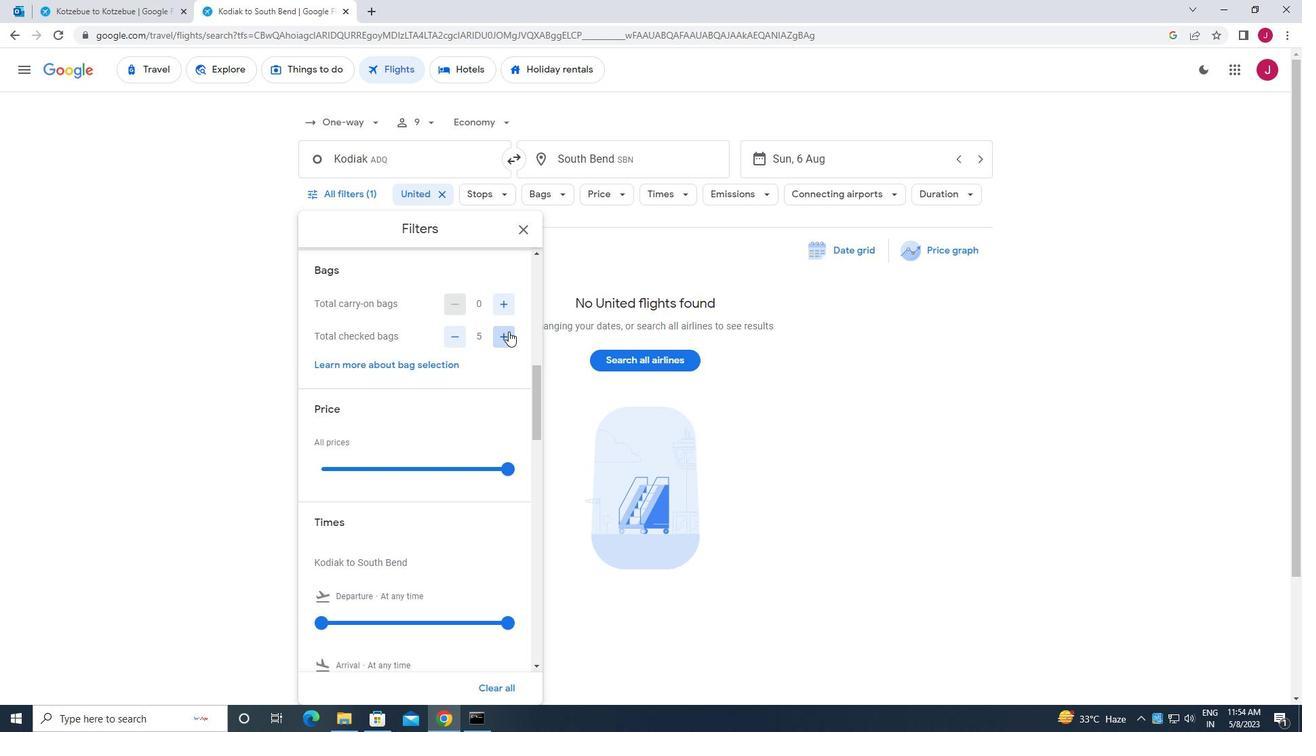 
Action: Mouse pressed left at (508, 331)
Screenshot: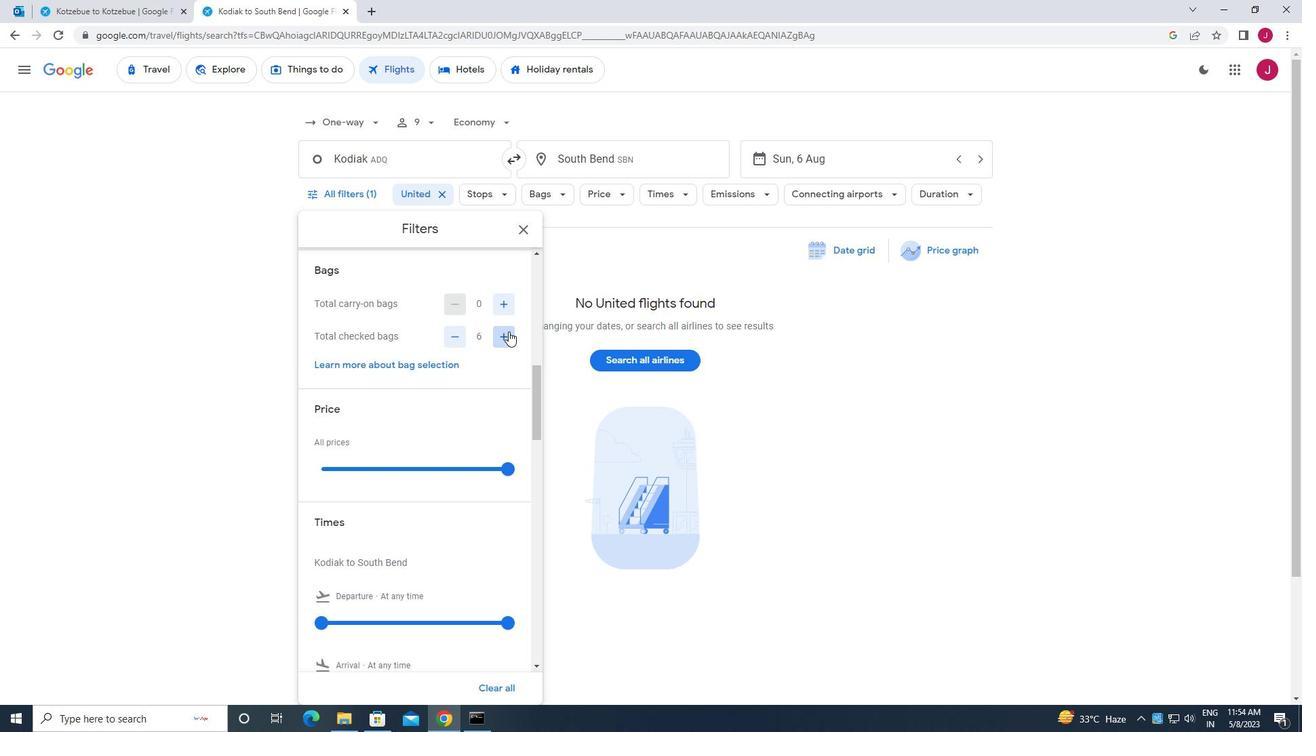 
Action: Mouse pressed left at (508, 331)
Screenshot: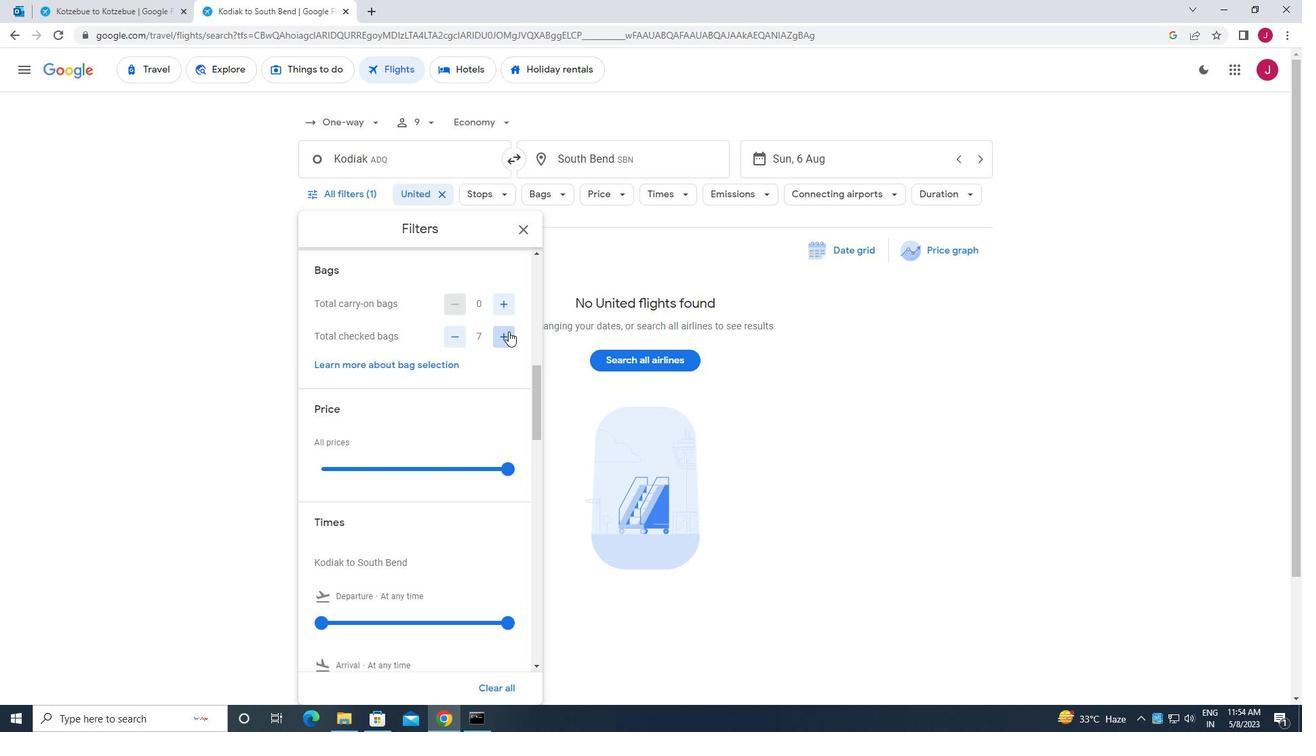 
Action: Mouse pressed left at (508, 331)
Screenshot: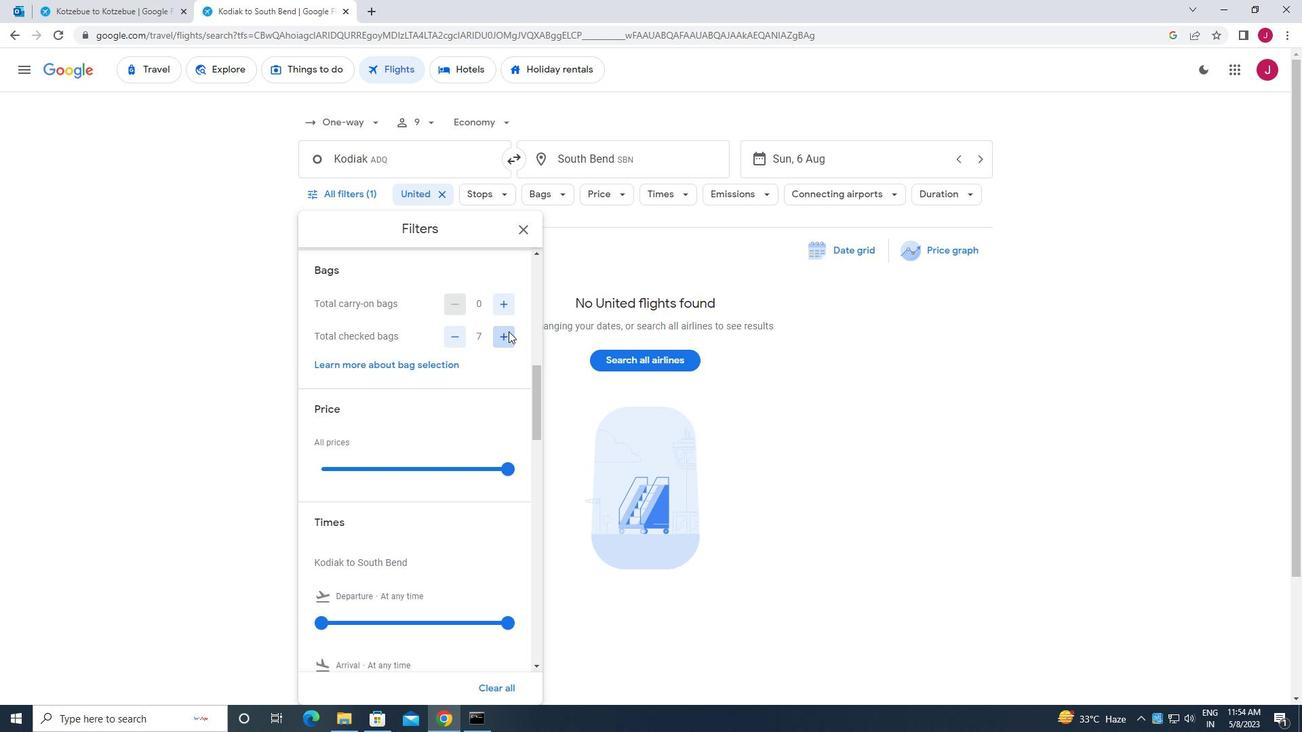 
Action: Mouse pressed left at (508, 331)
Screenshot: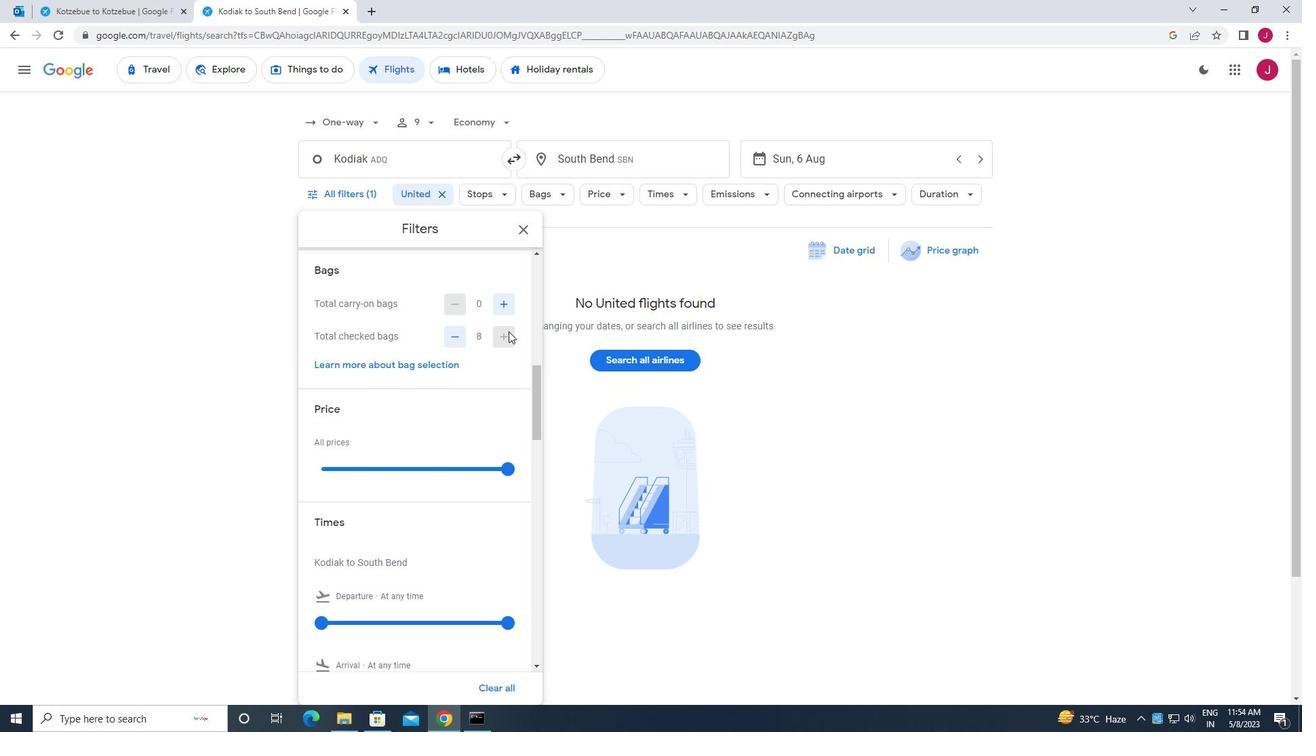 
Action: Mouse moved to (508, 333)
Screenshot: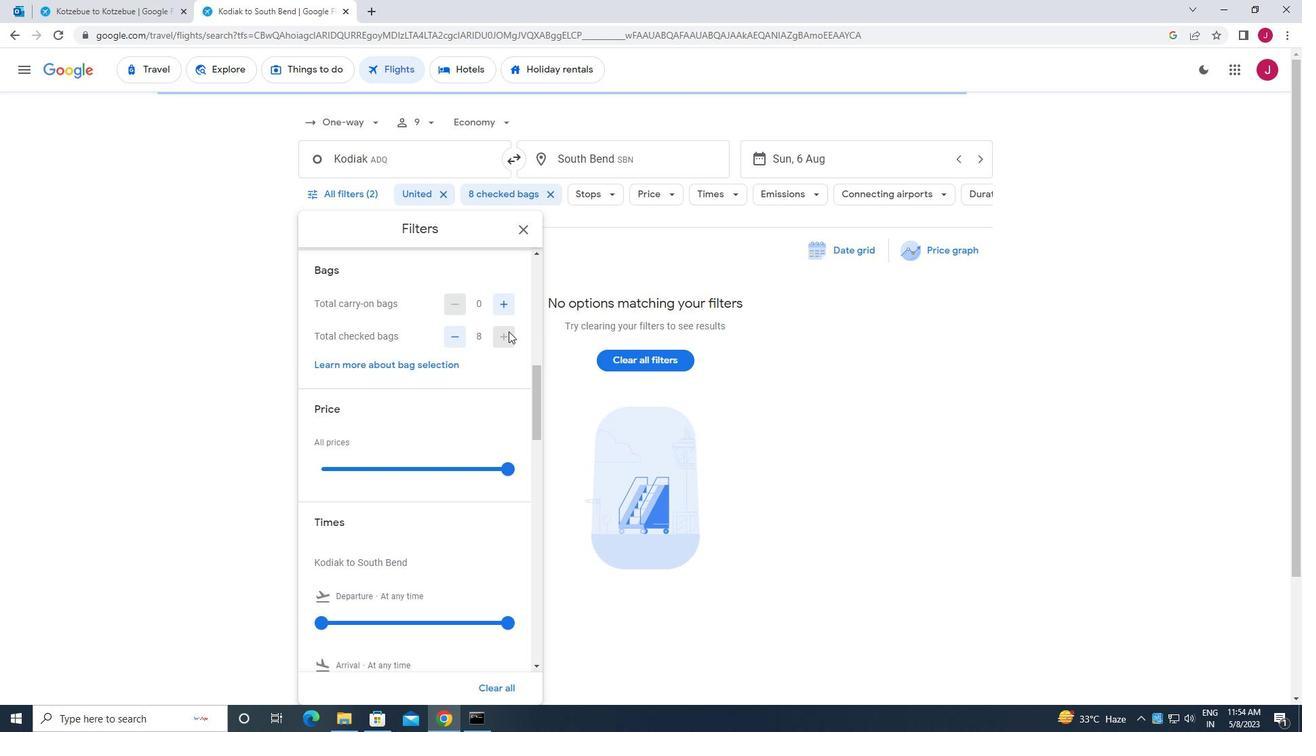 
Action: Mouse scrolled (508, 332) with delta (0, 0)
Screenshot: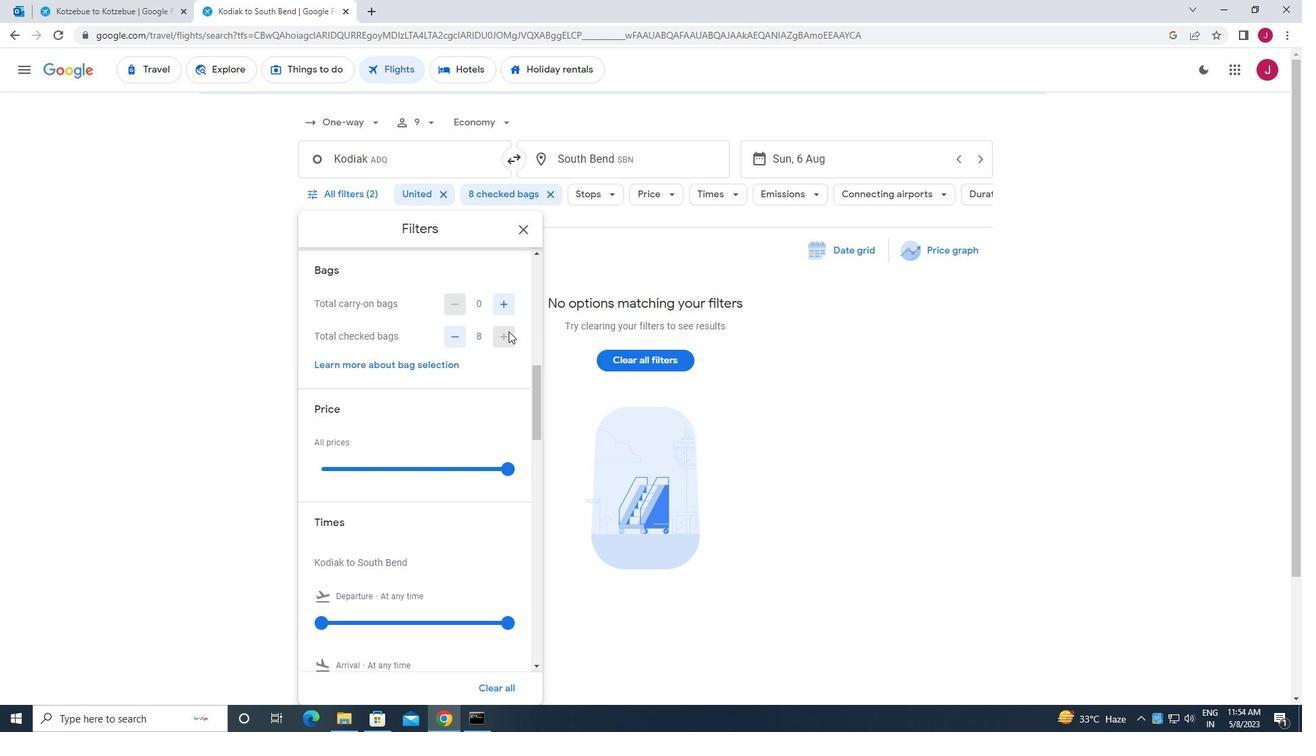 
Action: Mouse scrolled (508, 332) with delta (0, 0)
Screenshot: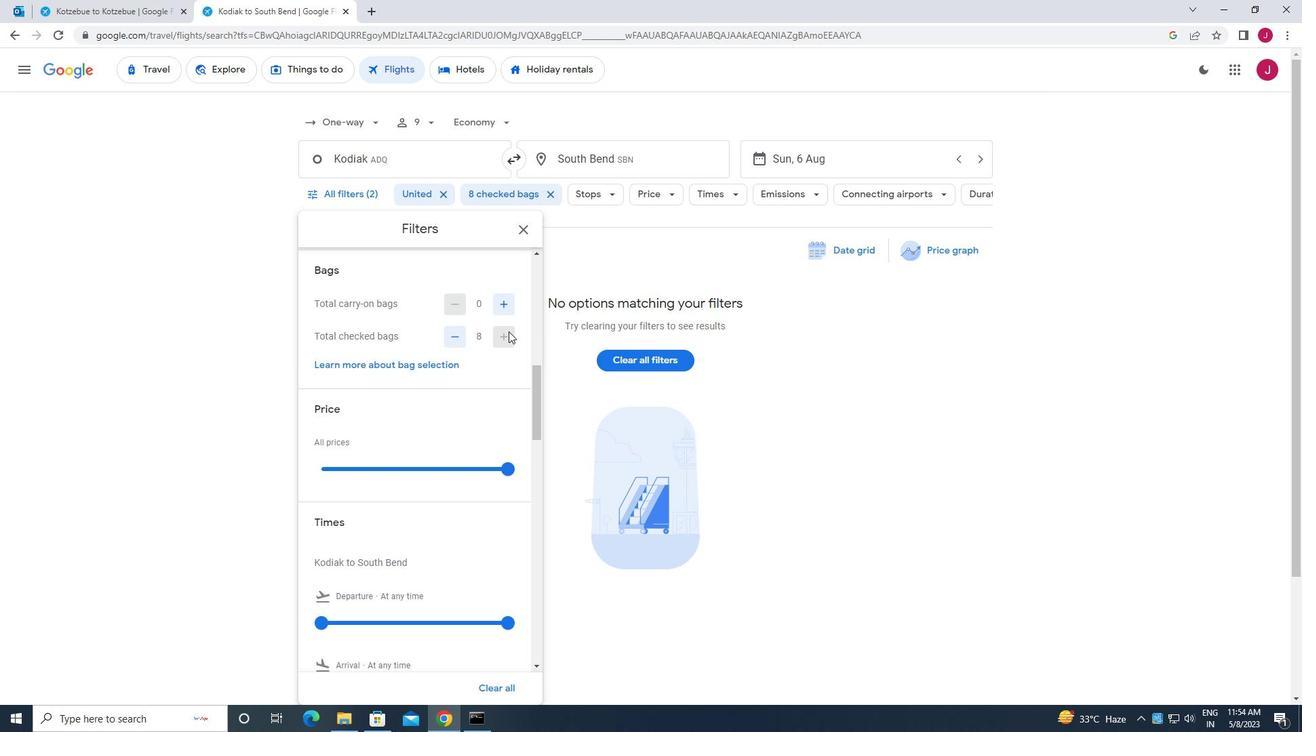 
Action: Mouse moved to (503, 338)
Screenshot: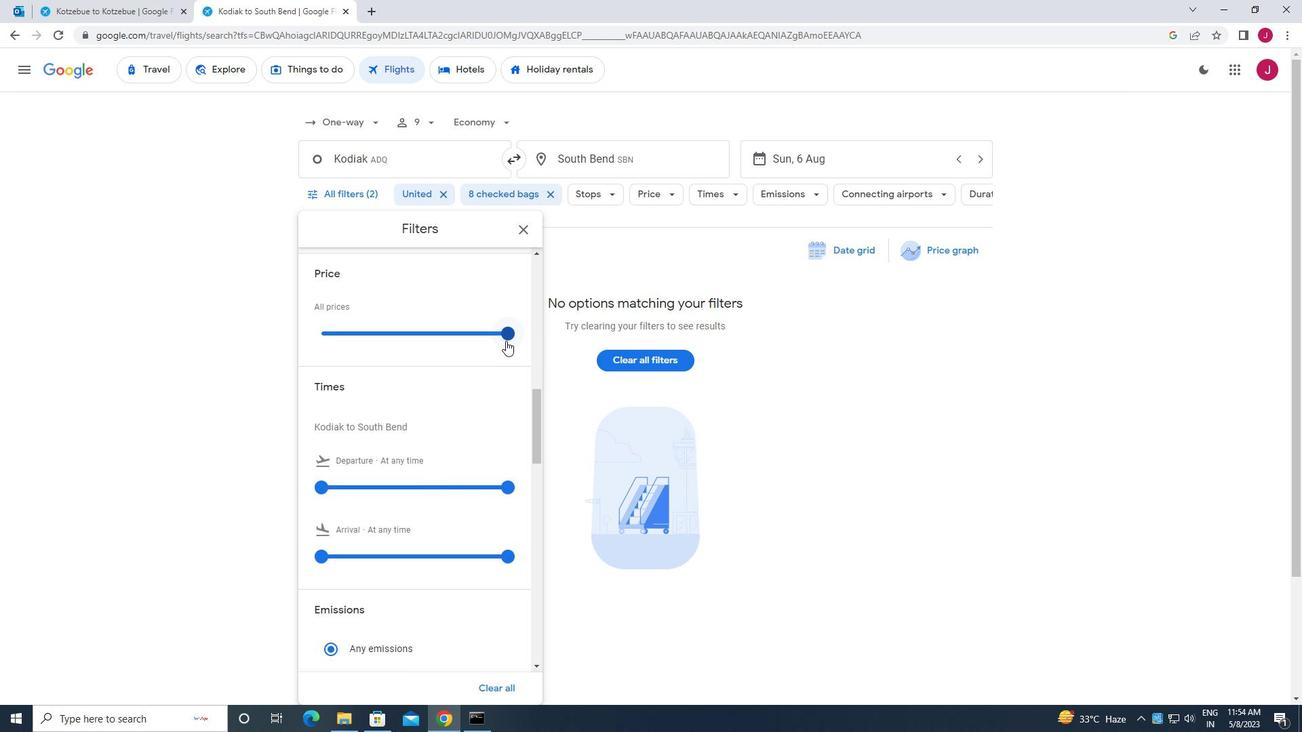
Action: Mouse pressed left at (503, 338)
Screenshot: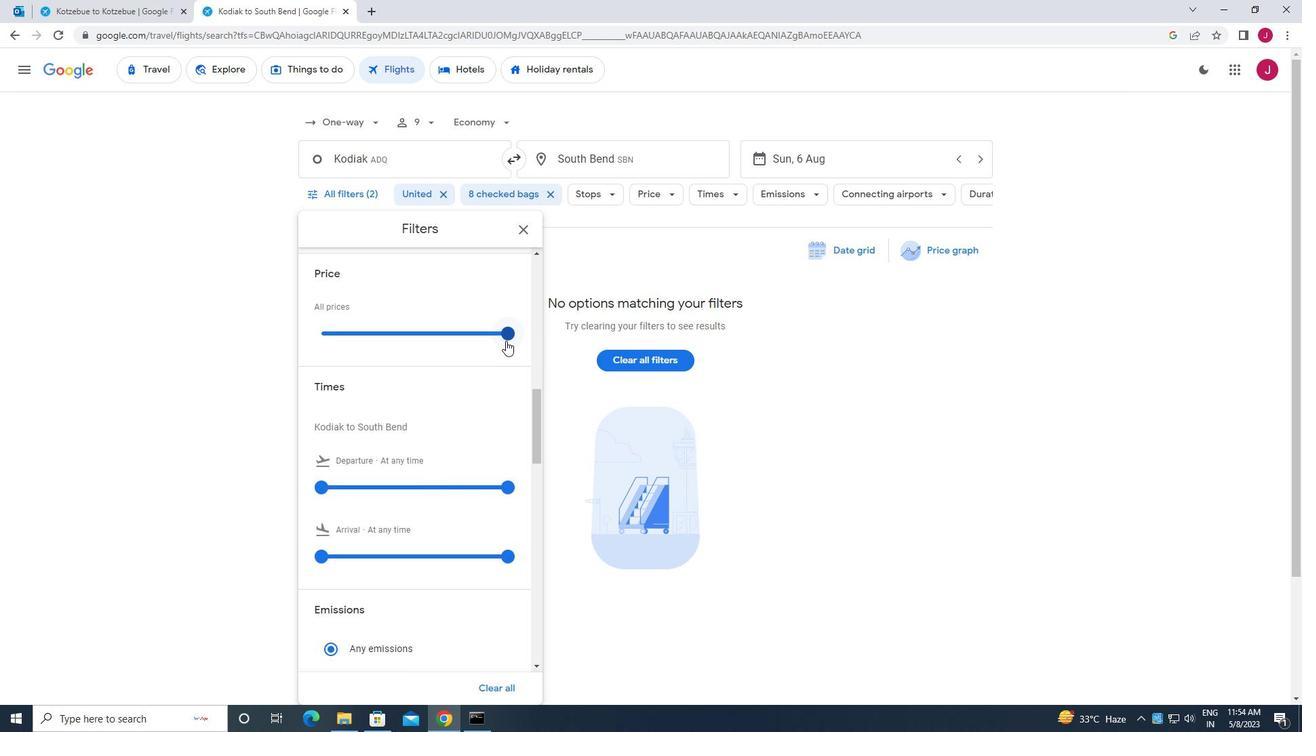 
Action: Mouse moved to (501, 338)
Screenshot: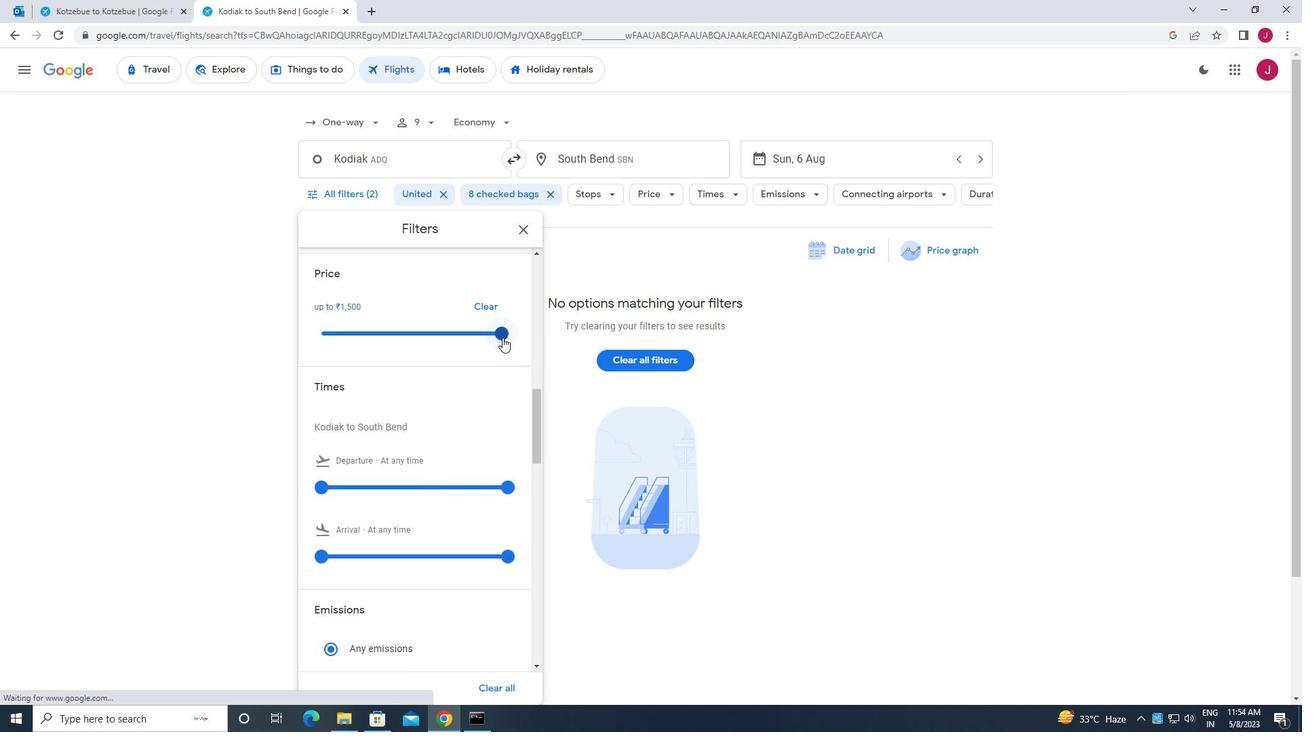 
Action: Mouse scrolled (501, 337) with delta (0, 0)
Screenshot: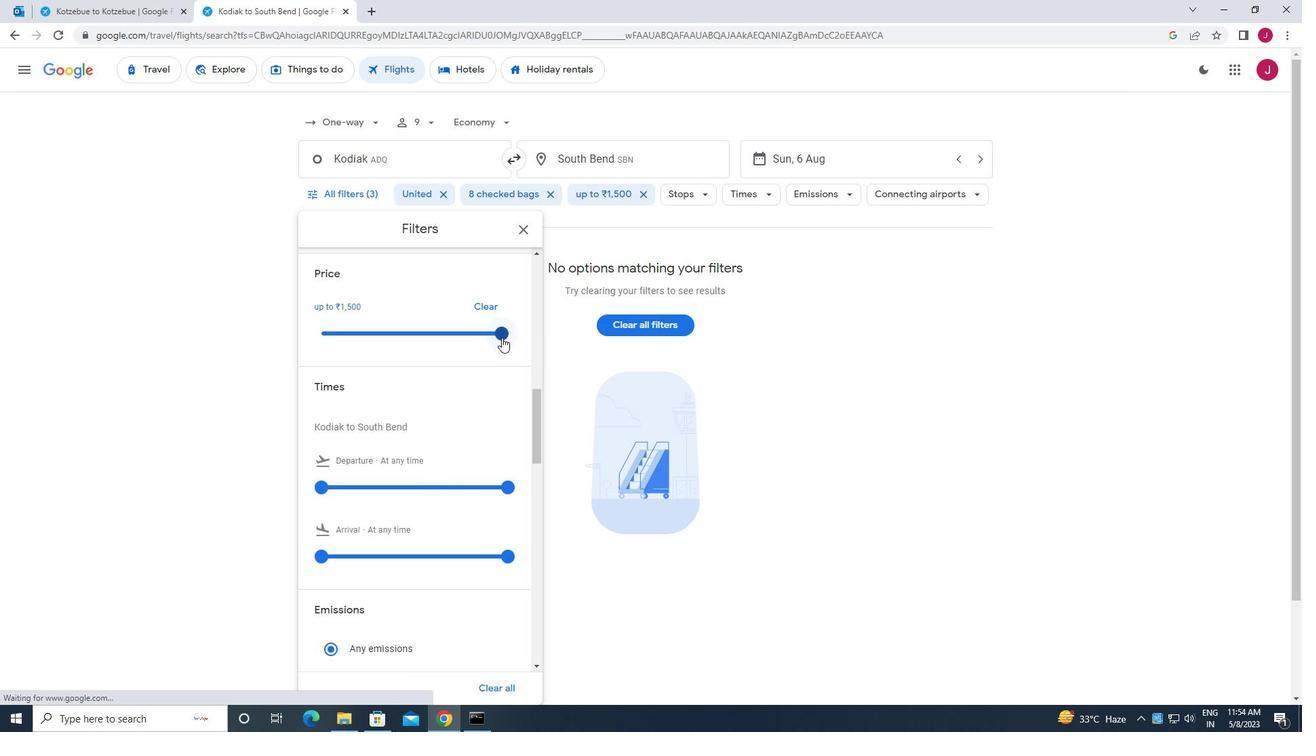 
Action: Mouse scrolled (501, 337) with delta (0, 0)
Screenshot: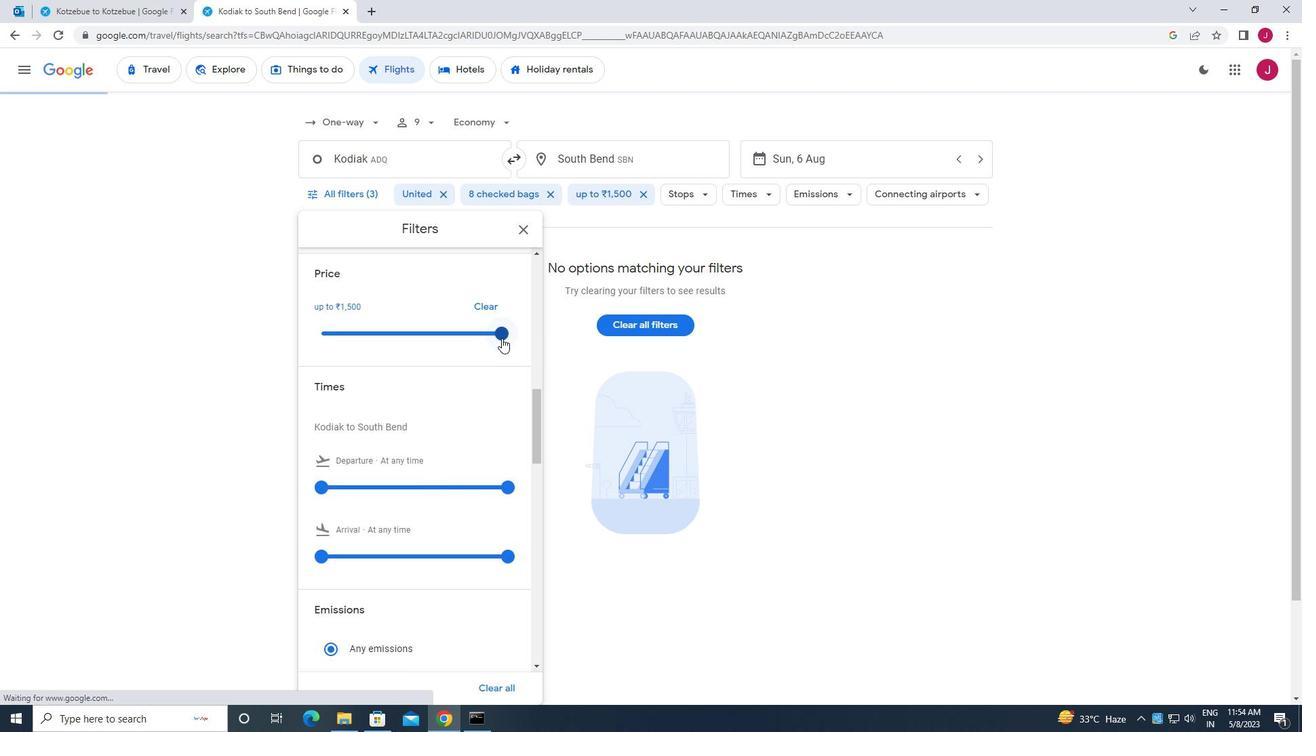 
Action: Mouse moved to (319, 351)
Screenshot: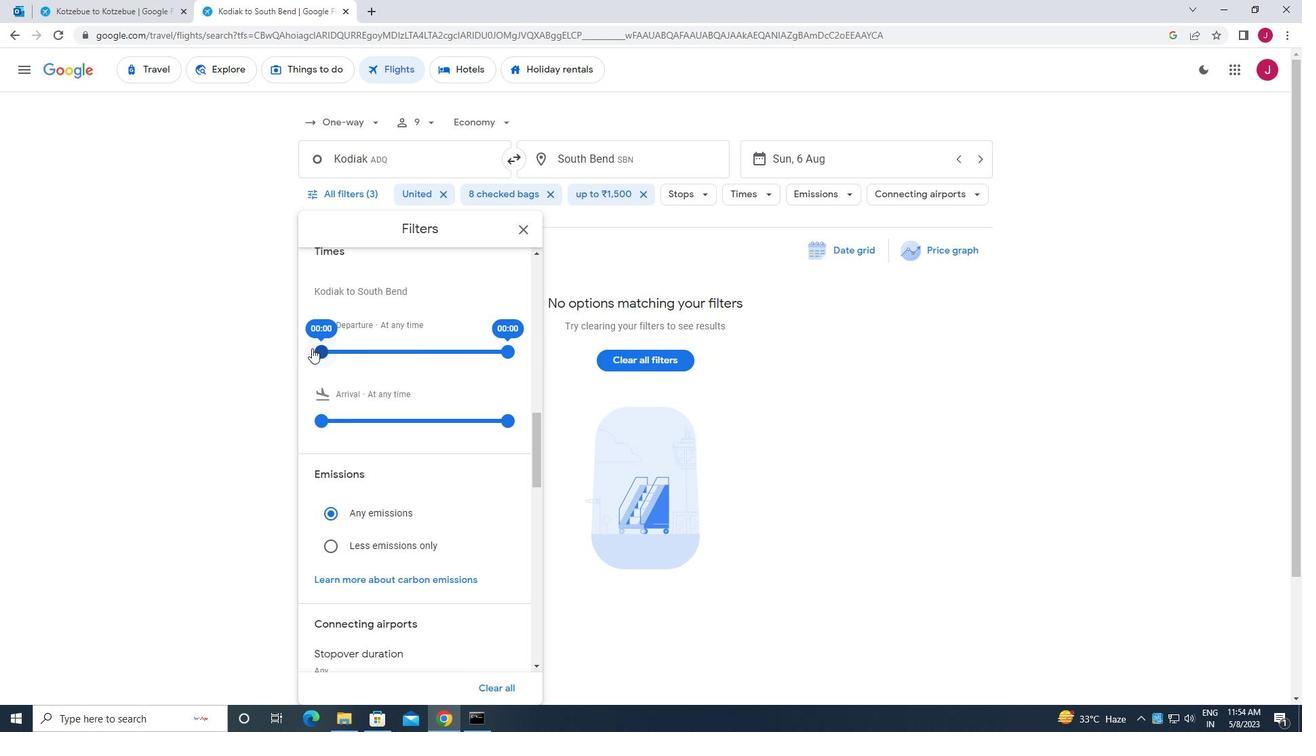 
Action: Mouse pressed left at (319, 351)
Screenshot: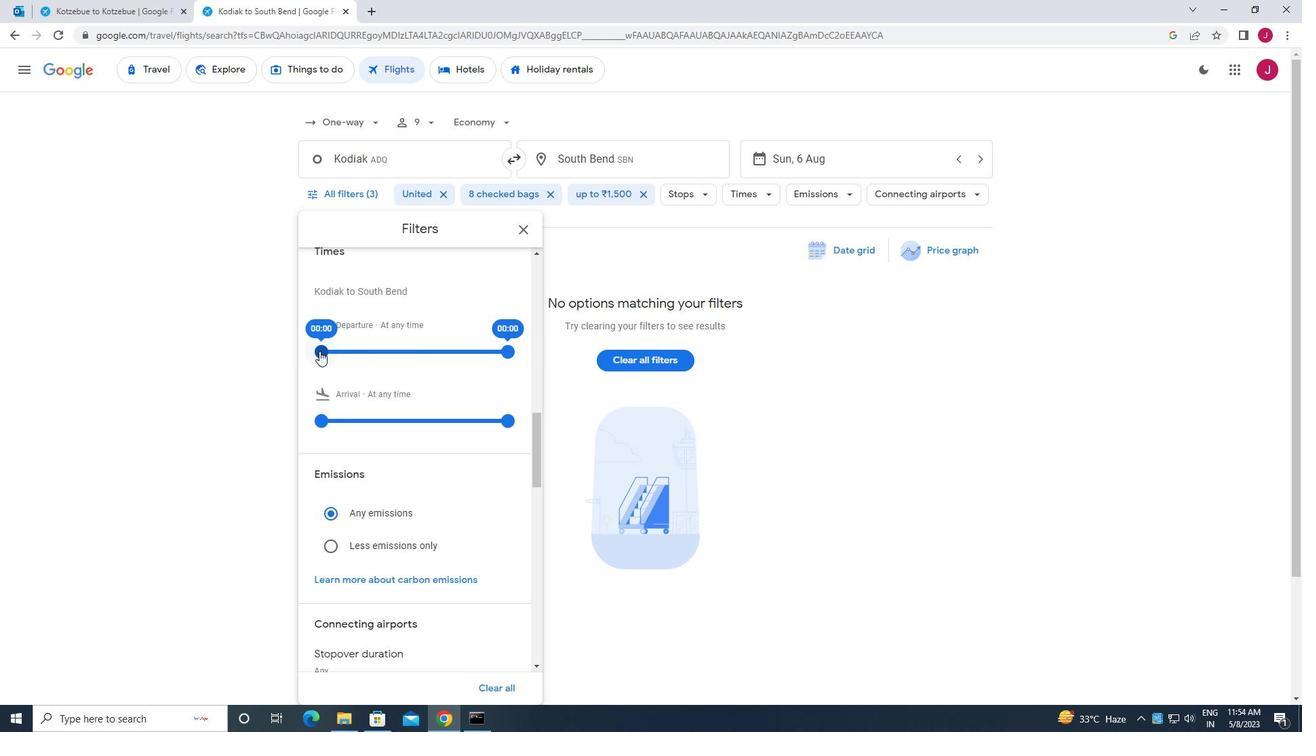 
Action: Mouse moved to (508, 350)
Screenshot: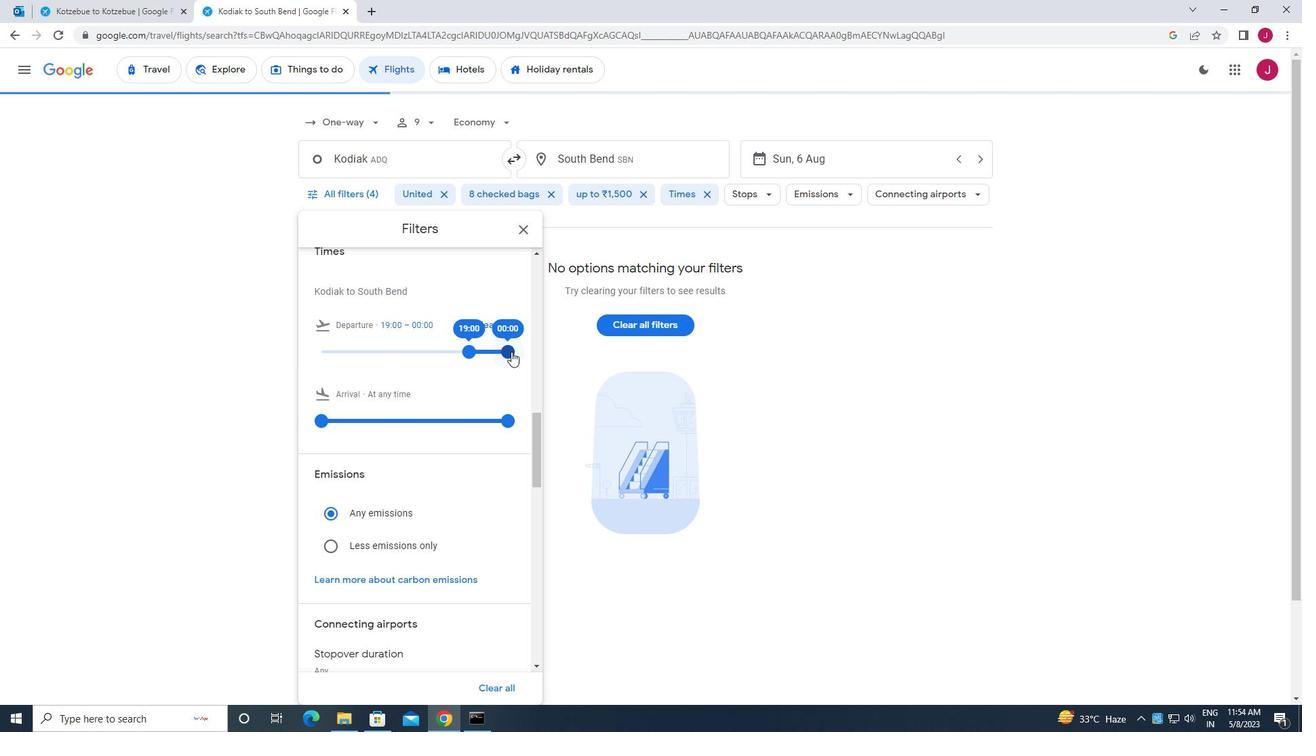 
Action: Mouse pressed left at (508, 350)
Screenshot: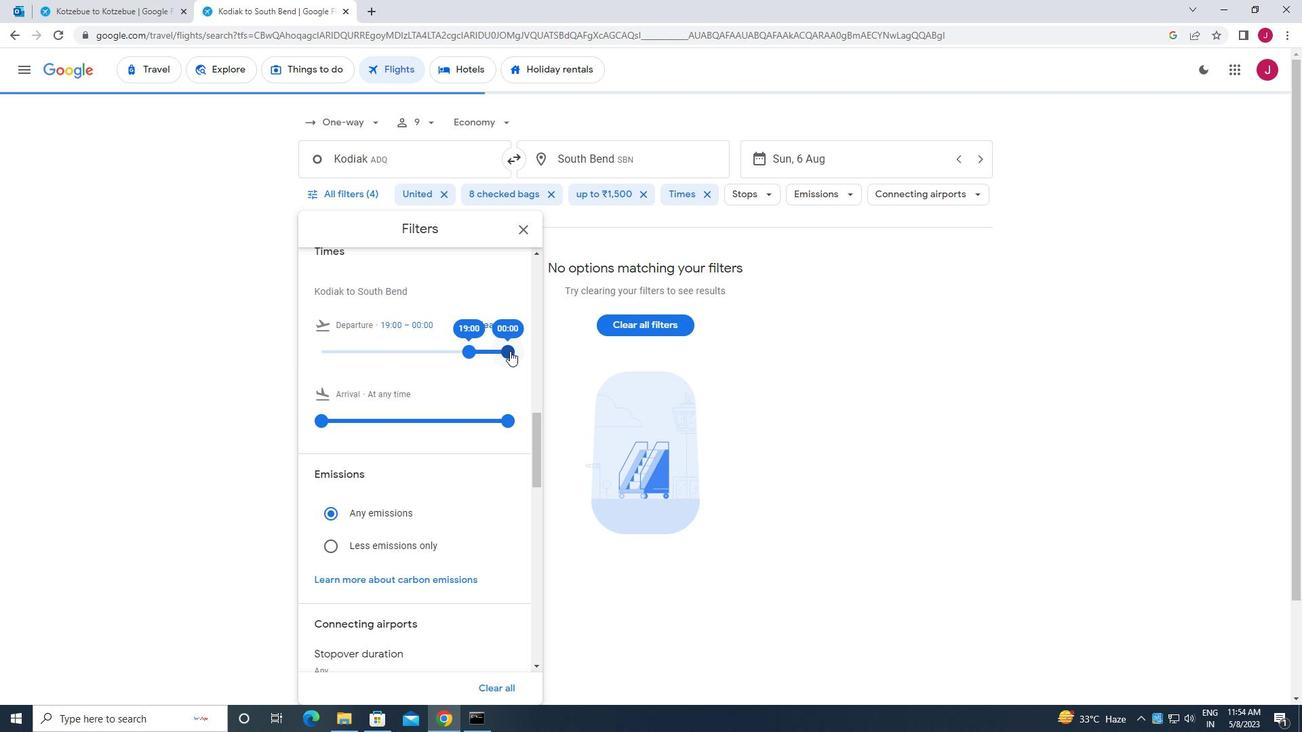 
Action: Mouse moved to (527, 222)
Screenshot: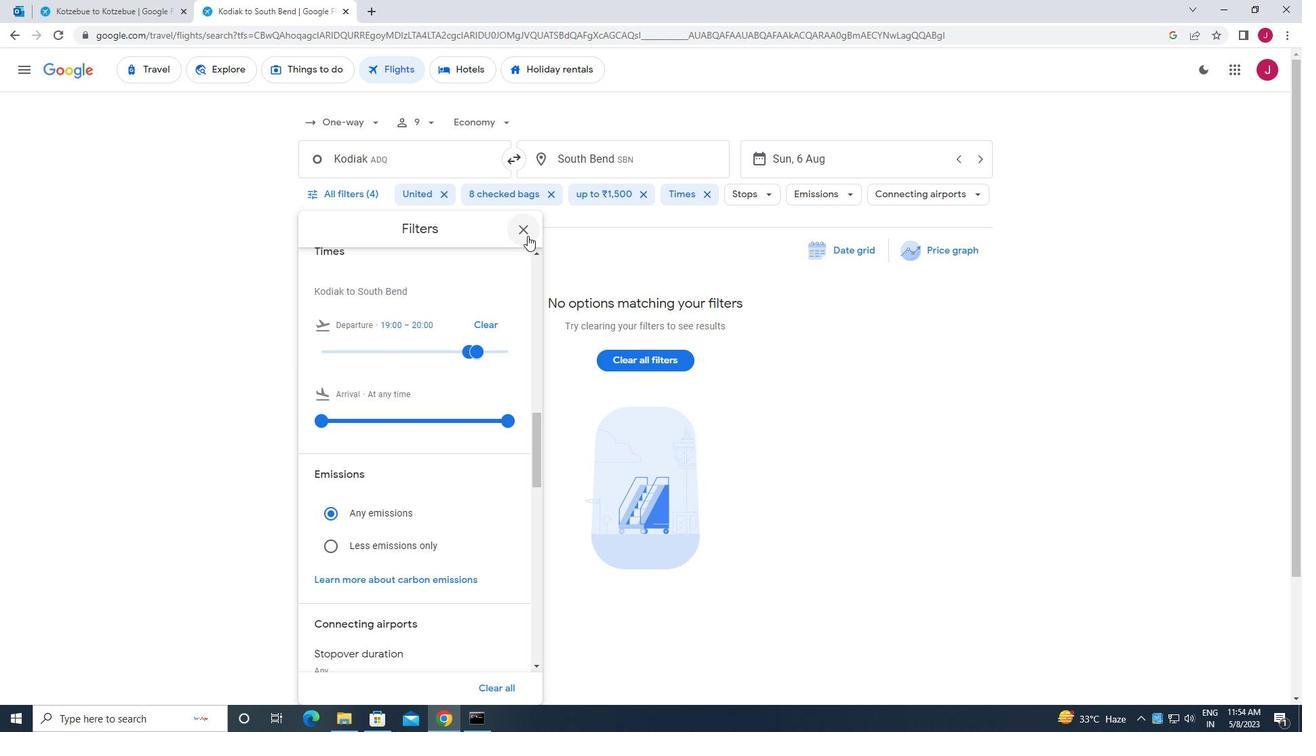 
Action: Mouse pressed left at (527, 222)
Screenshot: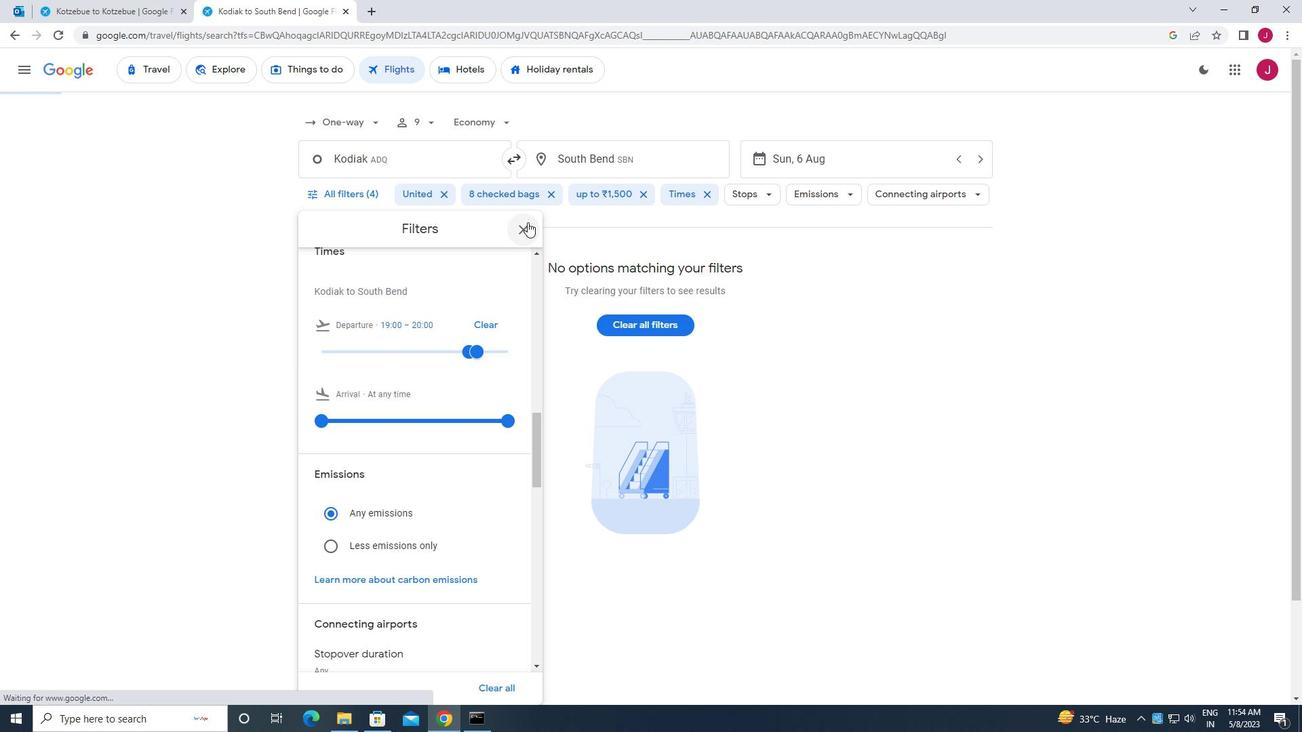 
Action: Mouse moved to (527, 222)
Screenshot: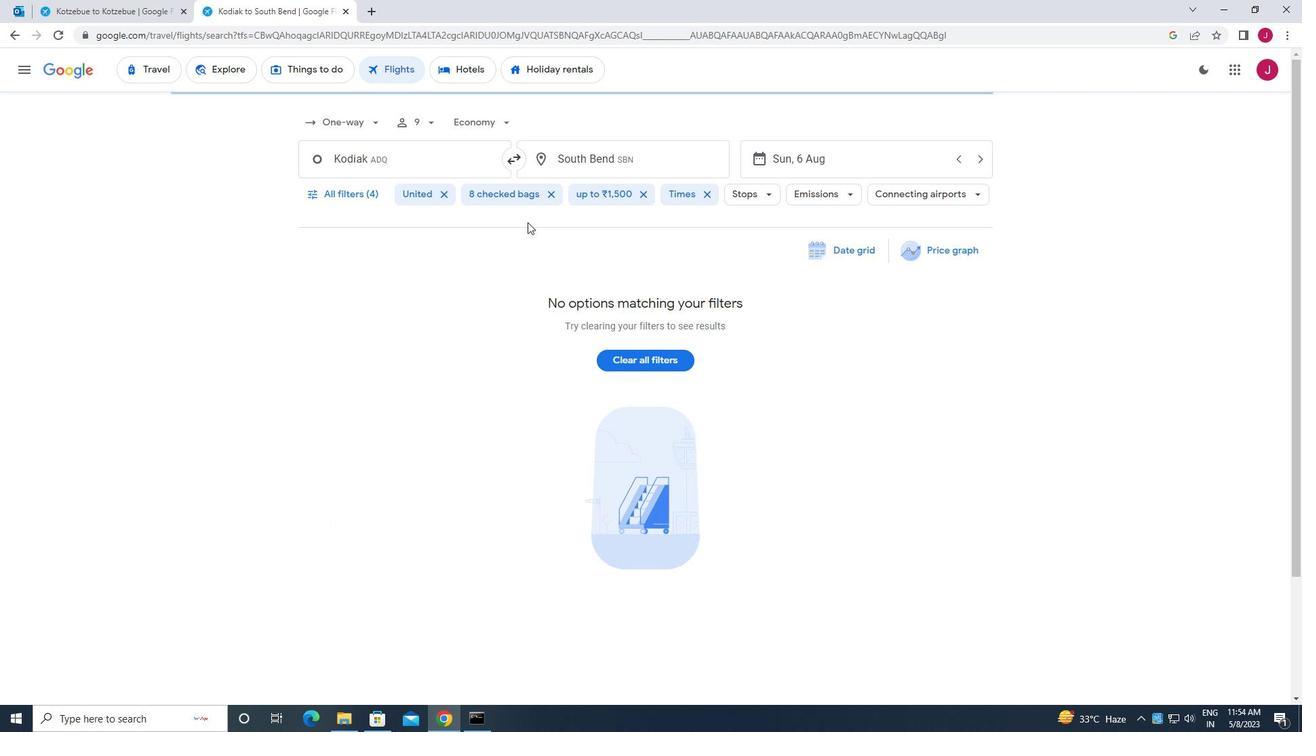 
